 Task: Toggle the sticky scroll enabled option in the notebook.
Action: Mouse moved to (14, 640)
Screenshot: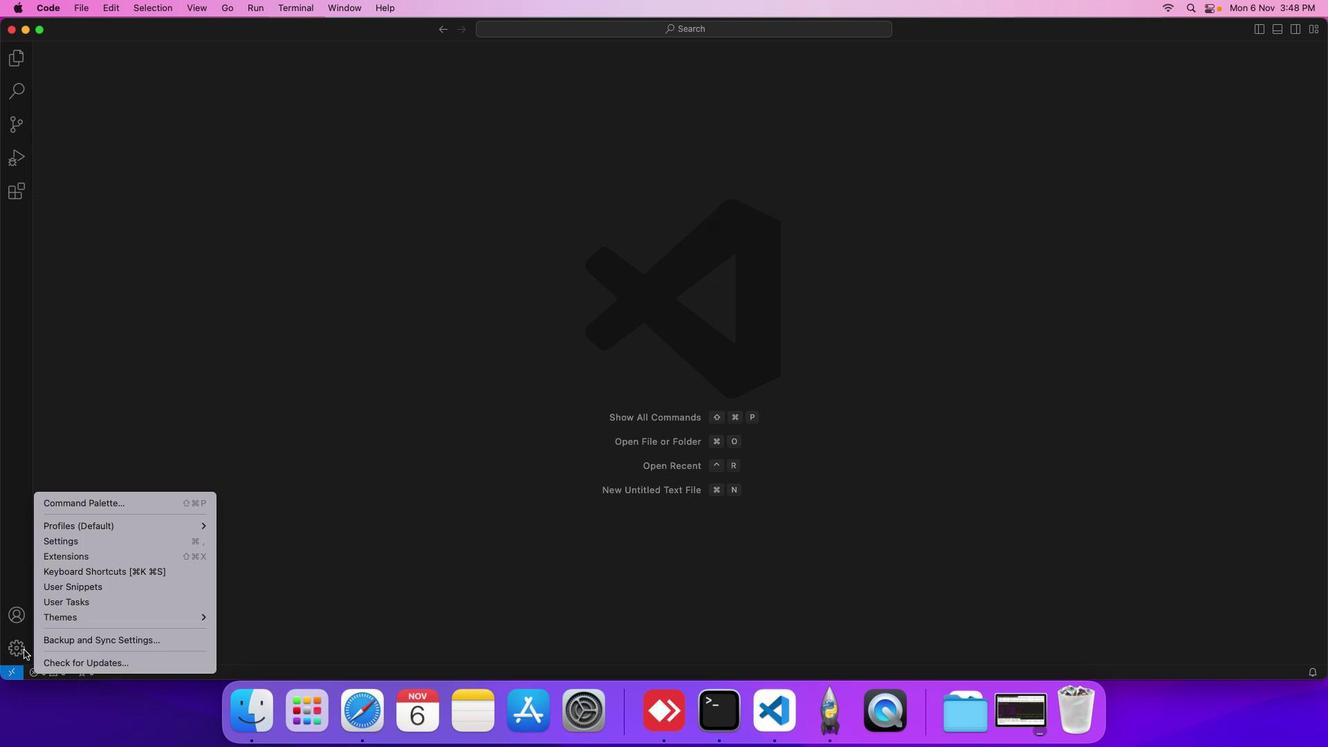 
Action: Mouse pressed left at (14, 640)
Screenshot: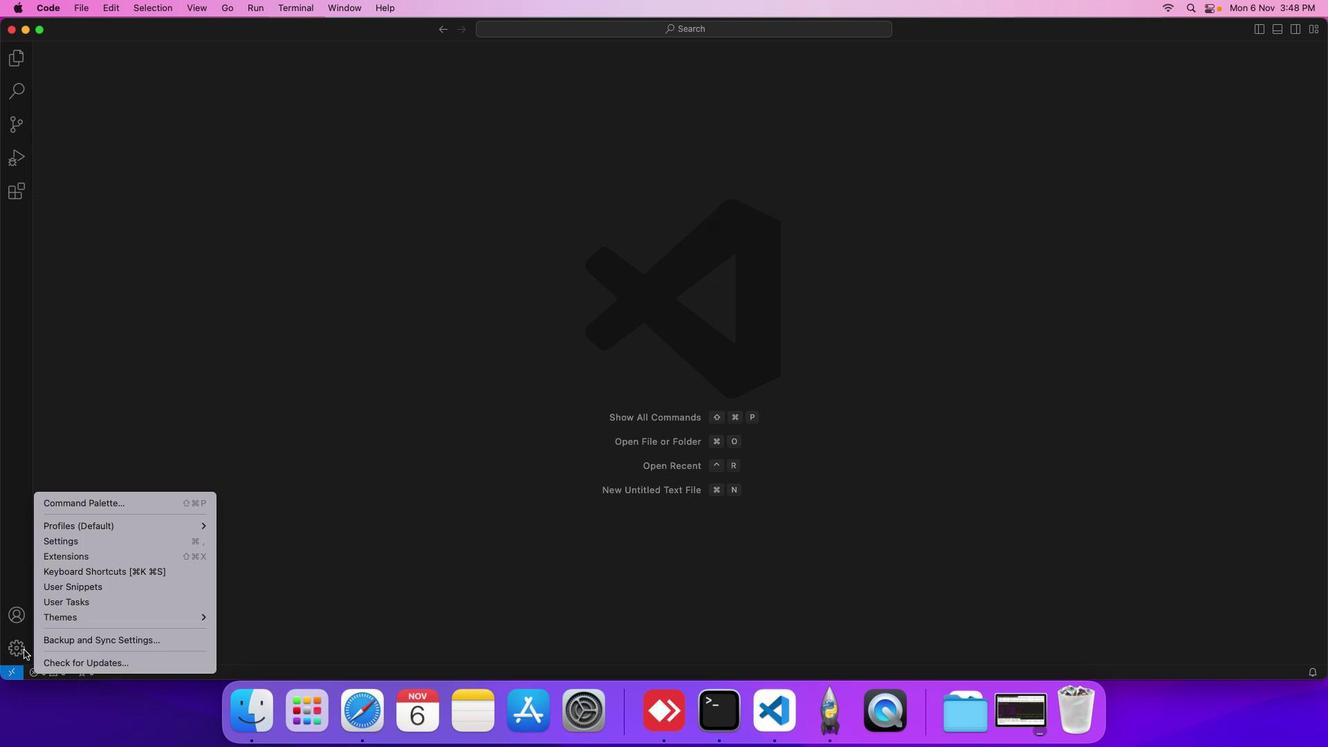 
Action: Mouse moved to (77, 535)
Screenshot: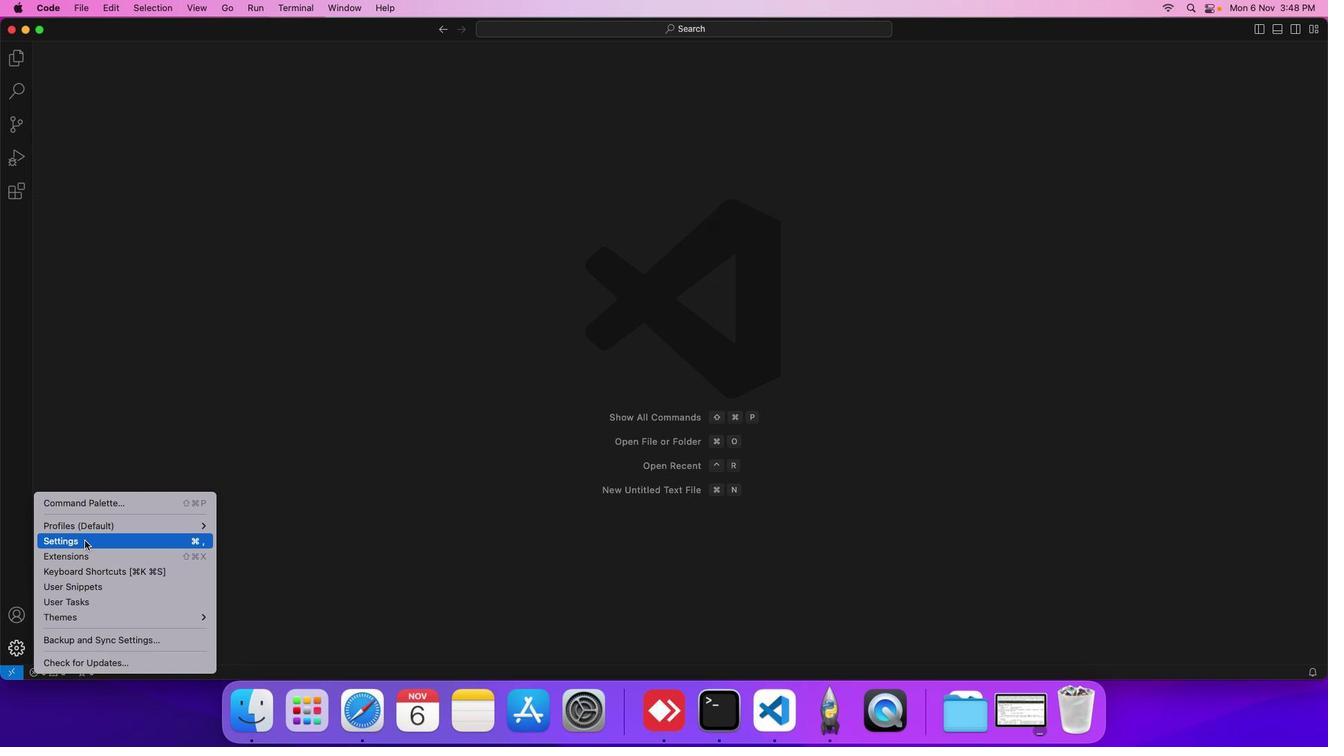 
Action: Mouse pressed left at (77, 535)
Screenshot: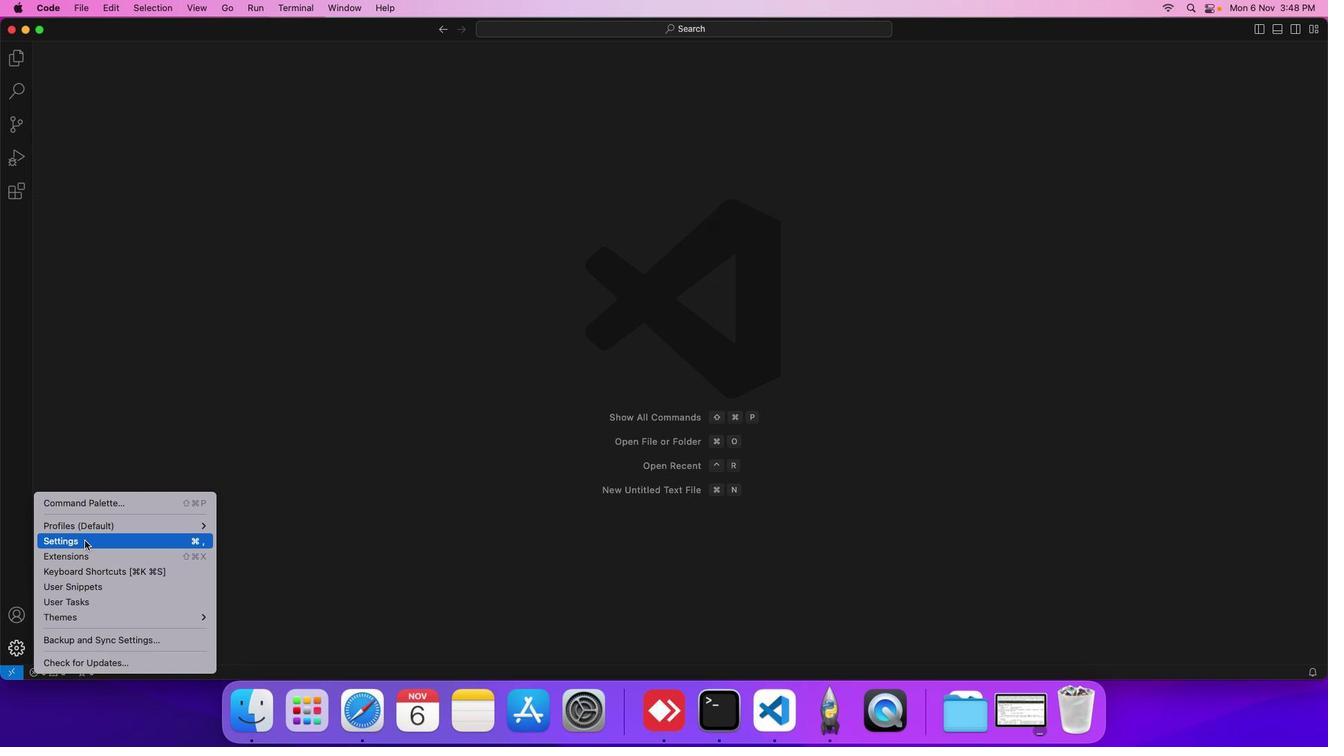 
Action: Mouse moved to (314, 216)
Screenshot: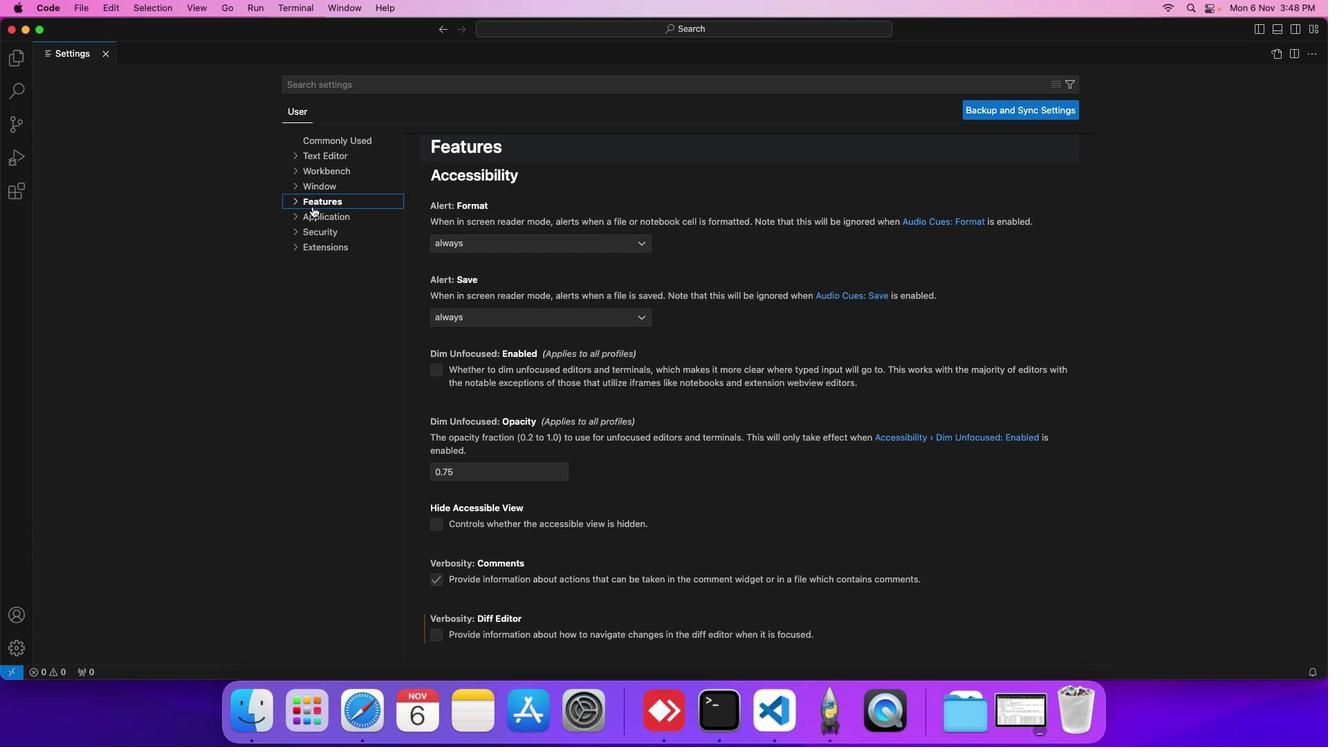 
Action: Mouse pressed left at (314, 216)
Screenshot: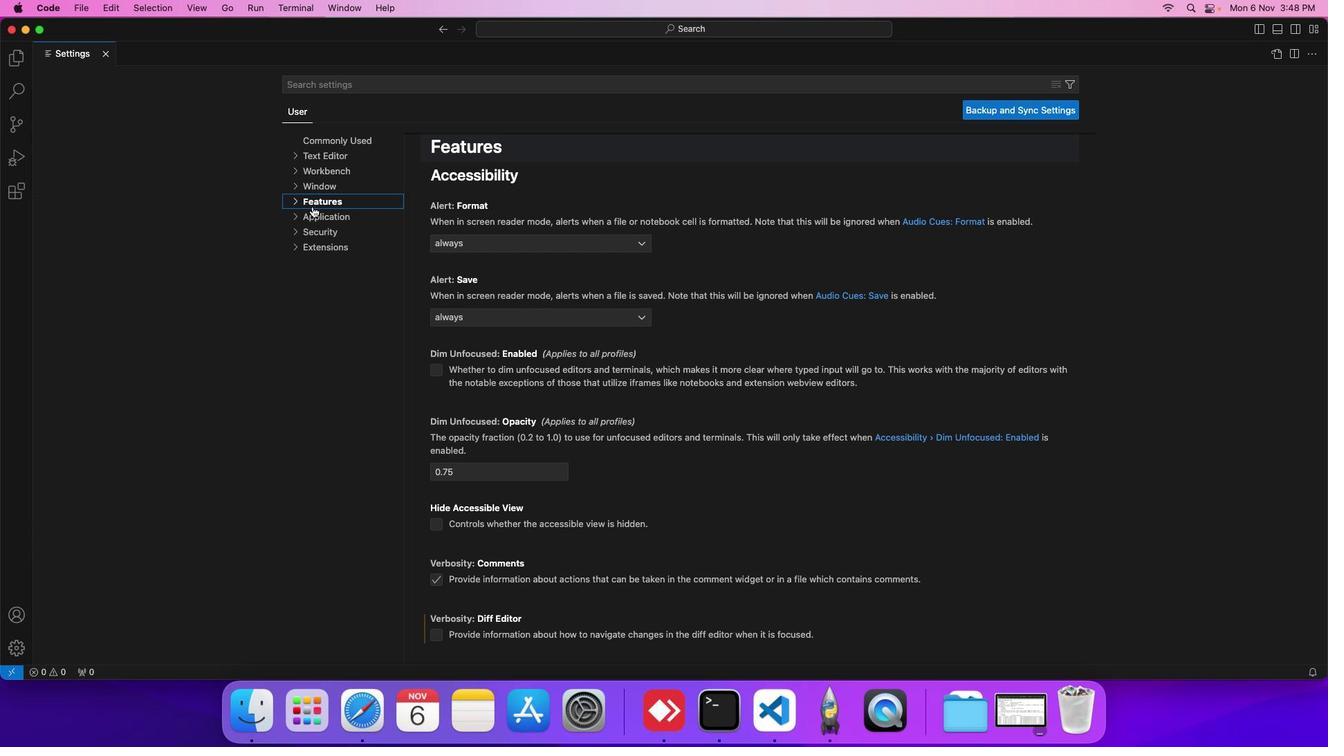 
Action: Mouse moved to (334, 432)
Screenshot: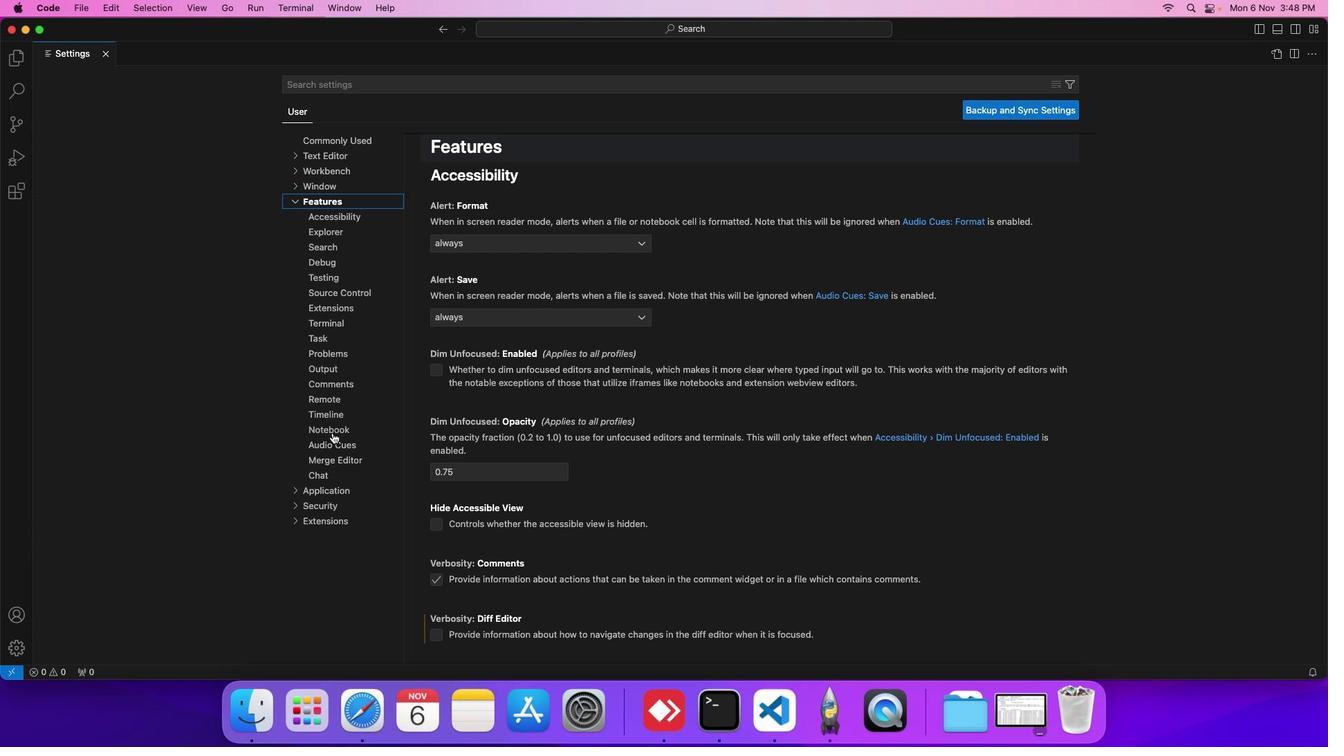 
Action: Mouse pressed left at (334, 432)
Screenshot: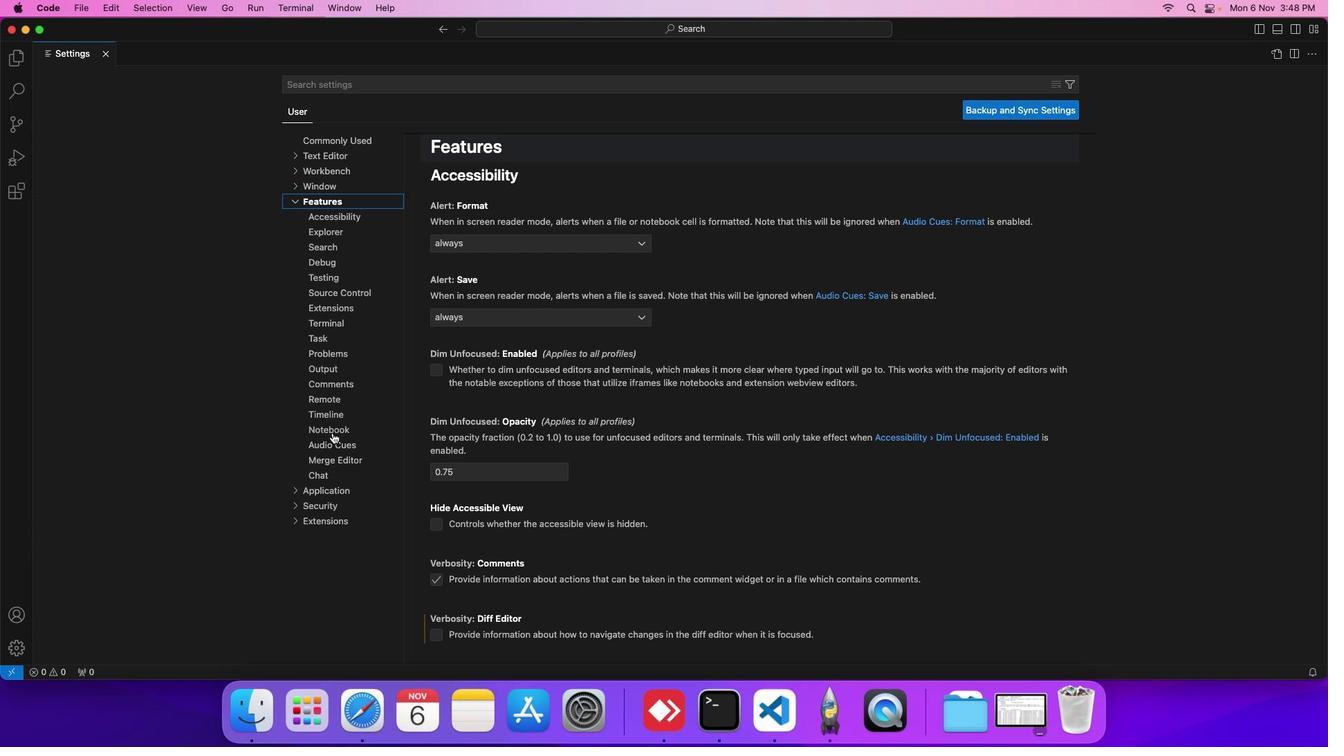 
Action: Mouse moved to (465, 447)
Screenshot: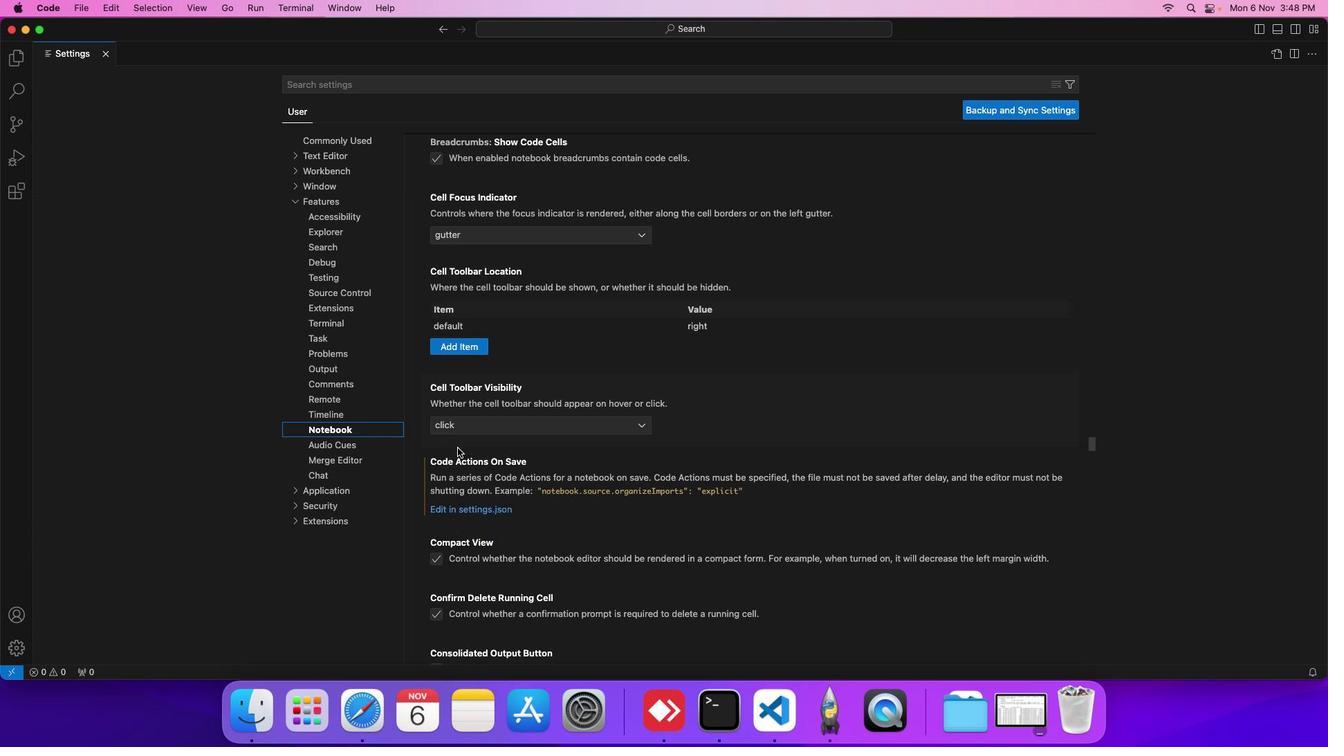 
Action: Mouse scrolled (465, 447) with delta (-9, 17)
Screenshot: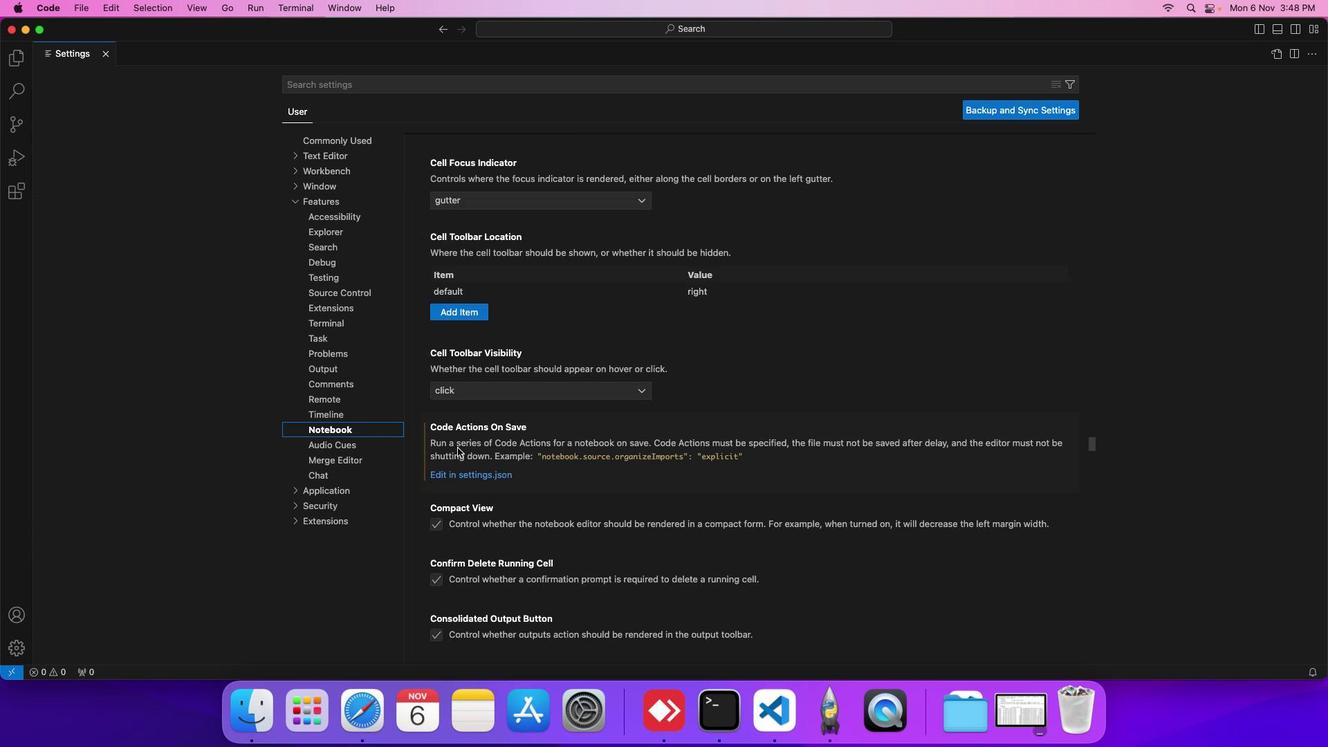 
Action: Mouse scrolled (465, 447) with delta (-9, 17)
Screenshot: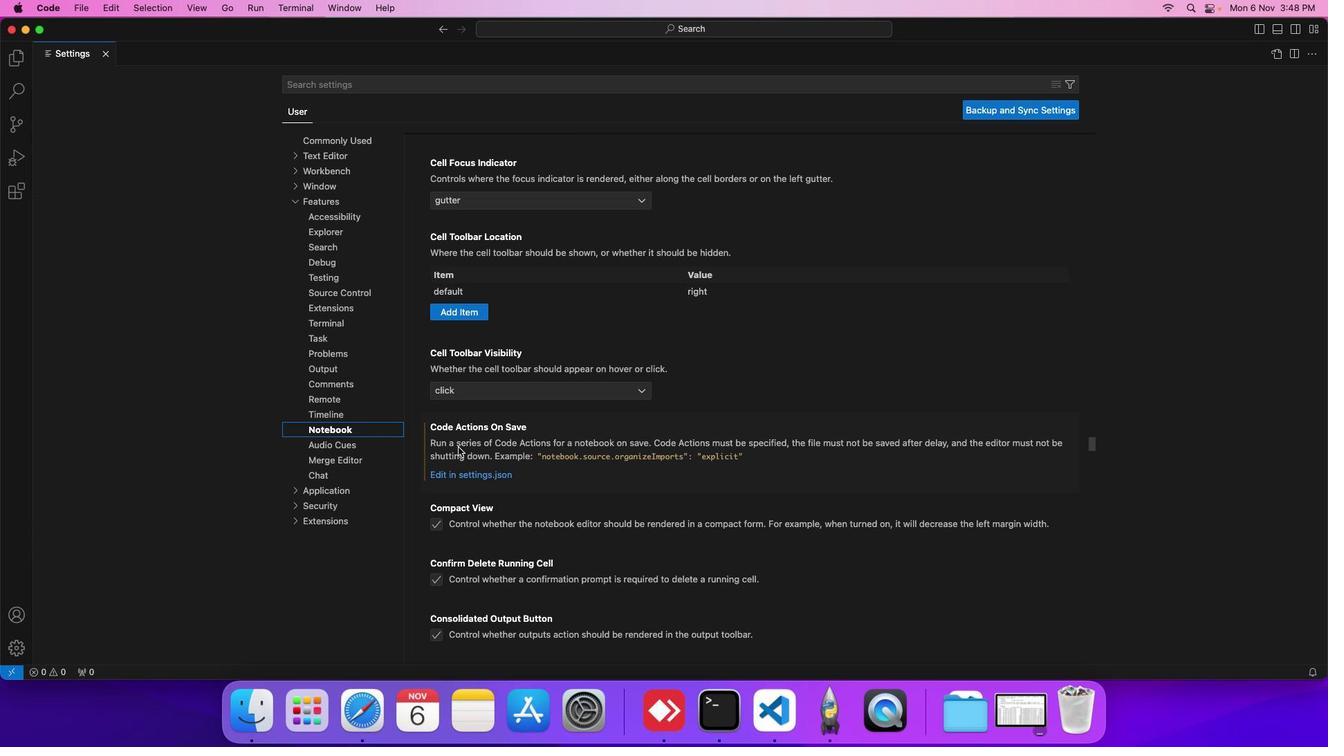 
Action: Mouse moved to (466, 447)
Screenshot: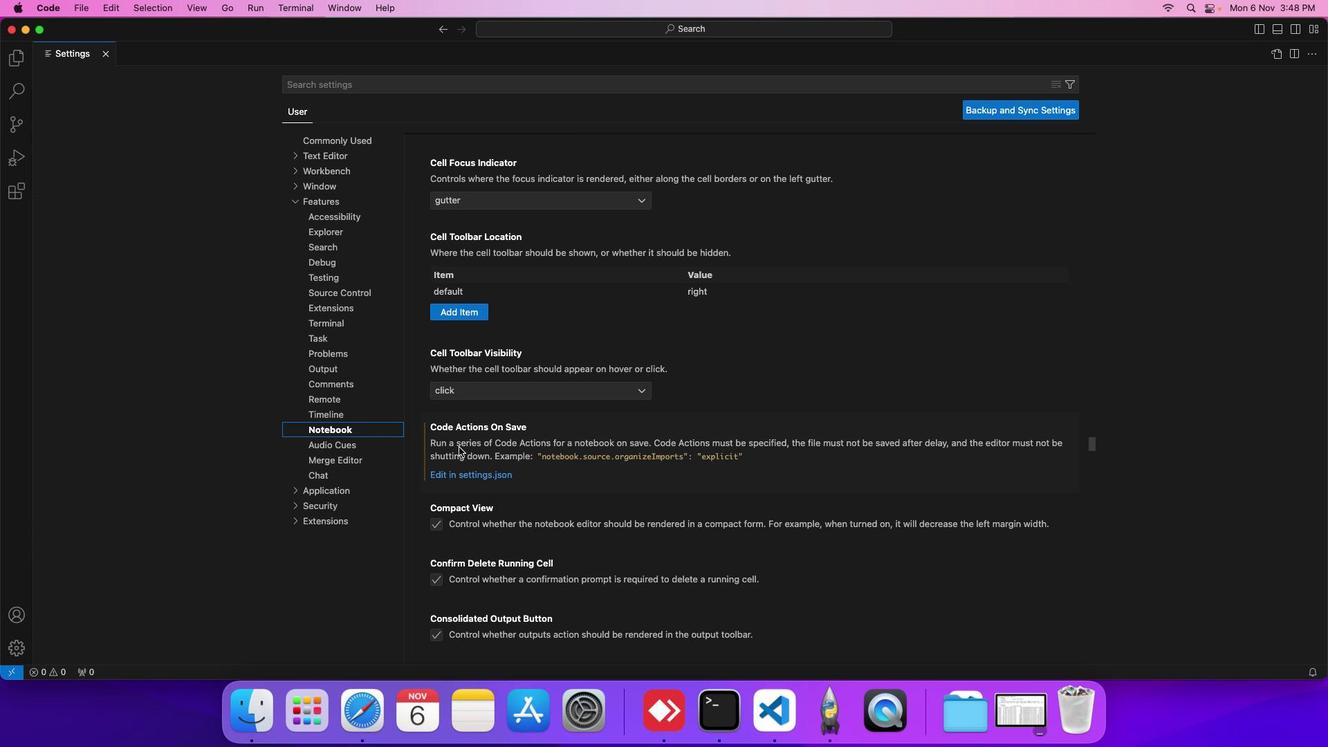 
Action: Mouse scrolled (466, 447) with delta (-9, 17)
Screenshot: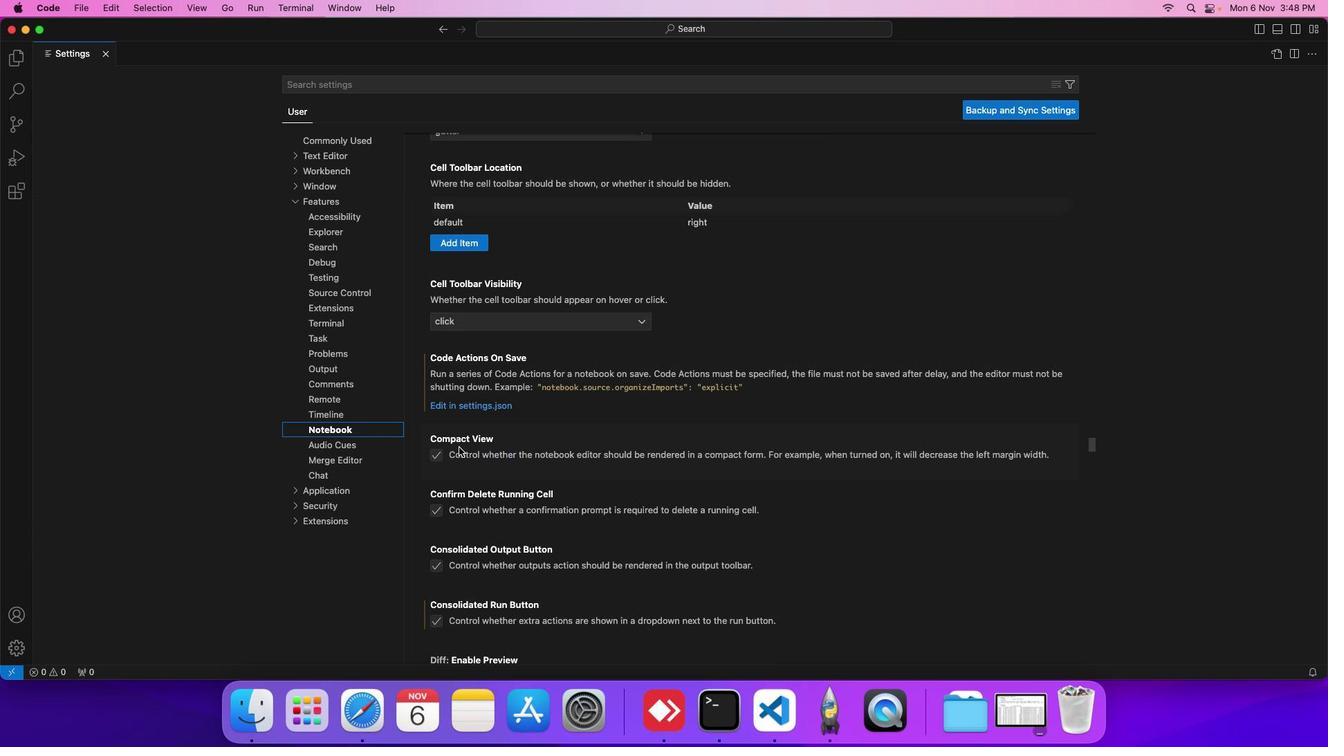 
Action: Mouse scrolled (466, 447) with delta (-9, 17)
Screenshot: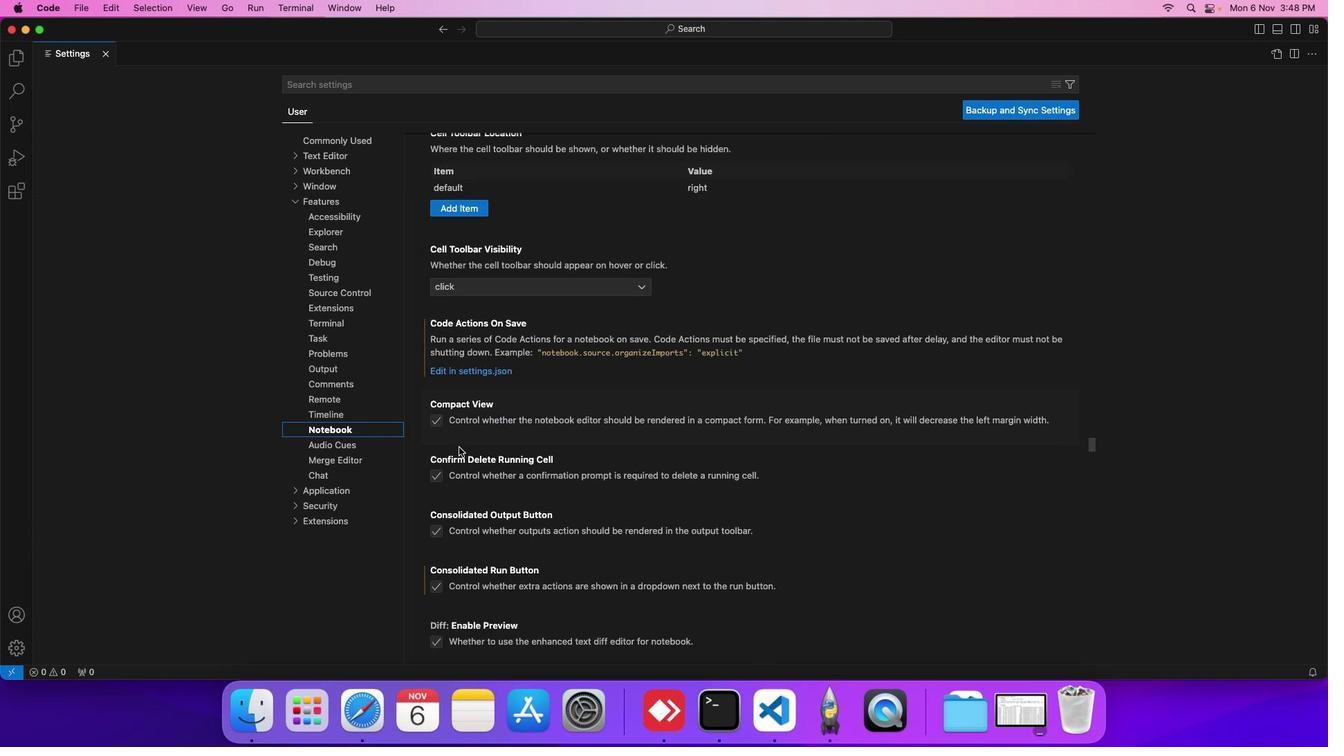 
Action: Mouse scrolled (466, 447) with delta (-9, 17)
Screenshot: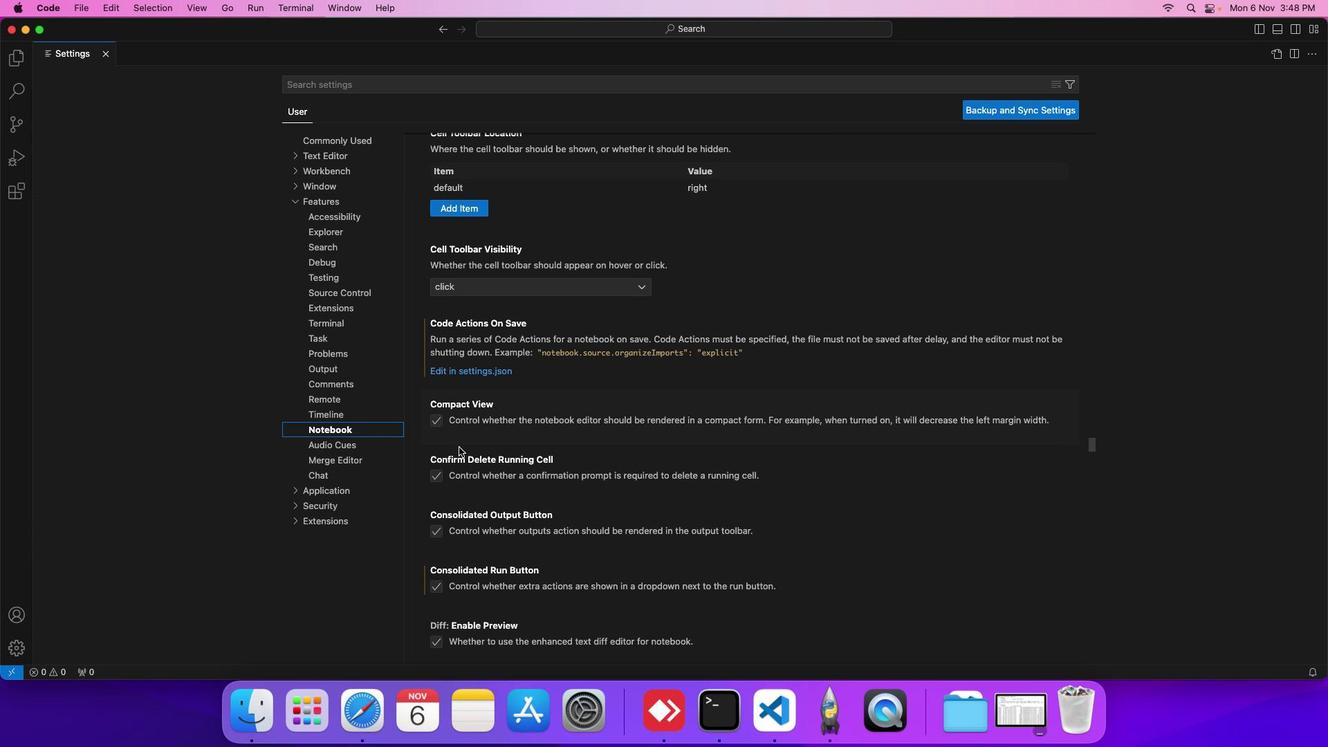 
Action: Mouse scrolled (466, 447) with delta (-9, 17)
Screenshot: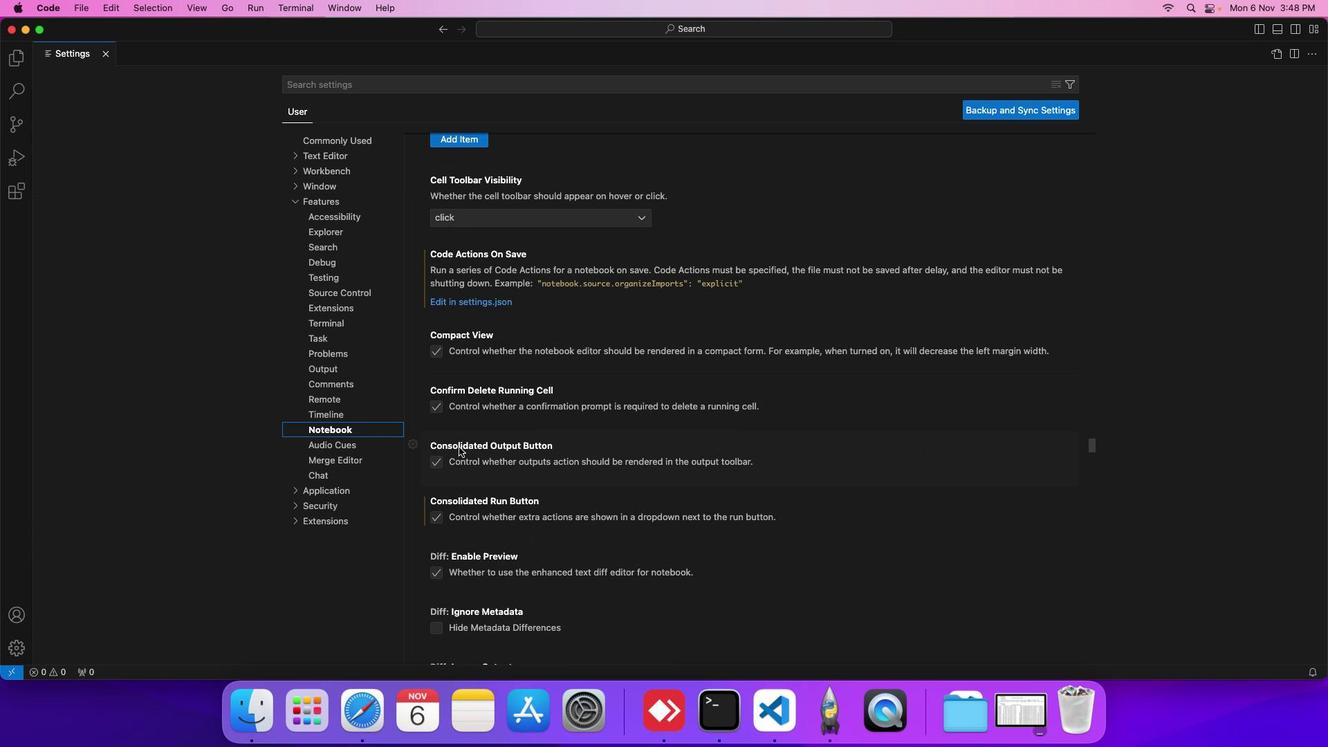 
Action: Mouse scrolled (466, 447) with delta (-9, 17)
Screenshot: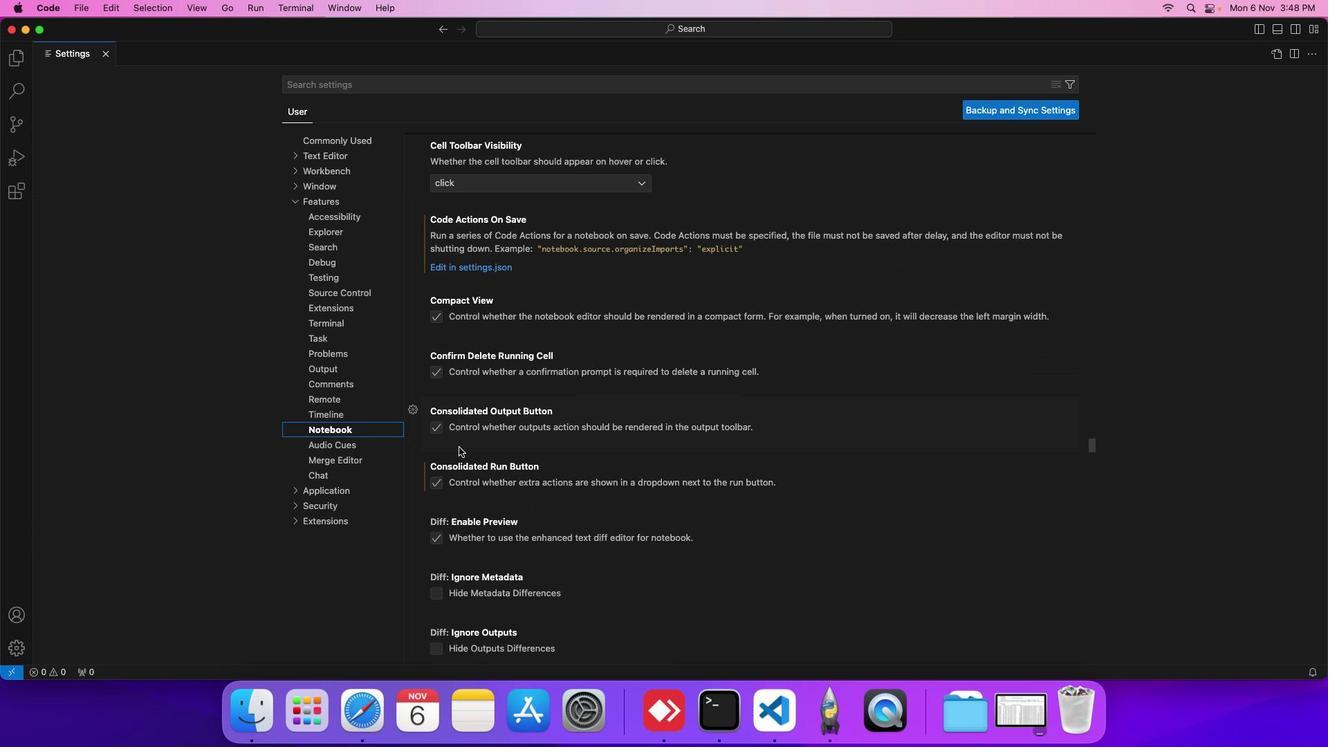 
Action: Mouse scrolled (466, 447) with delta (-9, 17)
Screenshot: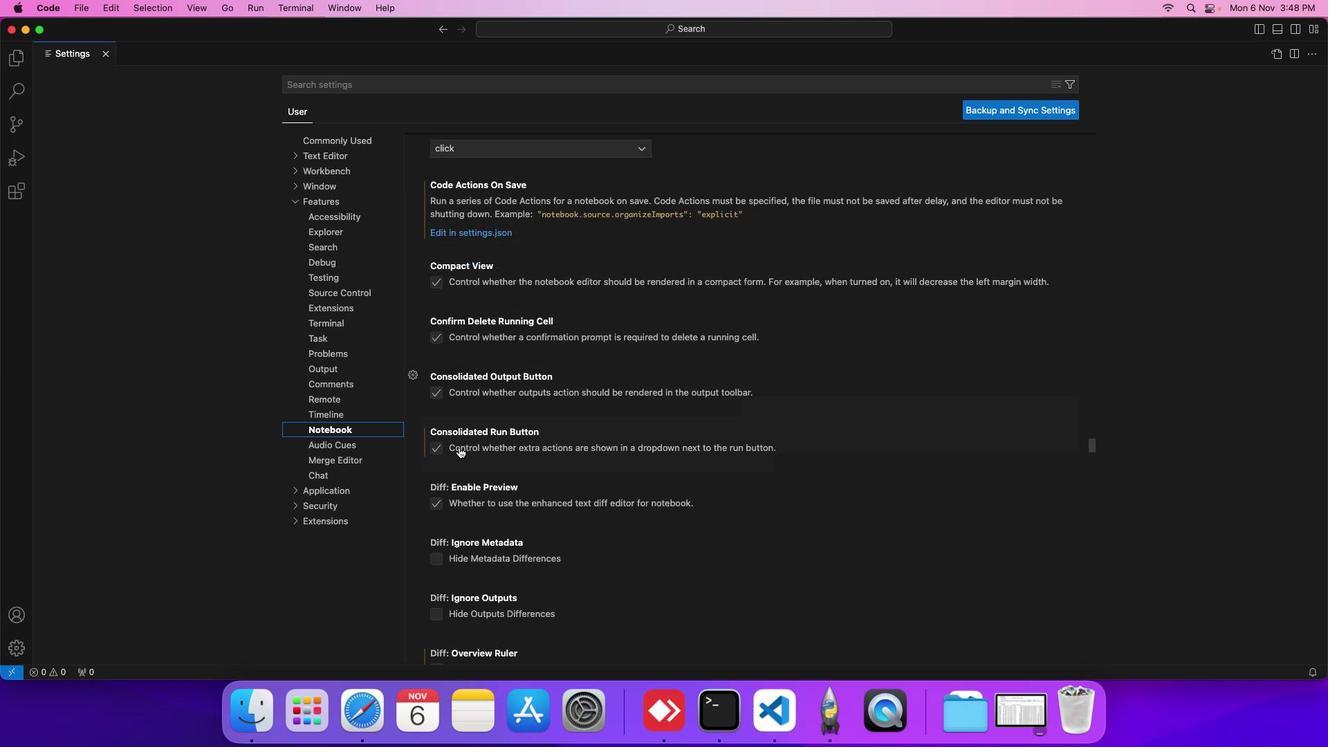 
Action: Mouse scrolled (466, 447) with delta (-9, 17)
Screenshot: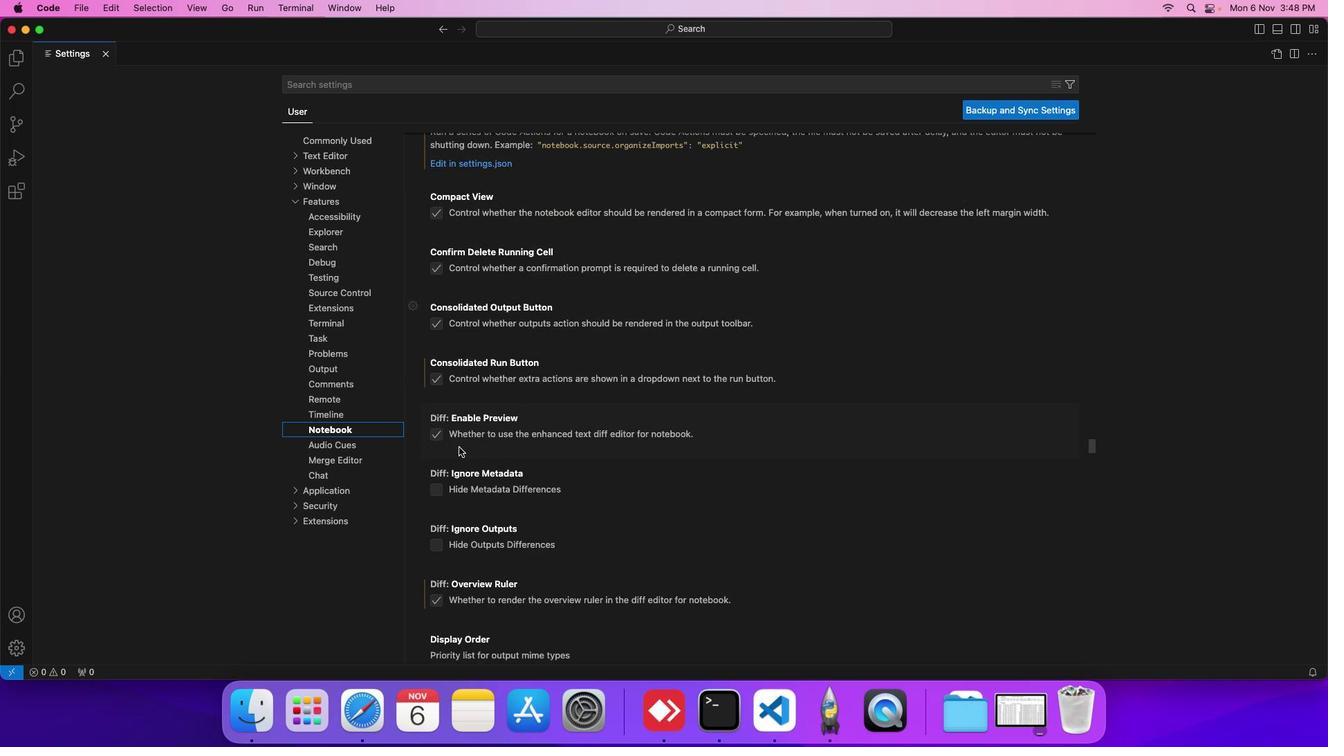 
Action: Mouse scrolled (466, 447) with delta (-9, 17)
Screenshot: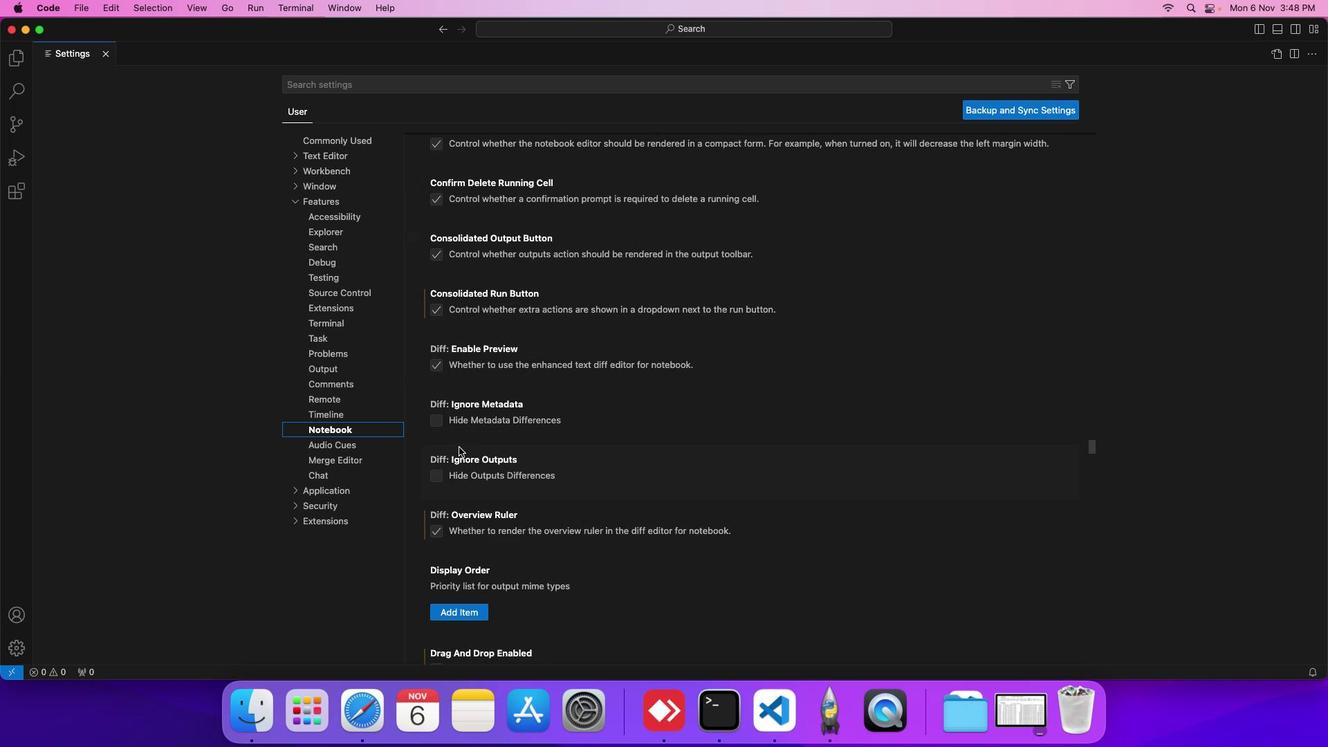 
Action: Mouse scrolled (466, 447) with delta (-9, 17)
Screenshot: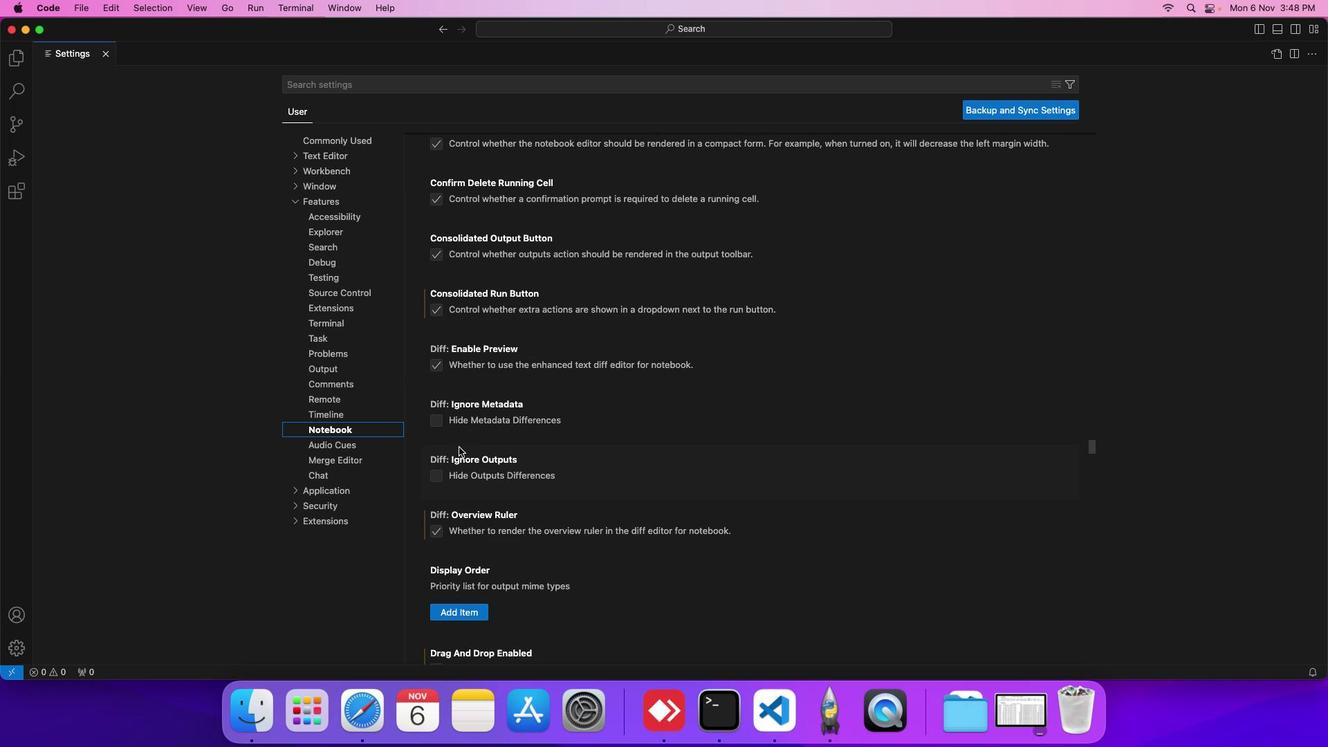 
Action: Mouse scrolled (466, 447) with delta (-9, 17)
Screenshot: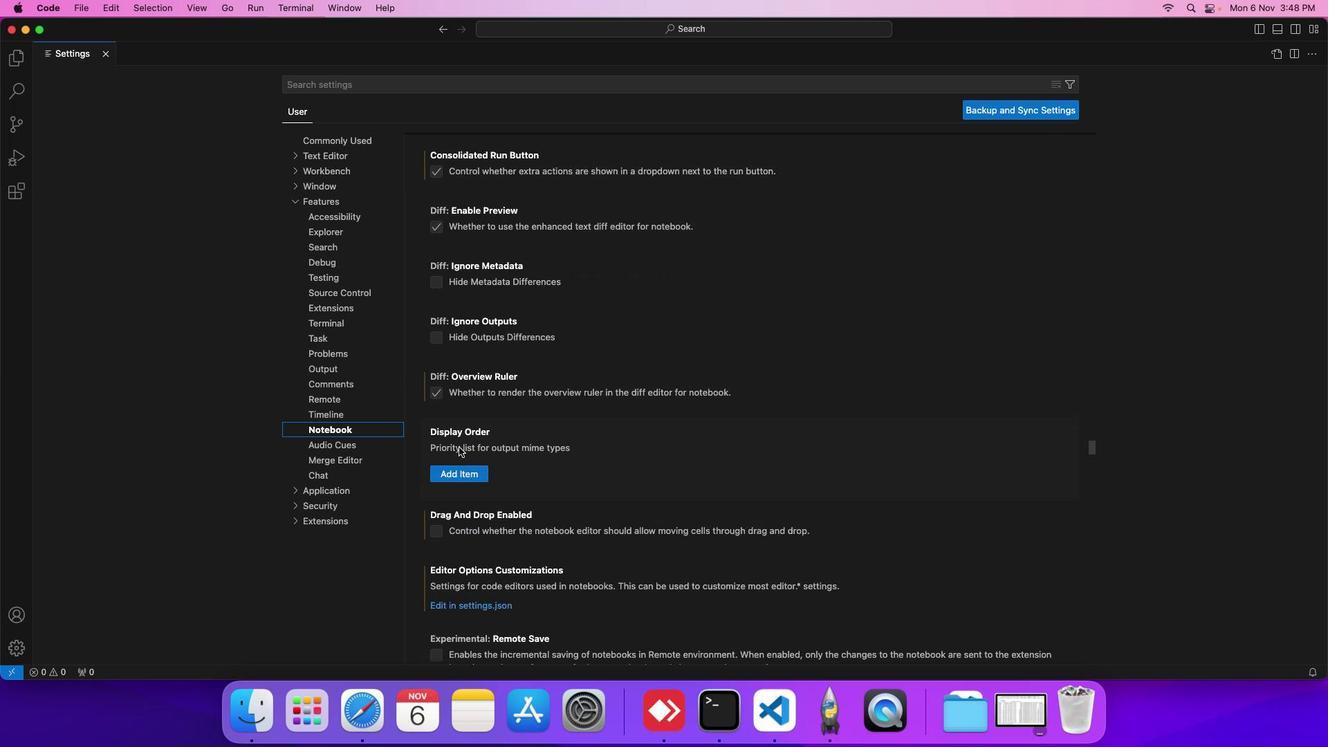 
Action: Mouse scrolled (466, 447) with delta (-9, 17)
Screenshot: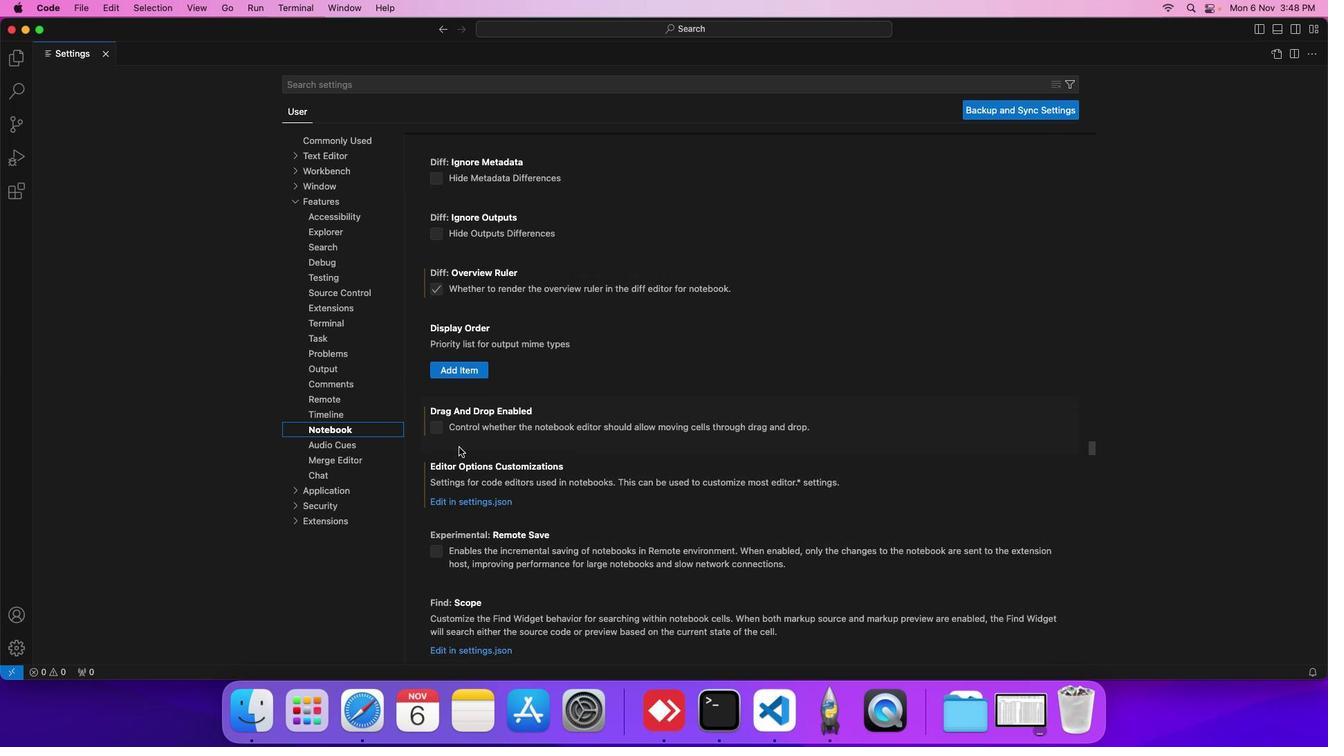 
Action: Mouse scrolled (466, 447) with delta (-9, 17)
Screenshot: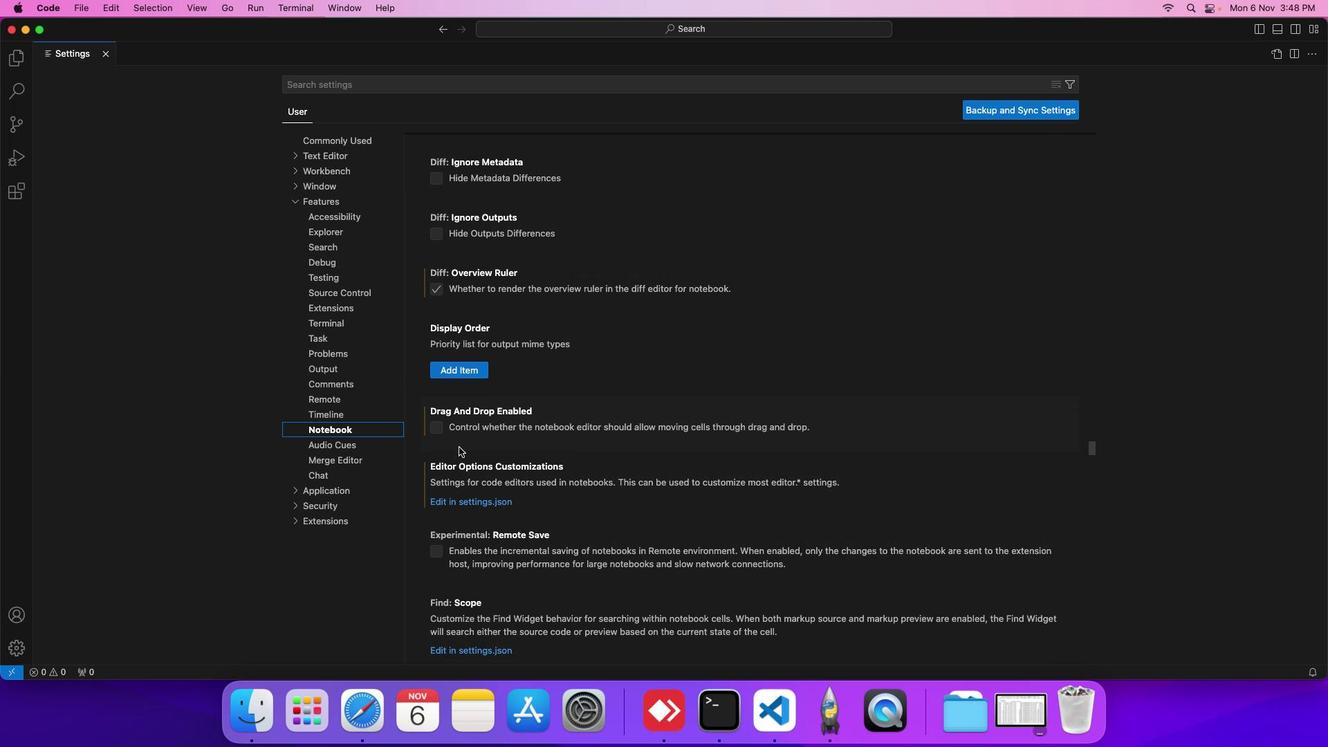 
Action: Mouse scrolled (466, 447) with delta (-9, 16)
Screenshot: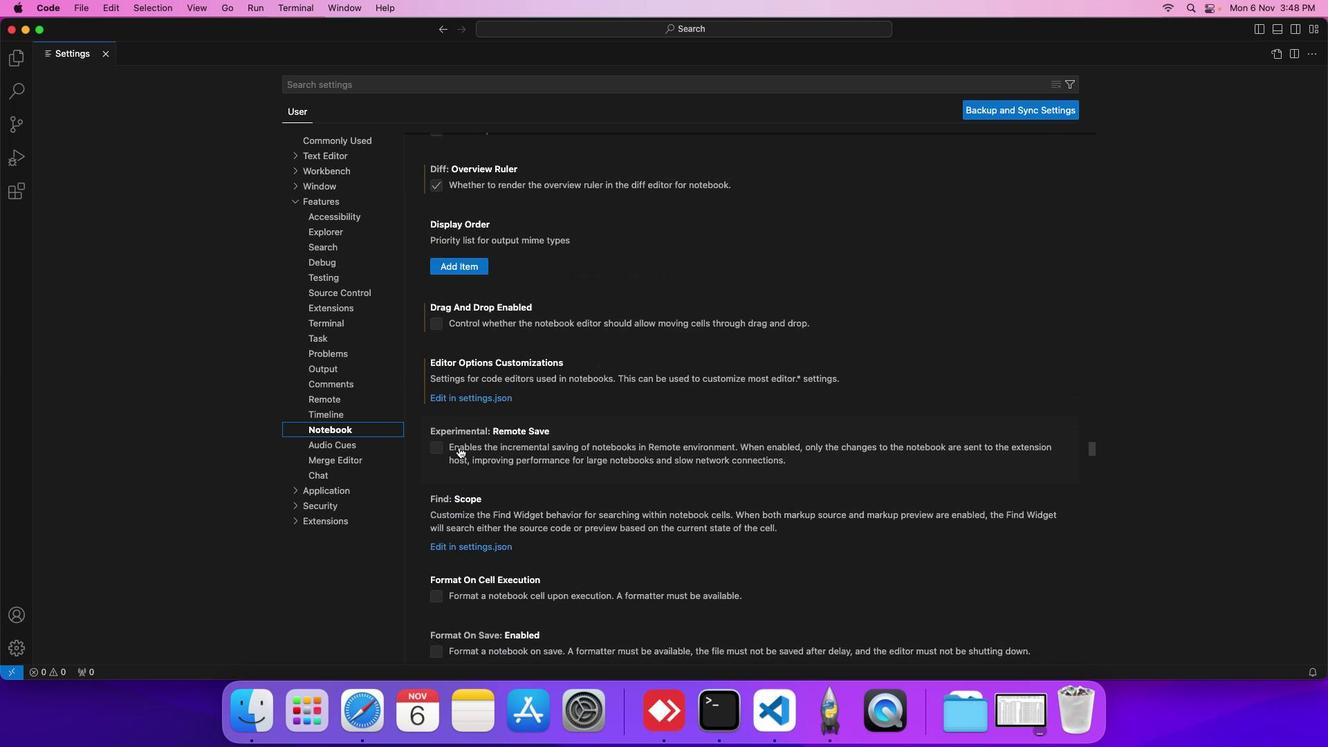 
Action: Mouse scrolled (466, 447) with delta (-9, 16)
Screenshot: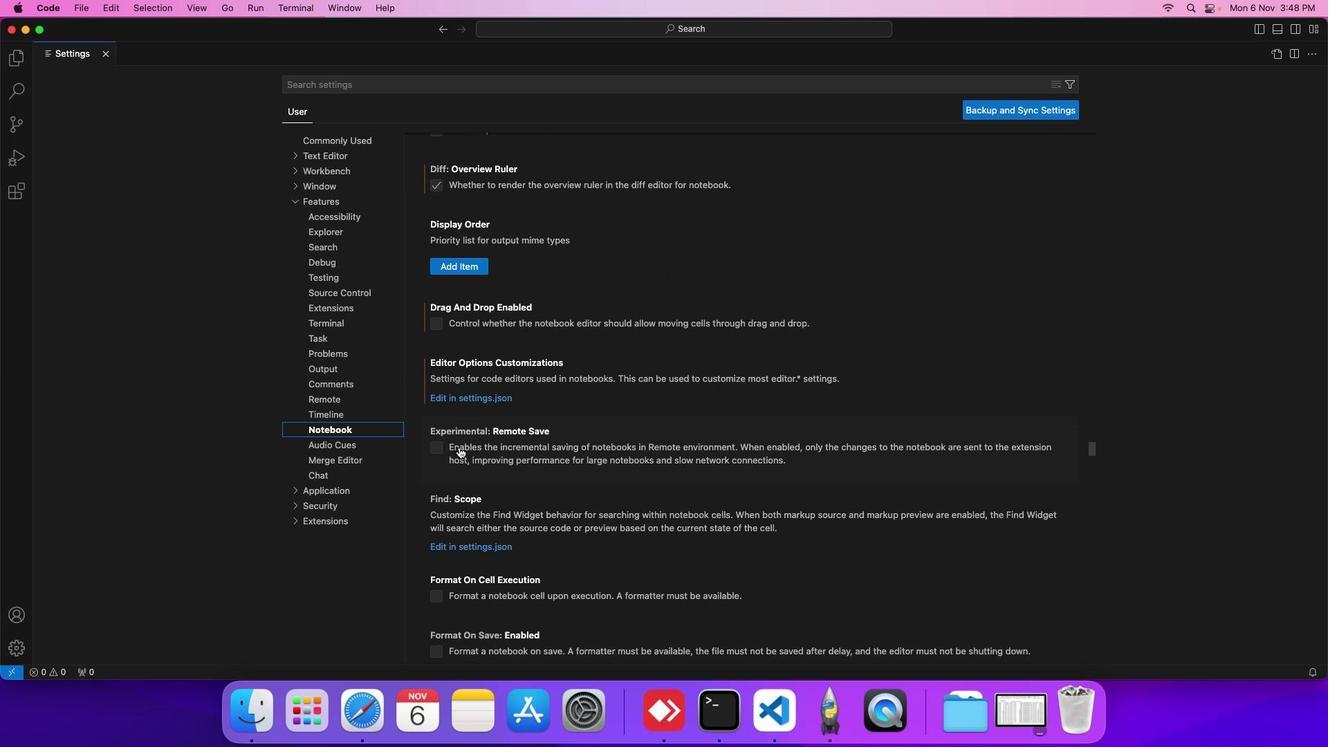 
Action: Mouse moved to (467, 446)
Screenshot: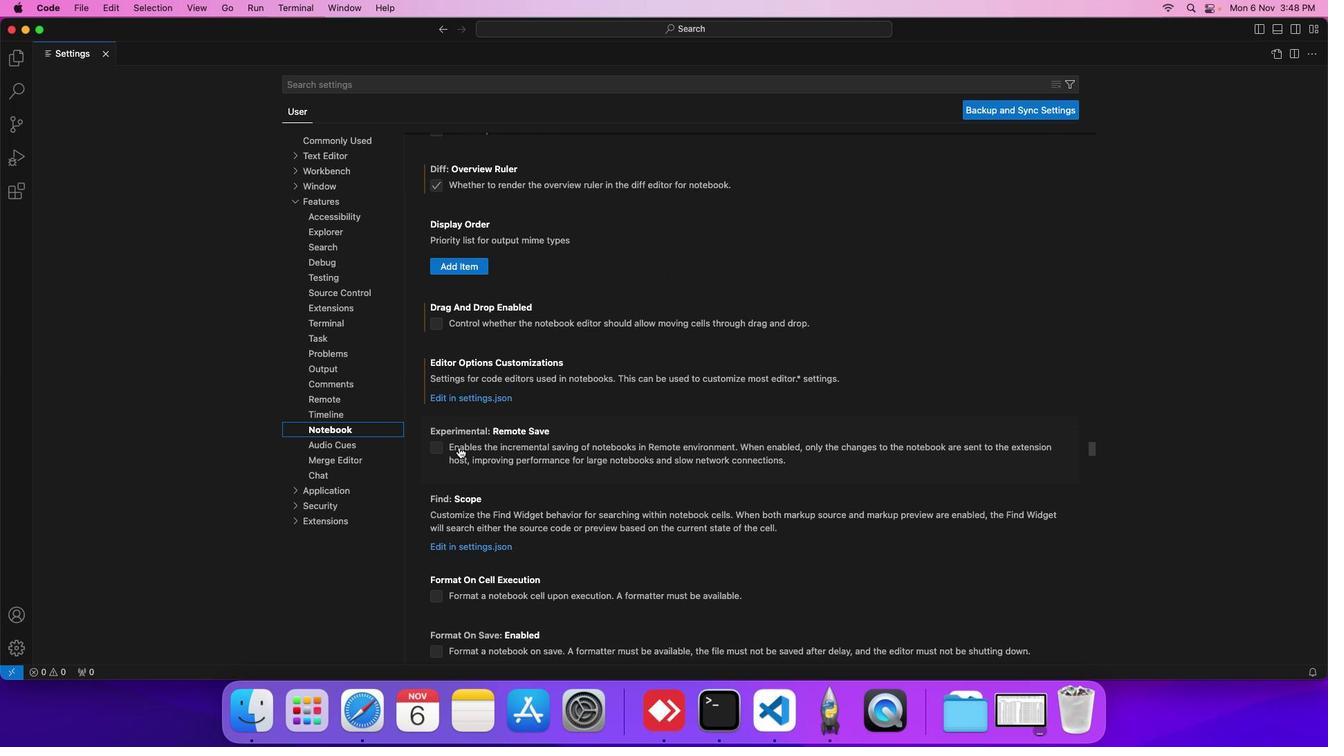 
Action: Mouse scrolled (467, 446) with delta (-9, 17)
Screenshot: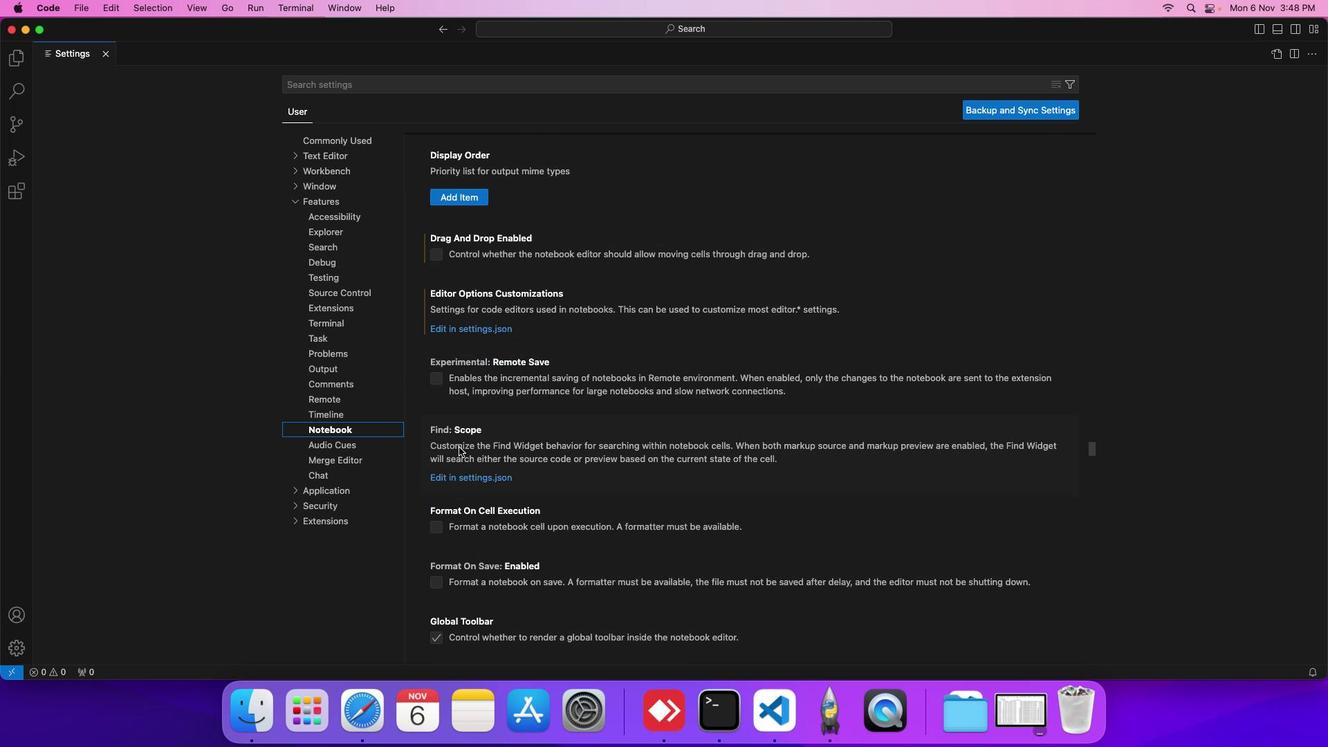 
Action: Mouse scrolled (467, 446) with delta (-9, 17)
Screenshot: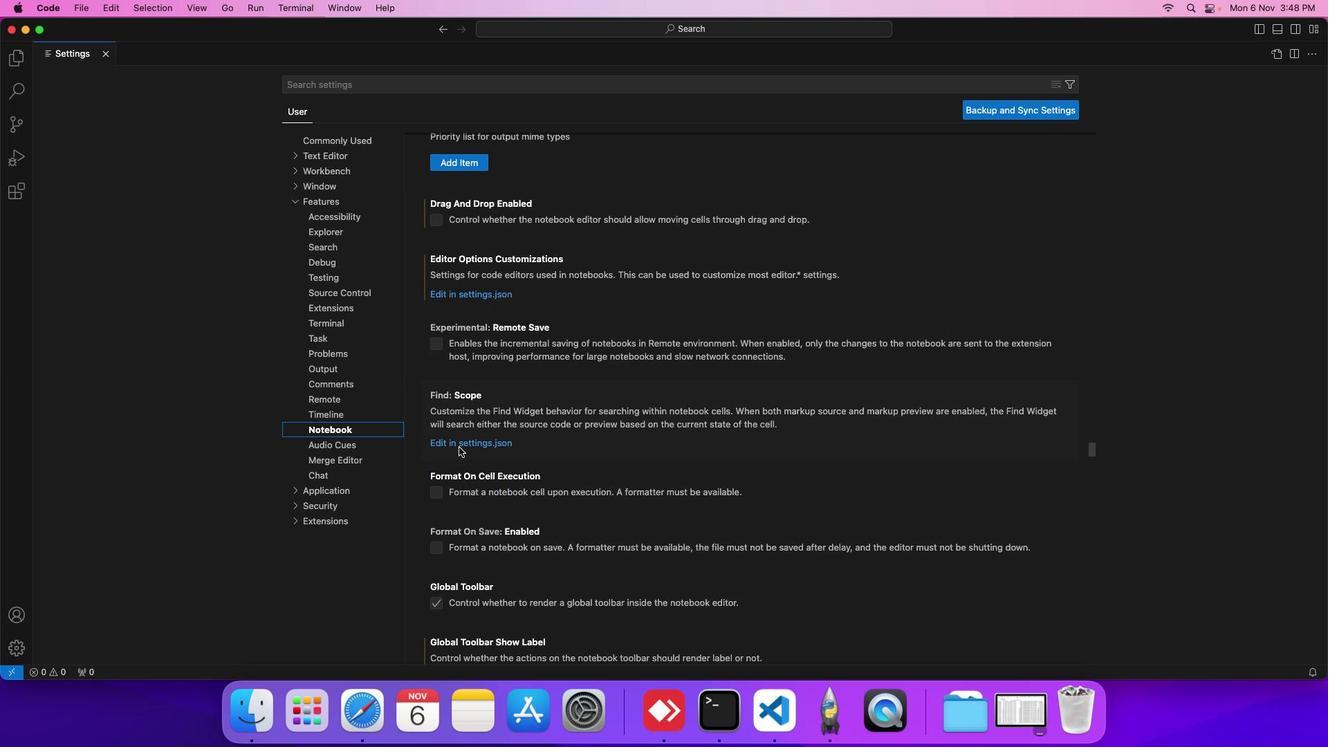 
Action: Mouse scrolled (467, 446) with delta (-9, 17)
Screenshot: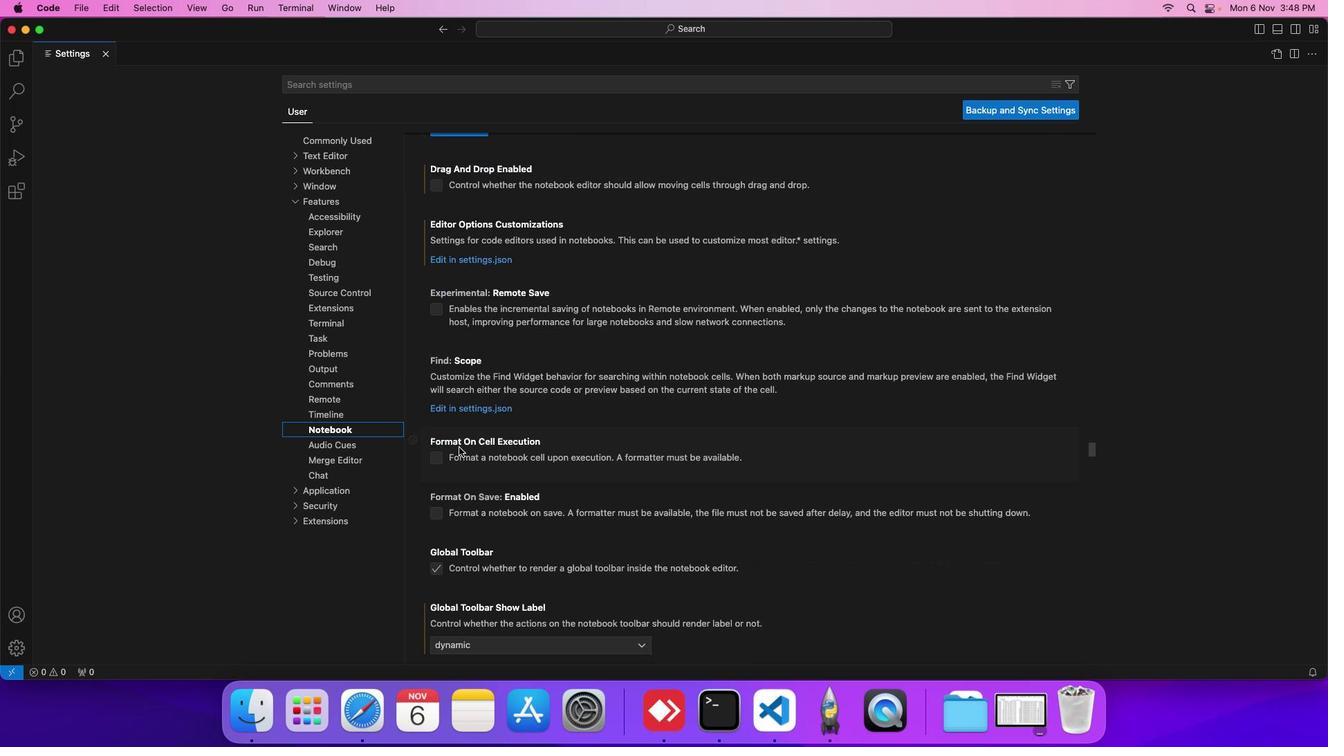 
Action: Mouse scrolled (467, 446) with delta (-9, 17)
Screenshot: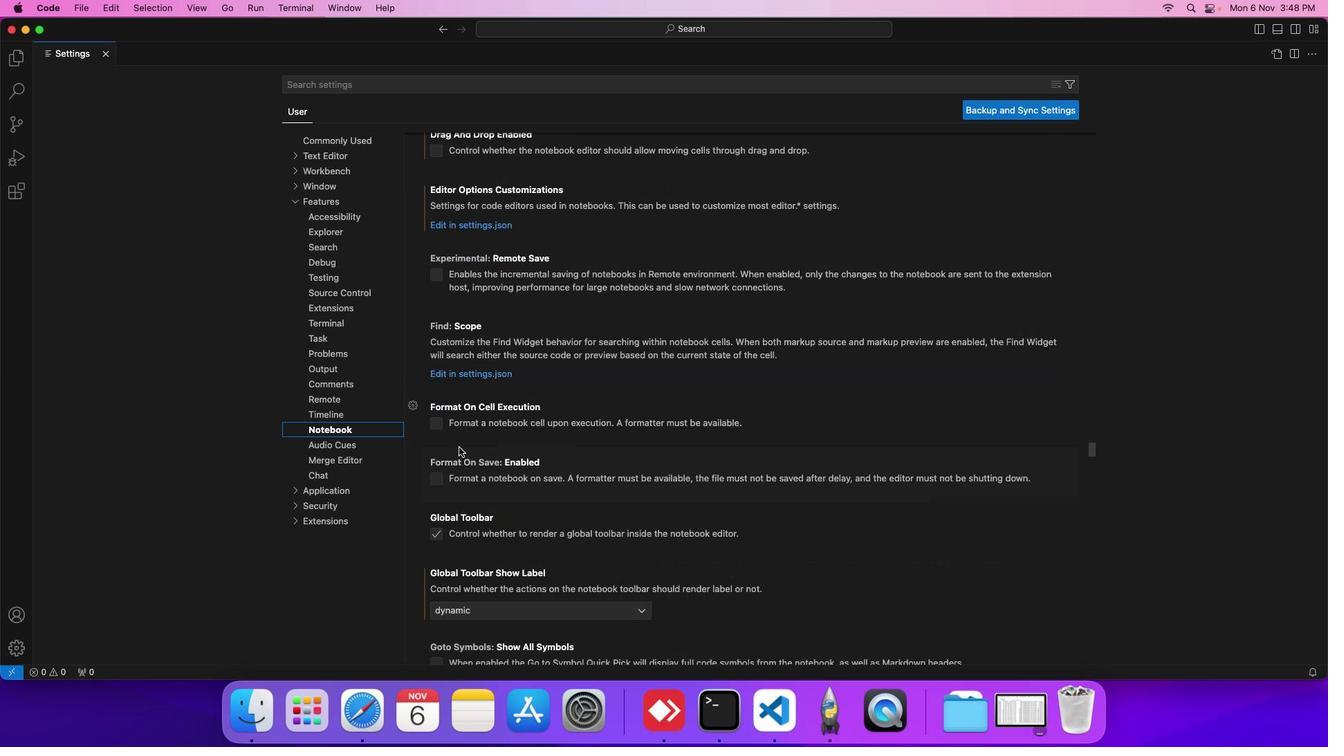 
Action: Mouse scrolled (467, 446) with delta (-9, 17)
Screenshot: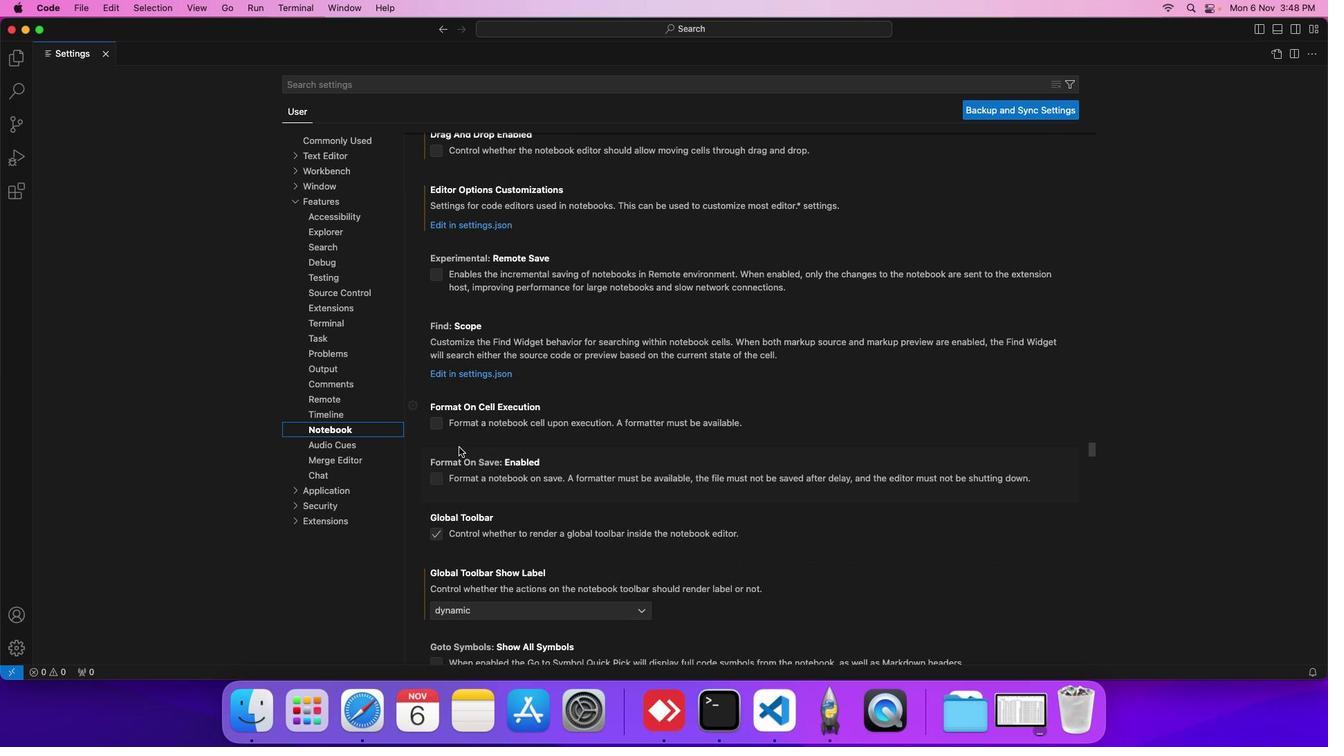 
Action: Mouse scrolled (467, 446) with delta (-9, 17)
Screenshot: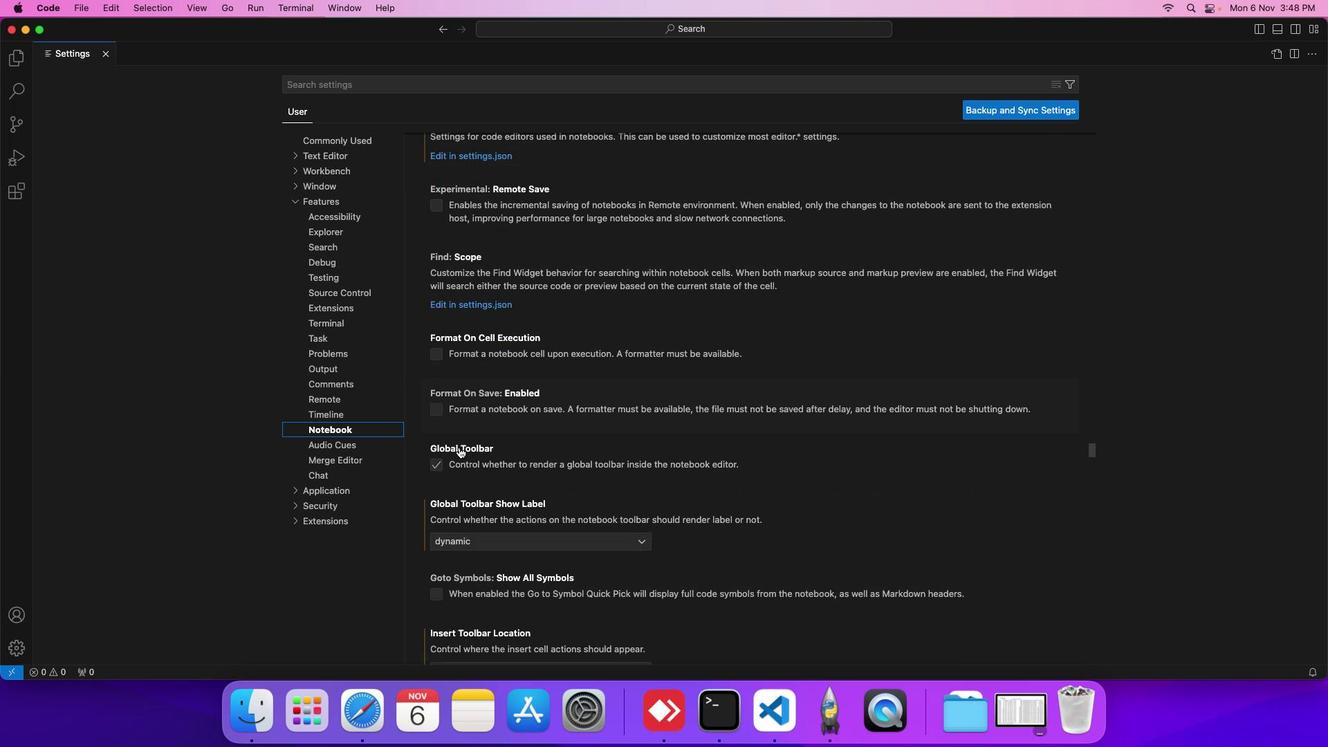 
Action: Mouse scrolled (467, 446) with delta (-9, 17)
Screenshot: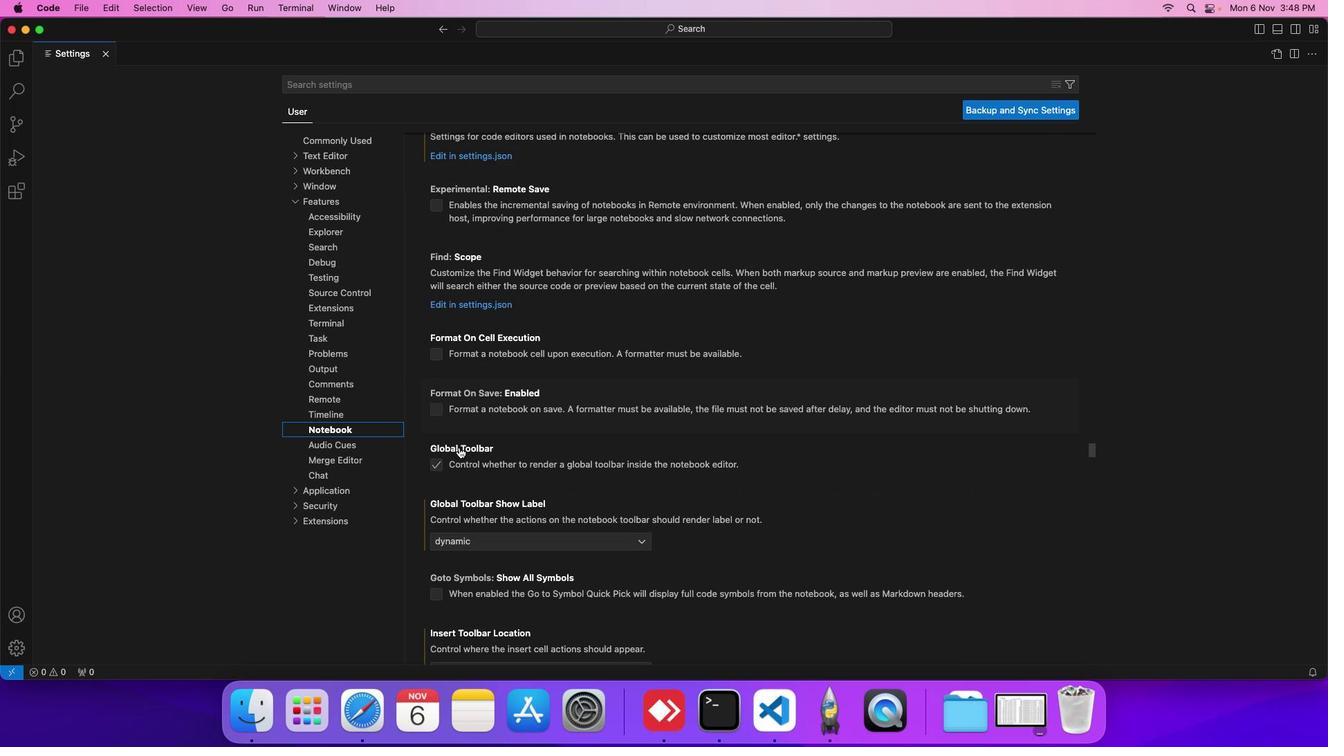 
Action: Mouse scrolled (467, 446) with delta (-9, 17)
Screenshot: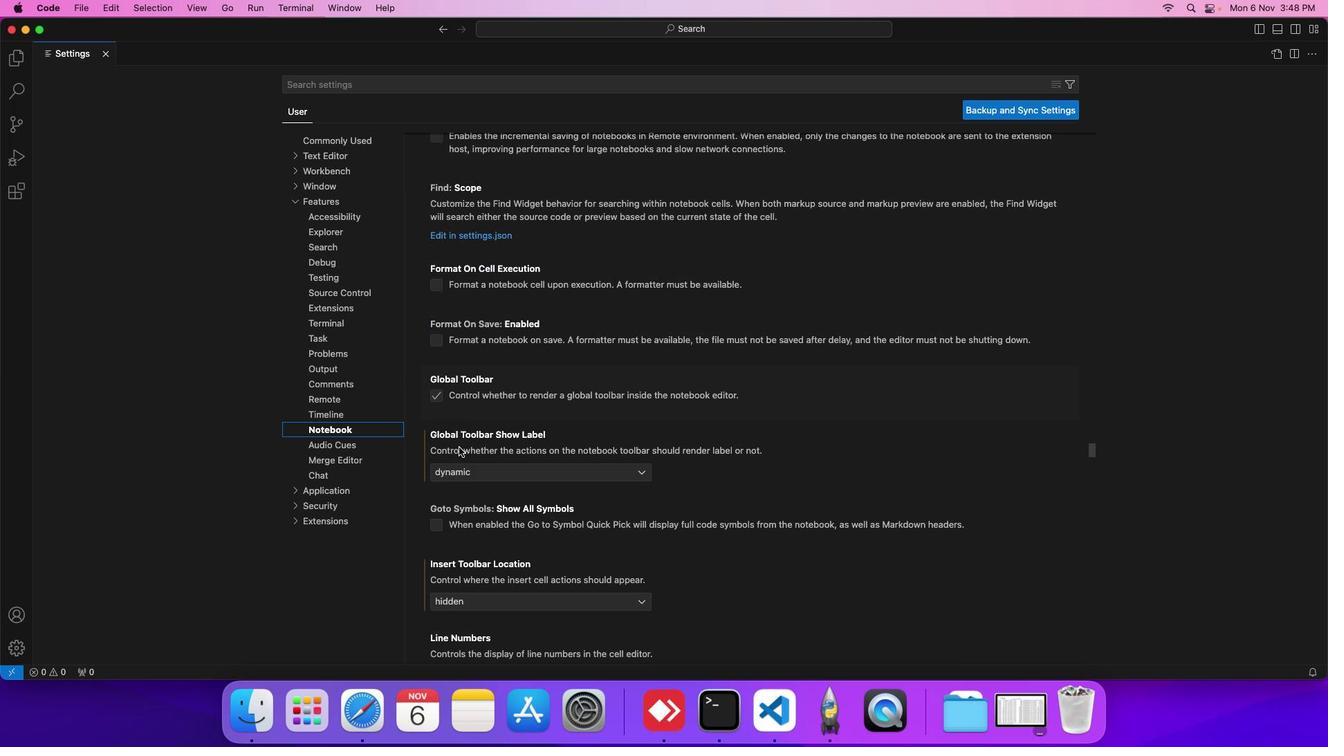 
Action: Mouse scrolled (467, 446) with delta (-9, 17)
Screenshot: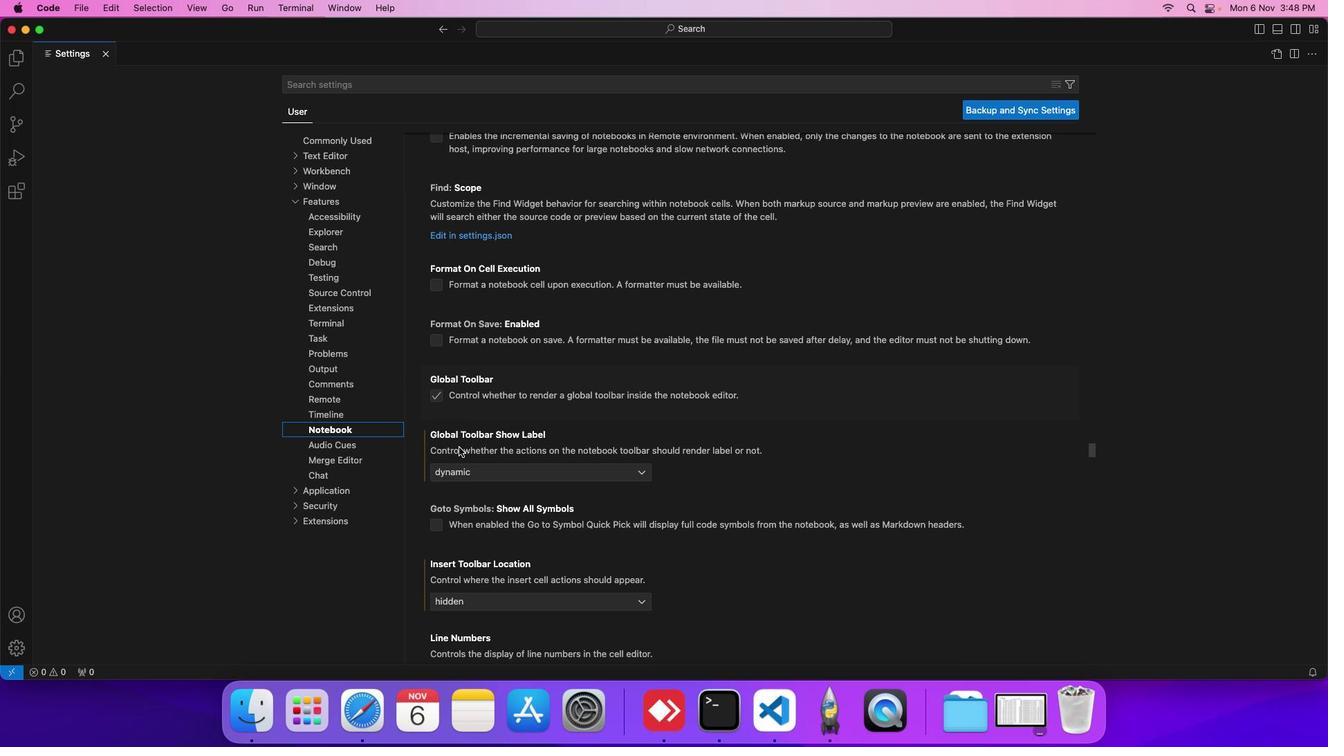 
Action: Mouse scrolled (467, 446) with delta (-9, 17)
Screenshot: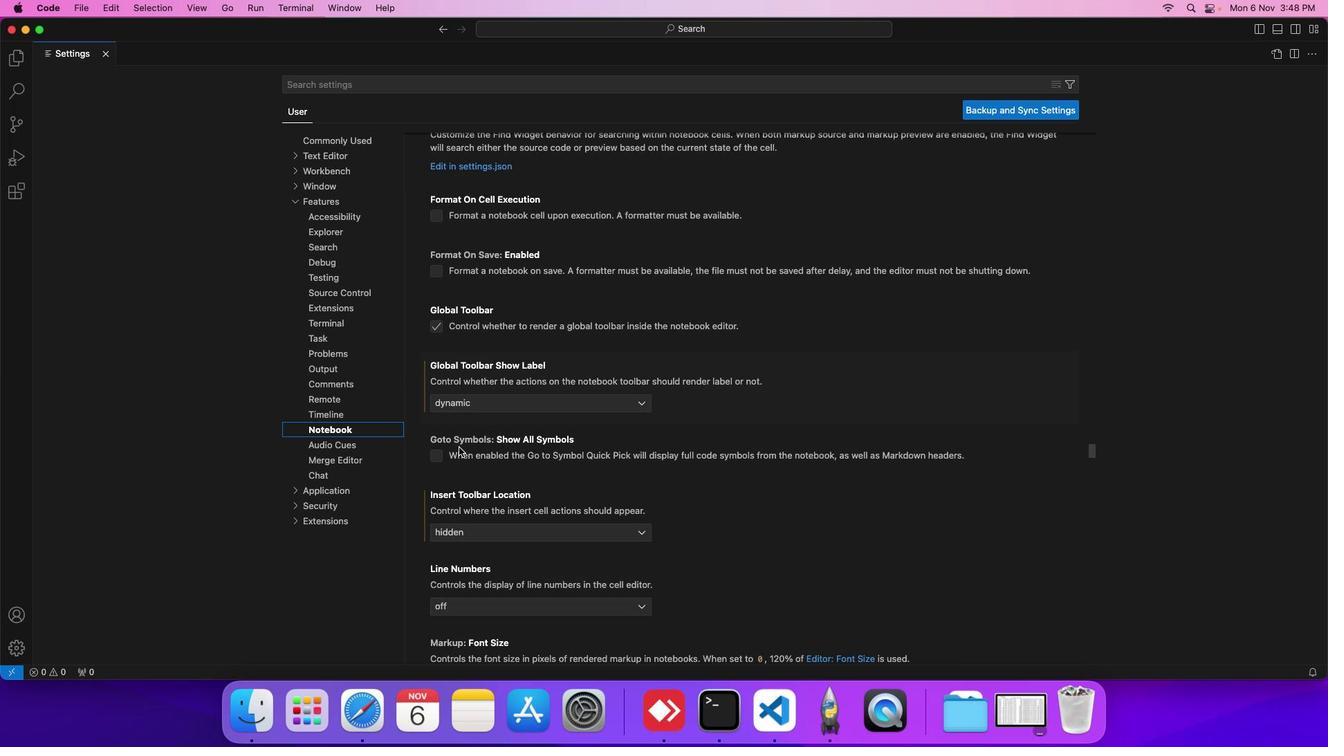 
Action: Mouse scrolled (467, 446) with delta (-9, 17)
Screenshot: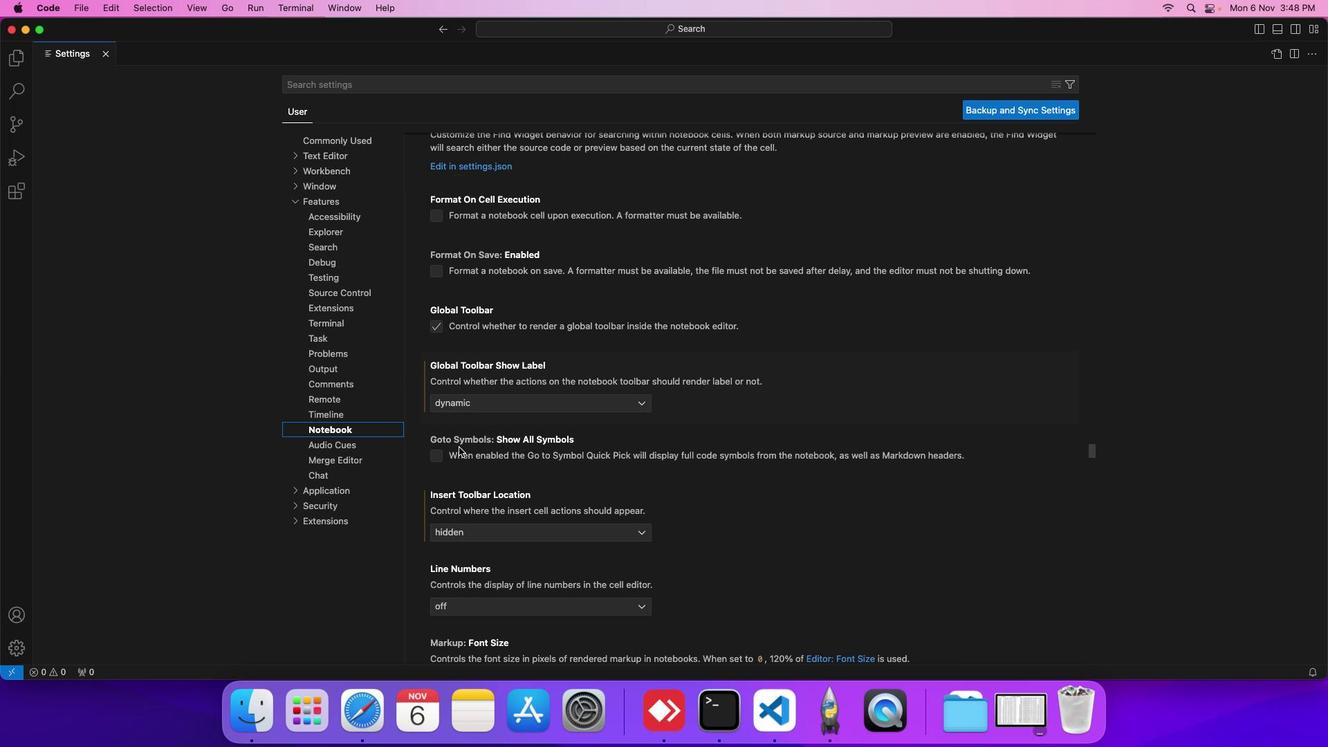 
Action: Mouse scrolled (467, 446) with delta (-9, 17)
Screenshot: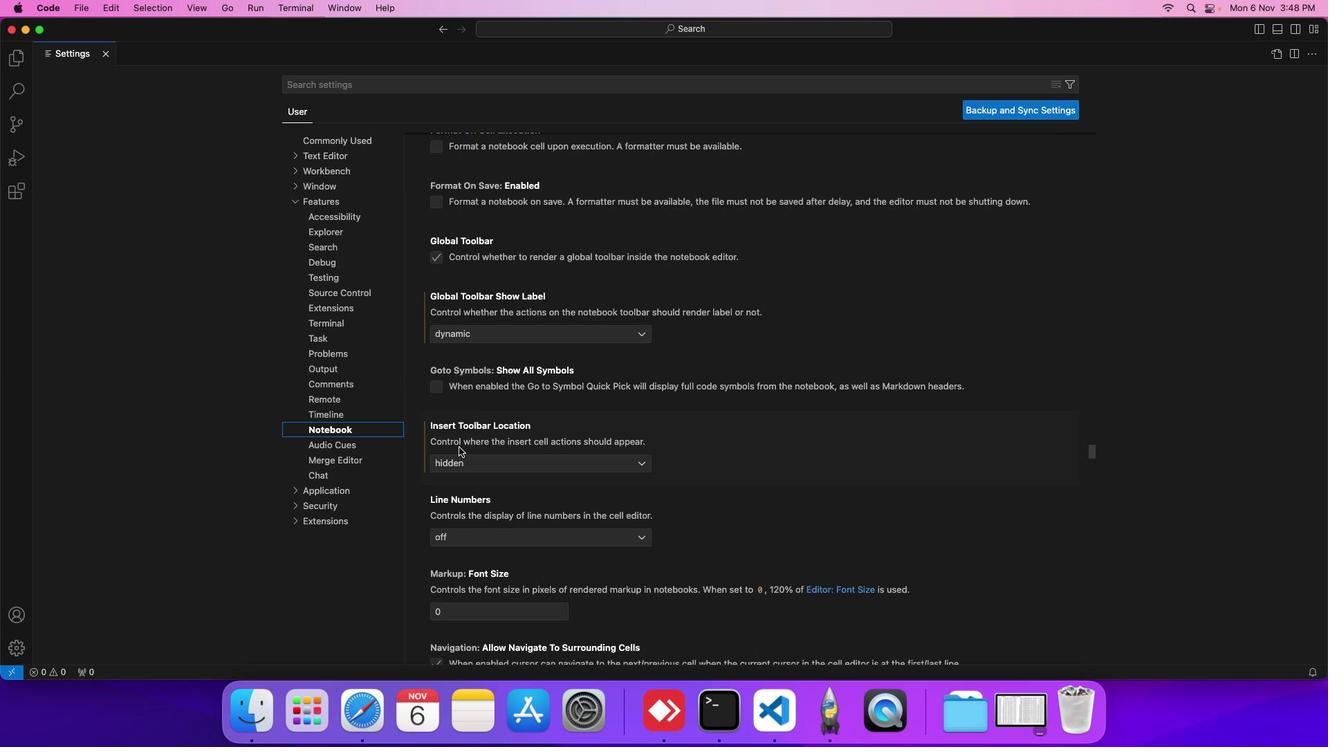 
Action: Mouse scrolled (467, 446) with delta (-9, 17)
Screenshot: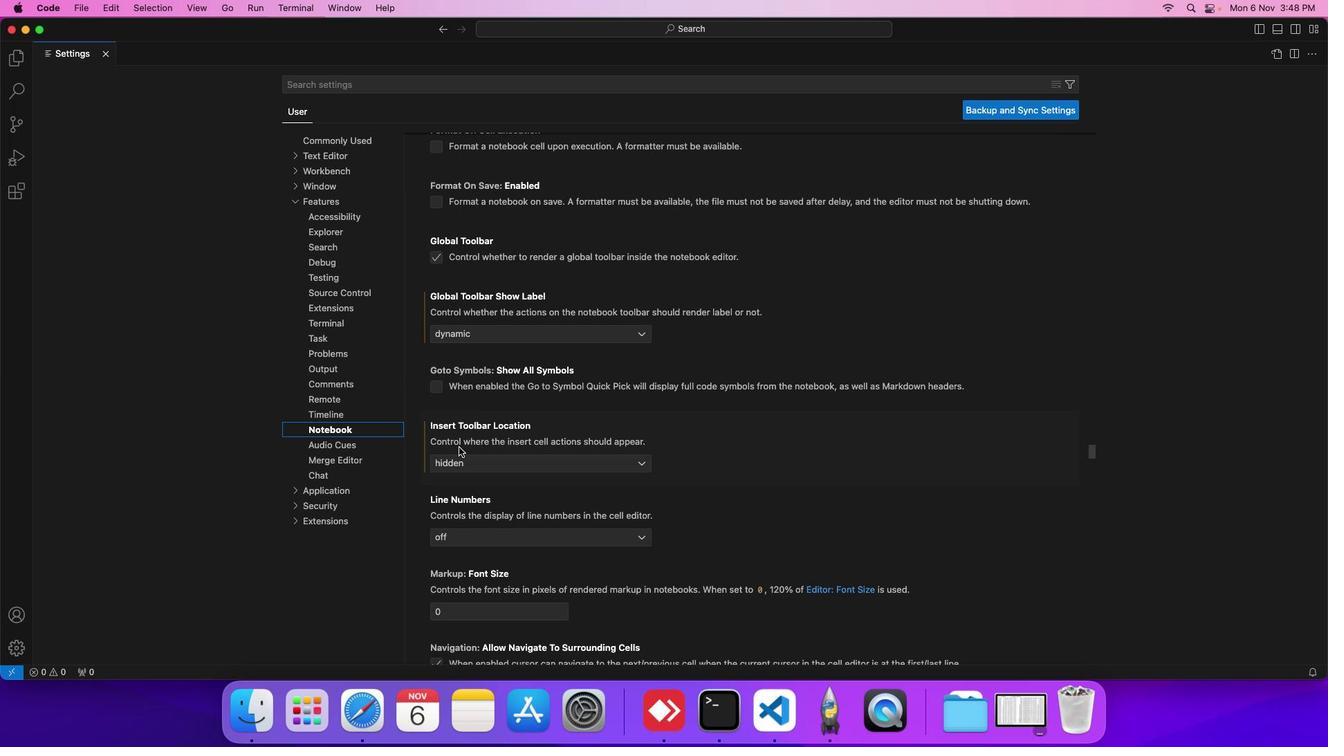 
Action: Mouse scrolled (467, 446) with delta (-9, 17)
Screenshot: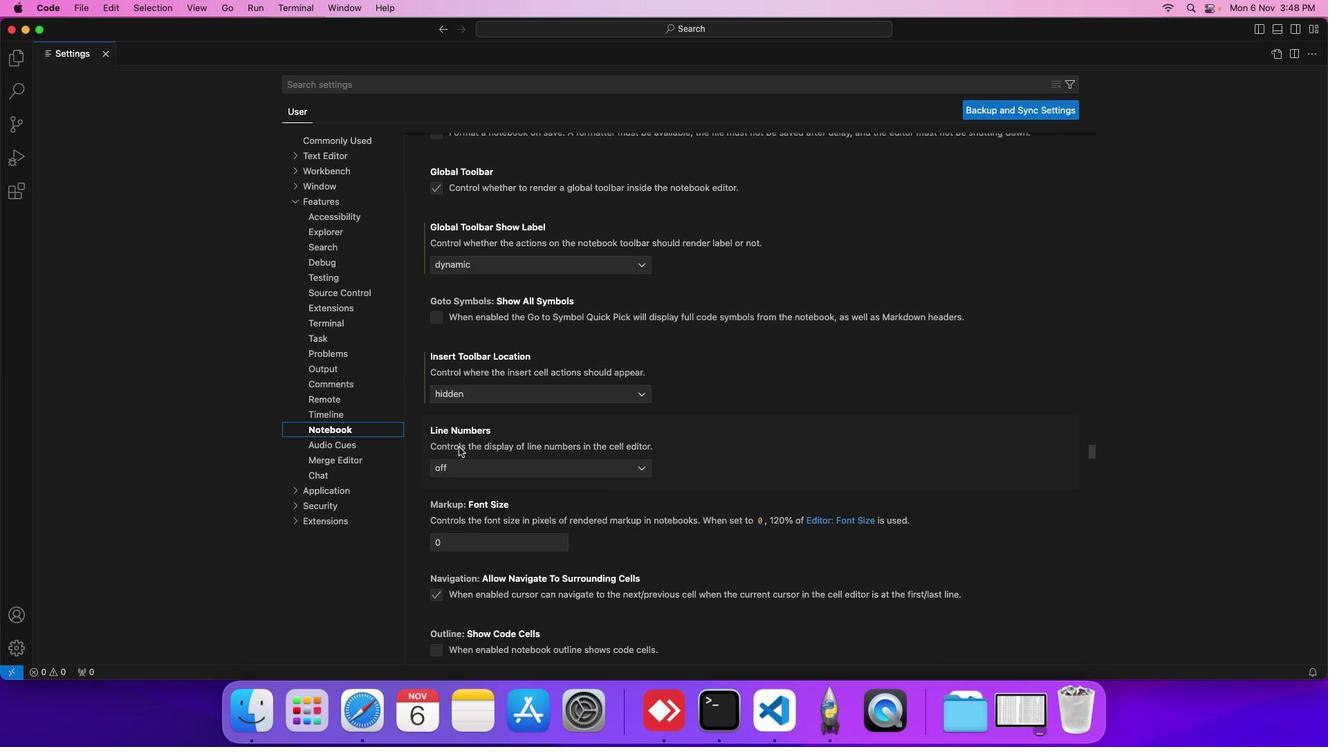 
Action: Mouse scrolled (467, 446) with delta (-9, 17)
Screenshot: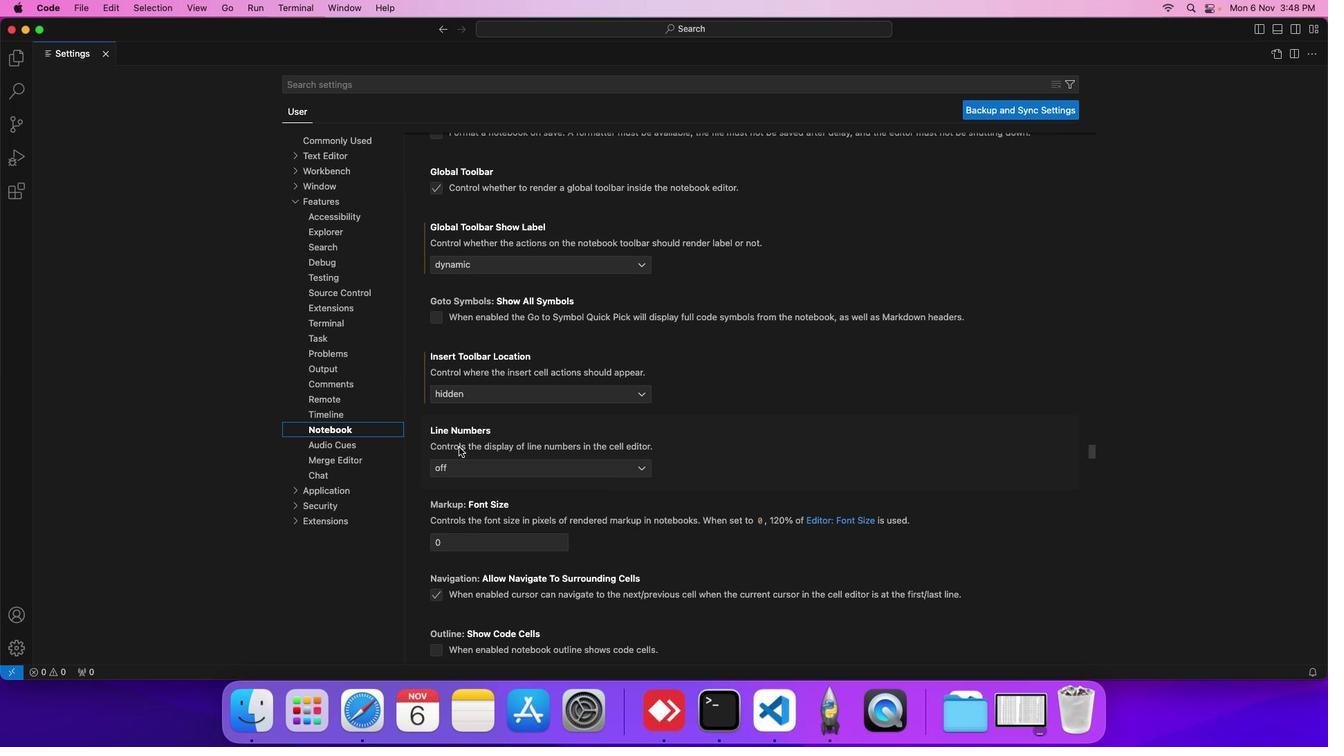 
Action: Mouse scrolled (467, 446) with delta (-9, 17)
Screenshot: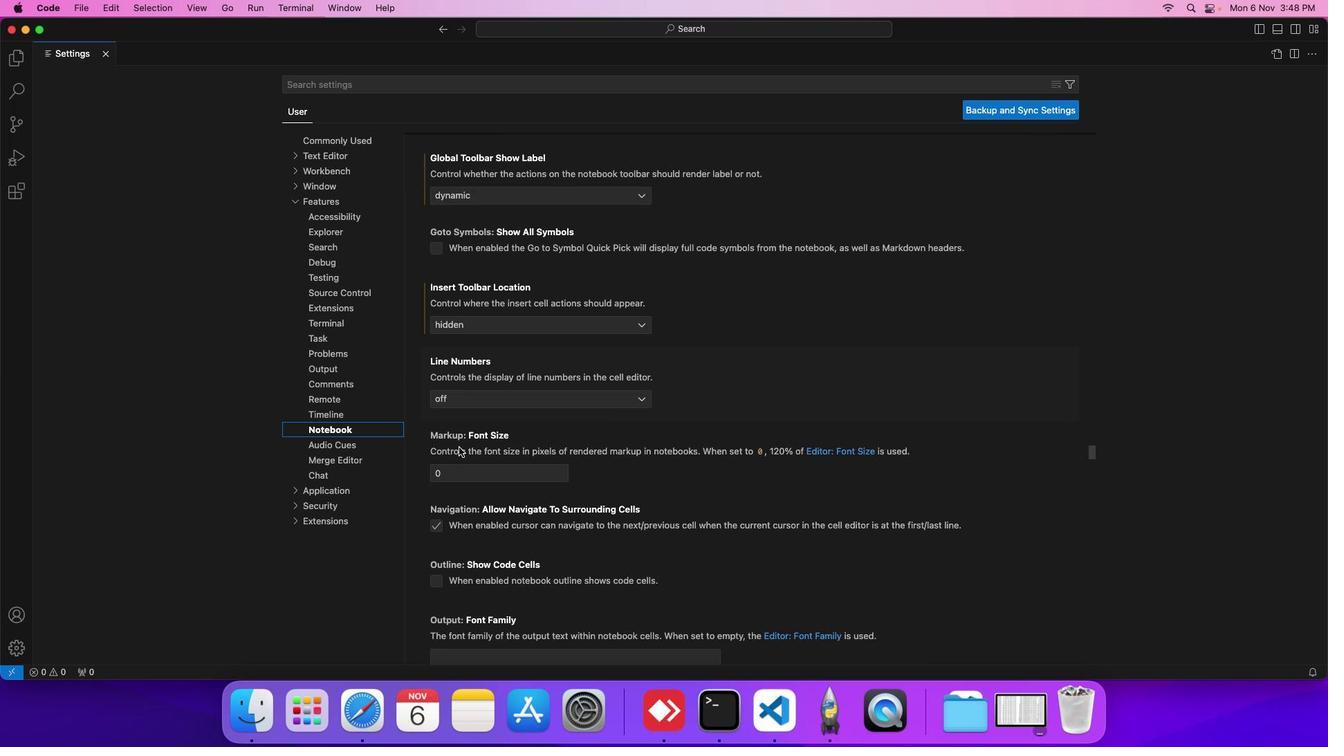 
Action: Mouse scrolled (467, 446) with delta (-9, 17)
Screenshot: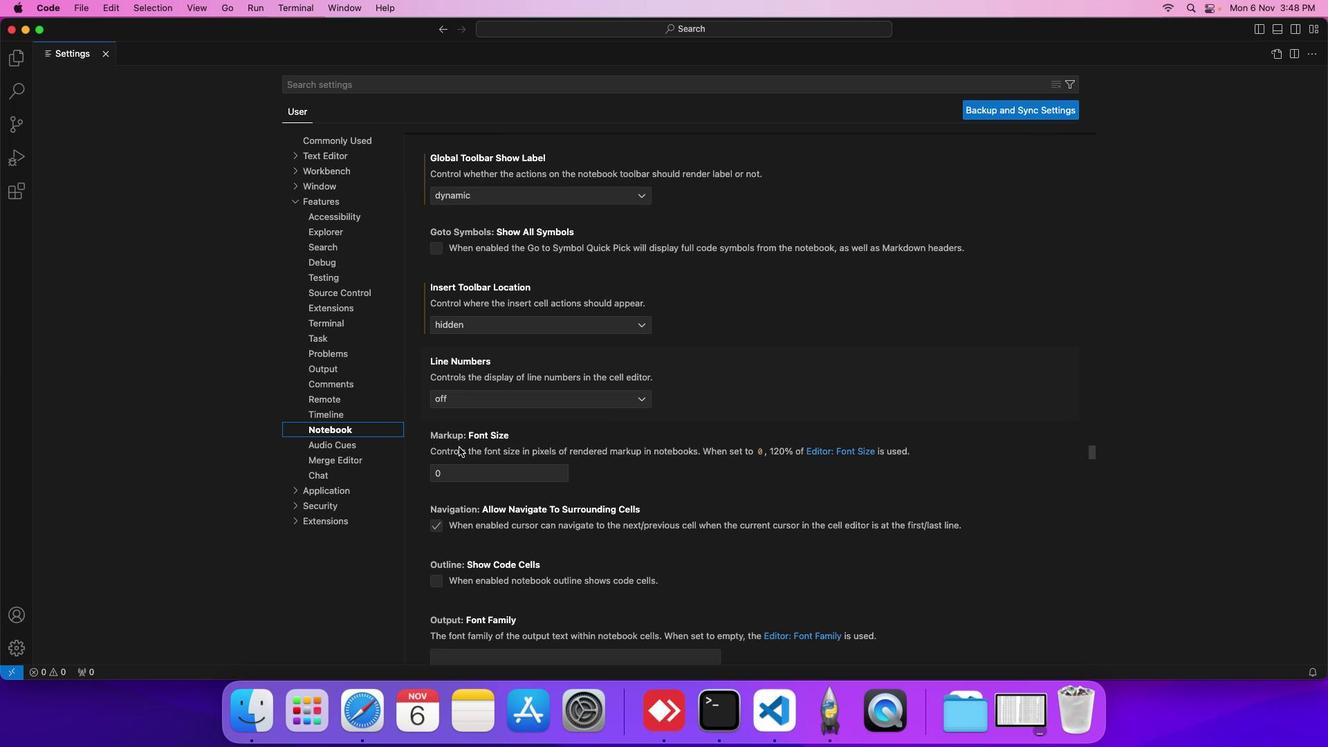 
Action: Mouse scrolled (467, 446) with delta (-9, 17)
Screenshot: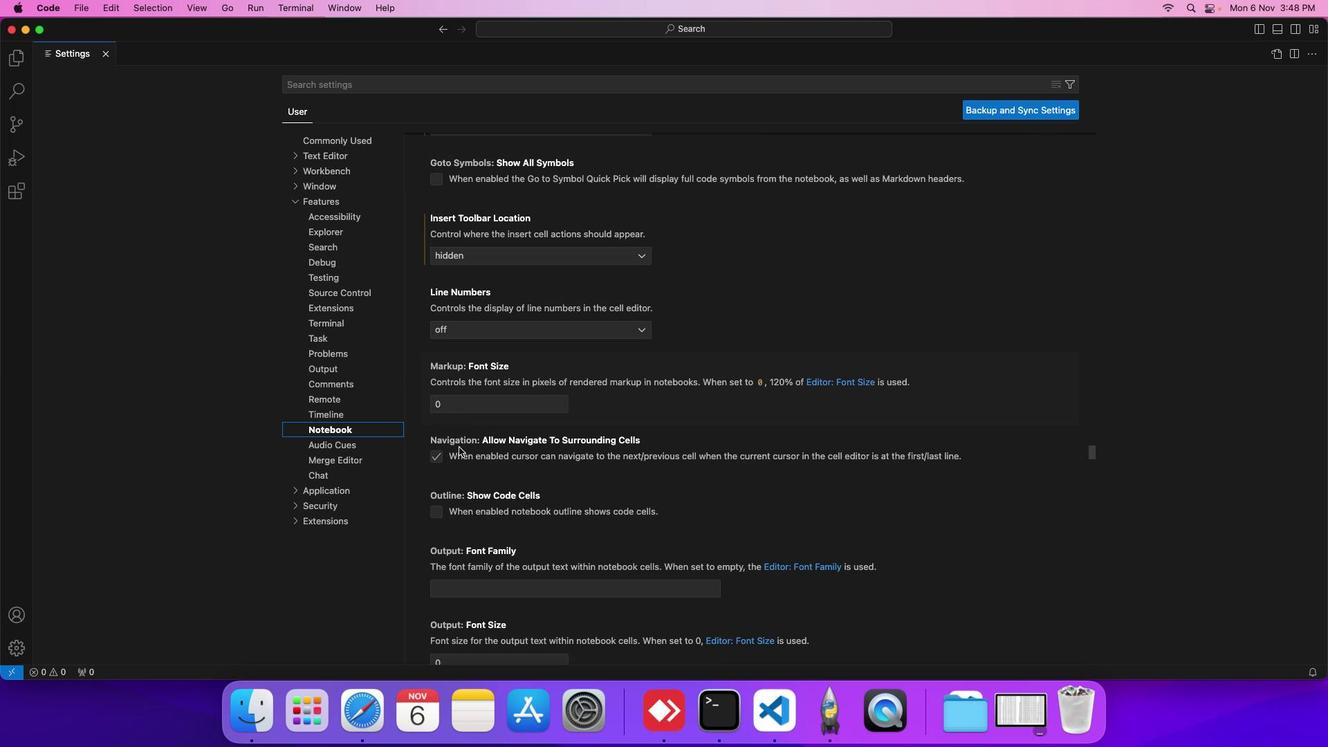 
Action: Mouse scrolled (467, 446) with delta (-9, 17)
Screenshot: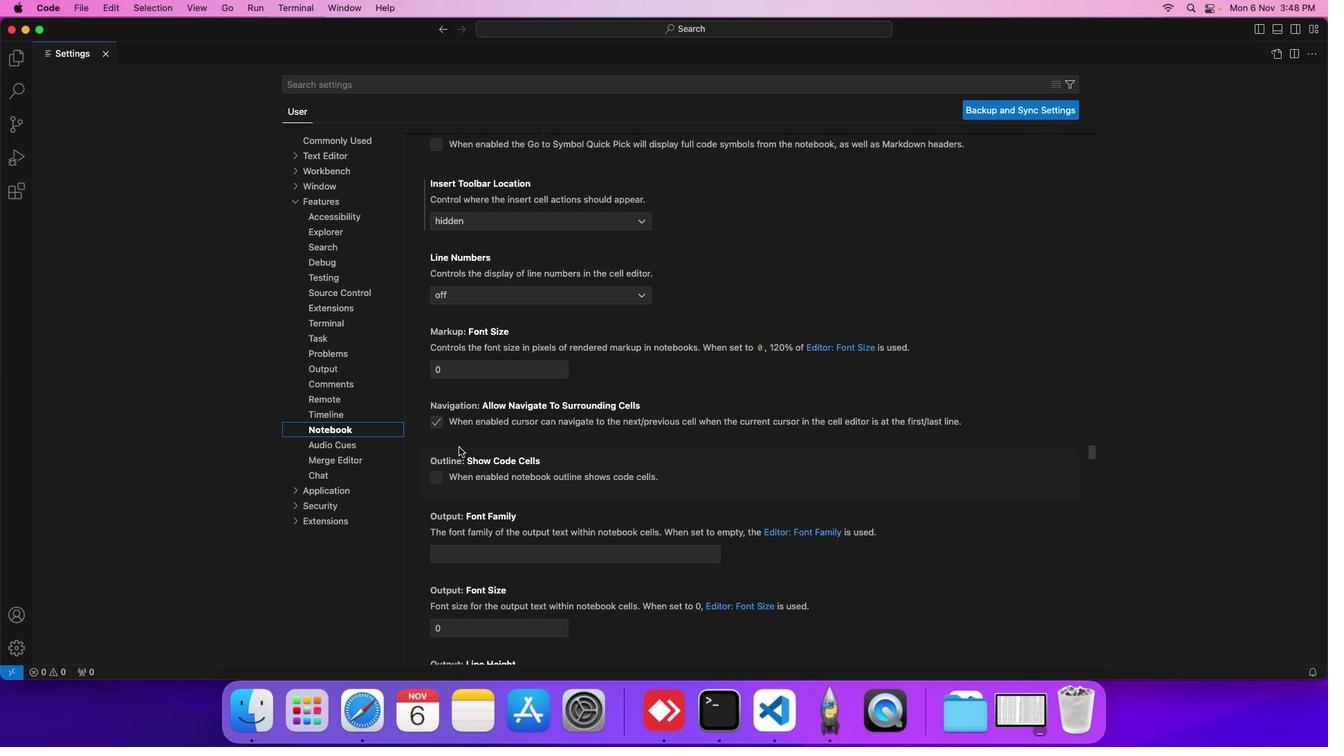 
Action: Mouse scrolled (467, 446) with delta (-9, 17)
Screenshot: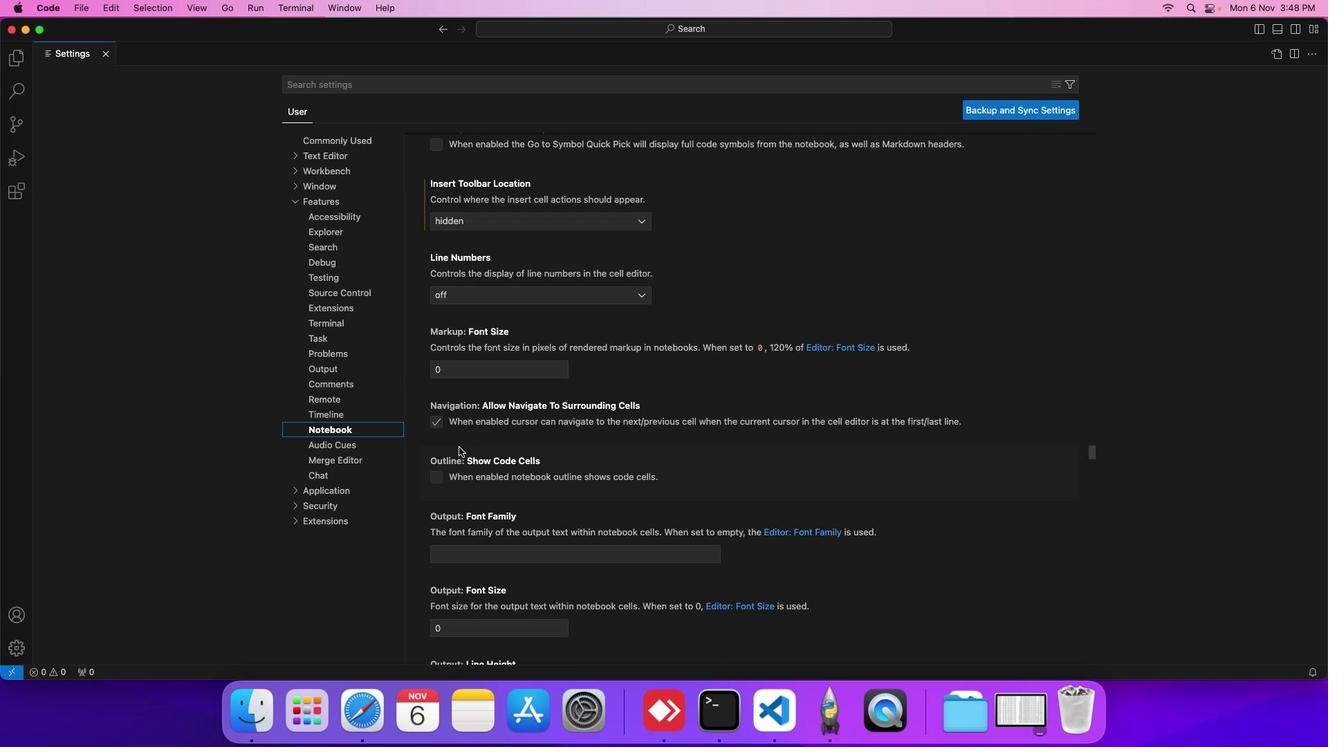 
Action: Mouse scrolled (467, 446) with delta (-9, 17)
Screenshot: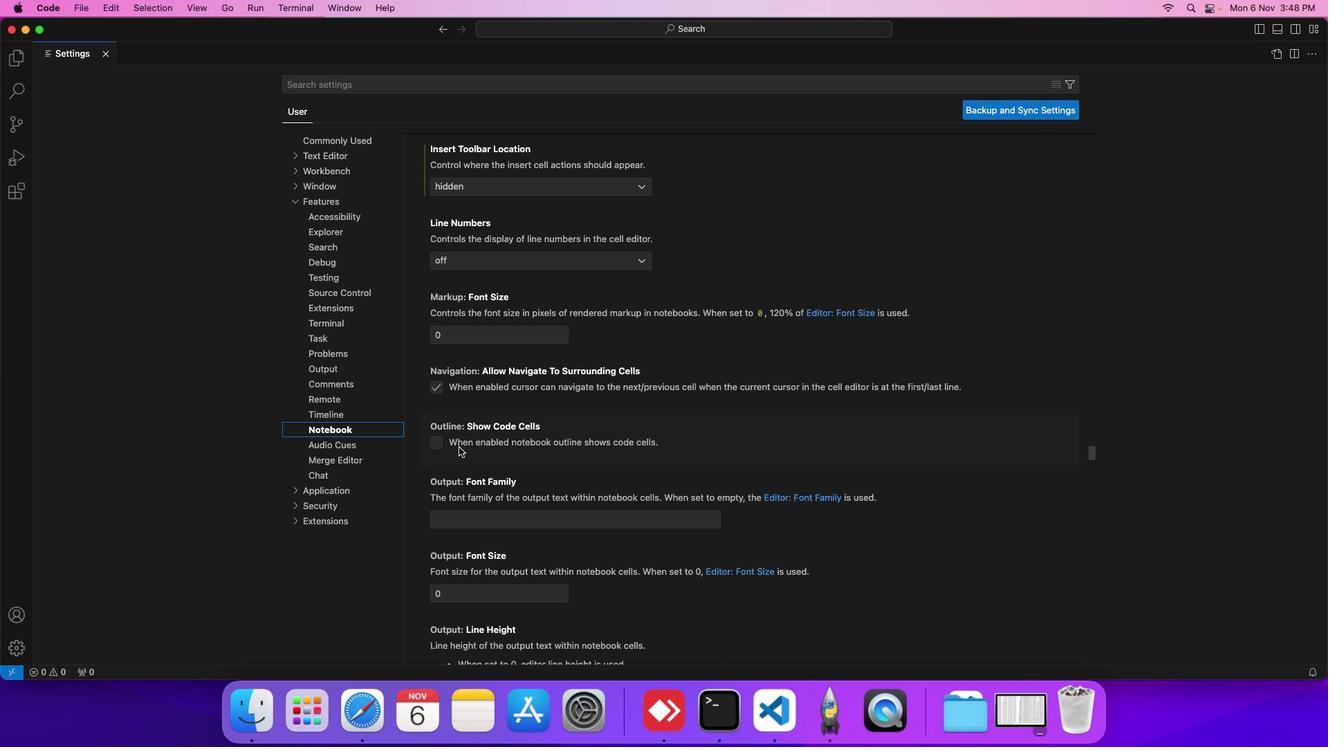 
Action: Mouse scrolled (467, 446) with delta (-9, 17)
Screenshot: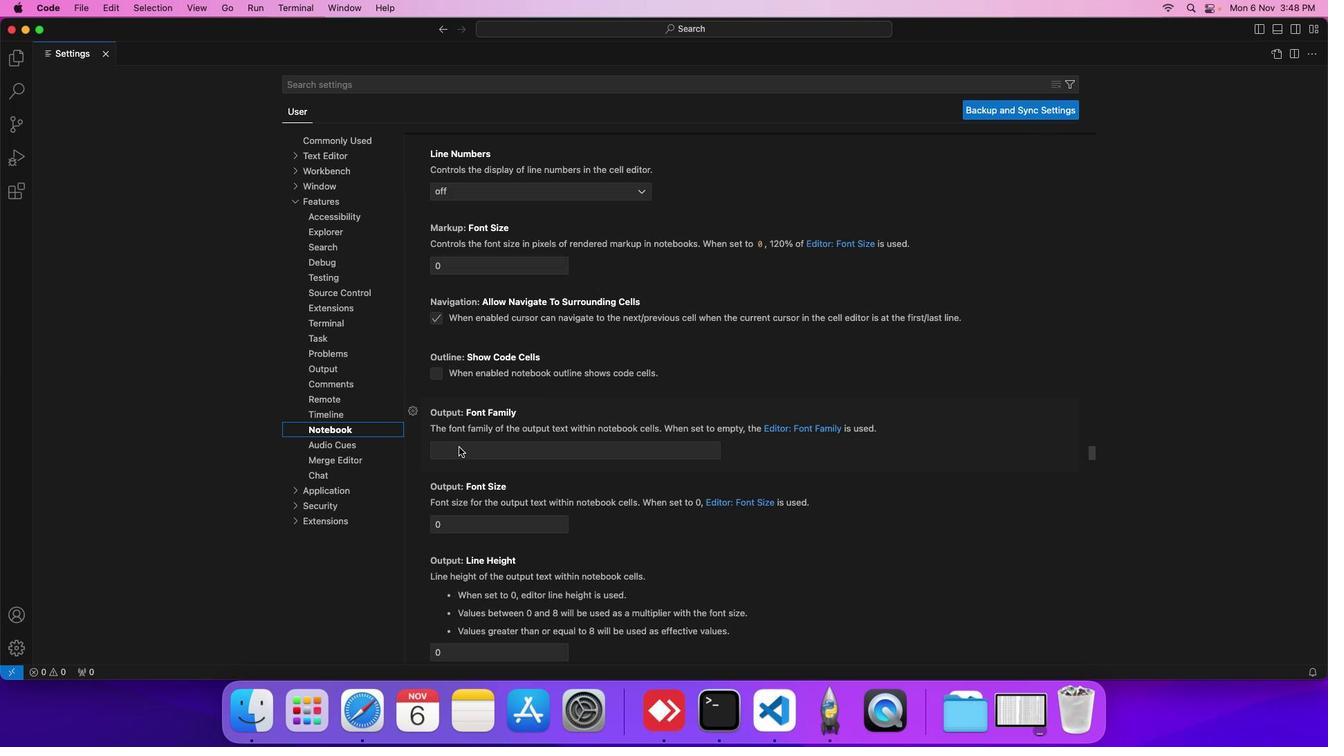 
Action: Mouse scrolled (467, 446) with delta (-9, 17)
Screenshot: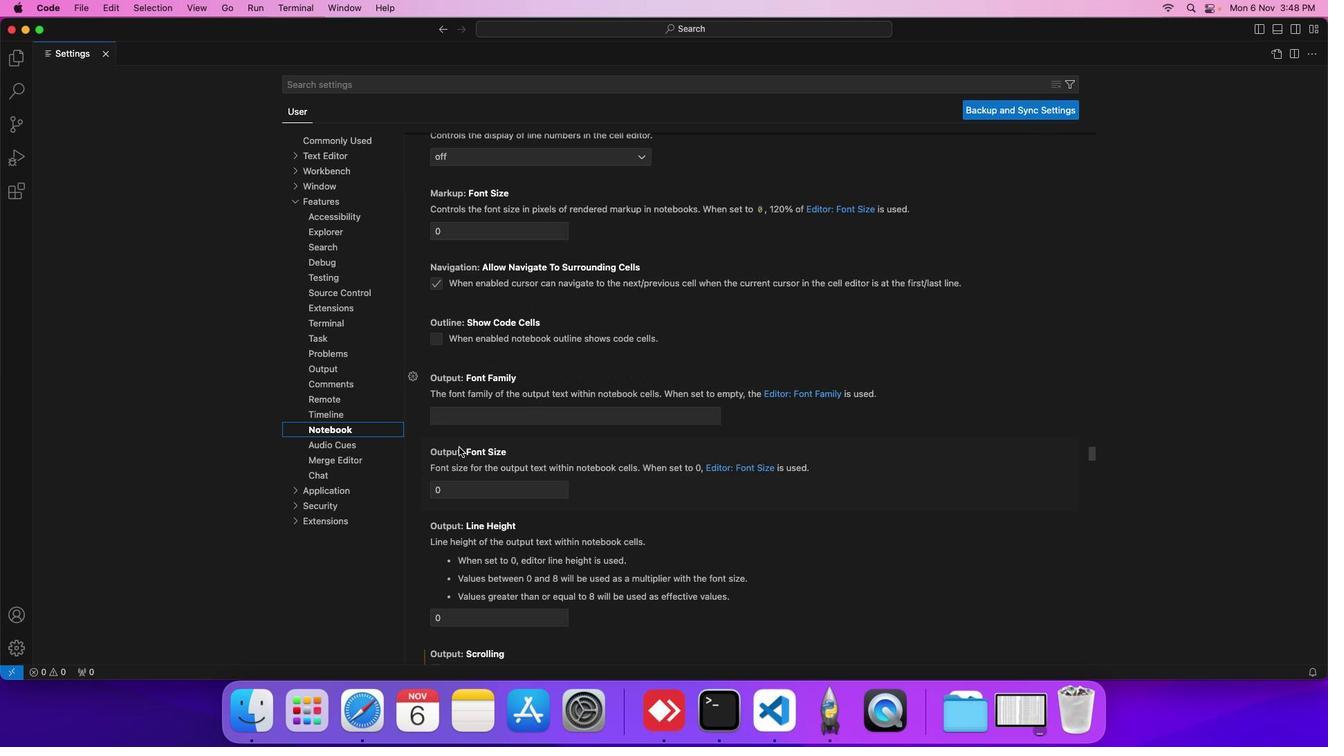 
Action: Mouse scrolled (467, 446) with delta (-9, 17)
Screenshot: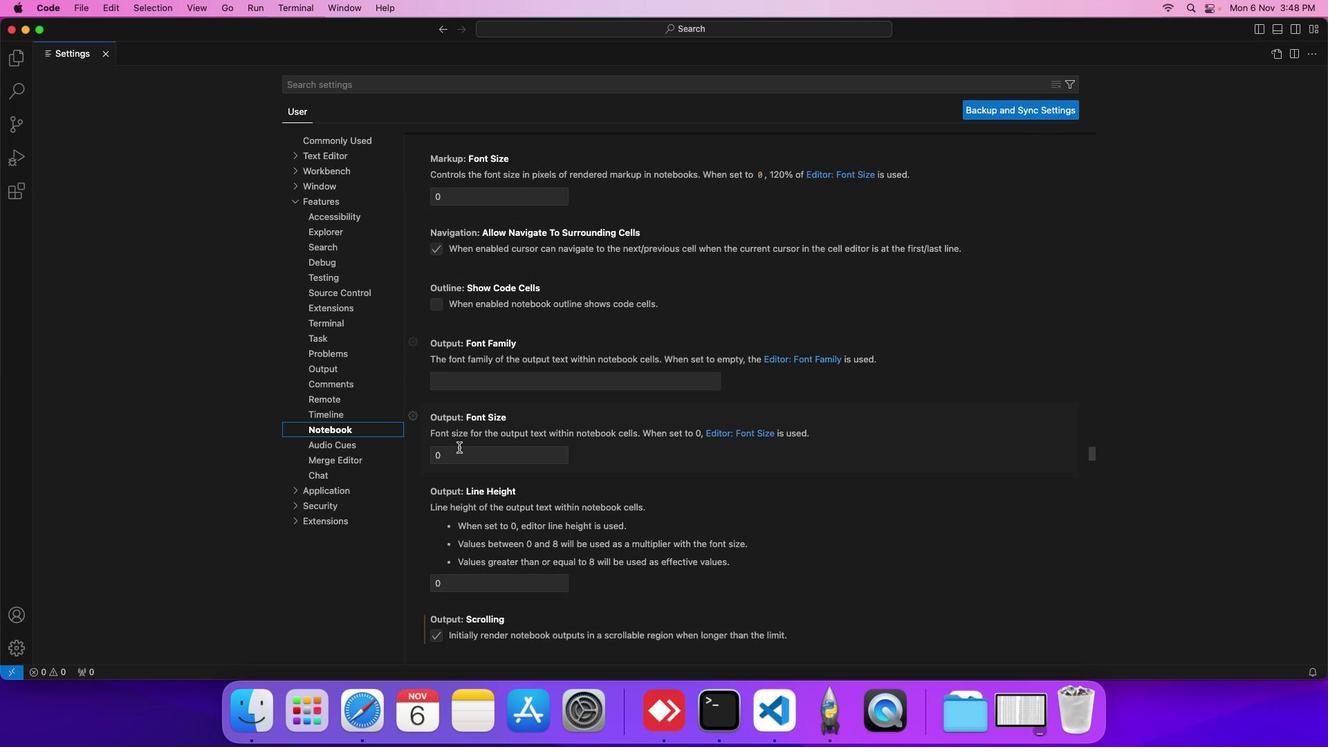 
Action: Mouse scrolled (467, 446) with delta (-9, 17)
Screenshot: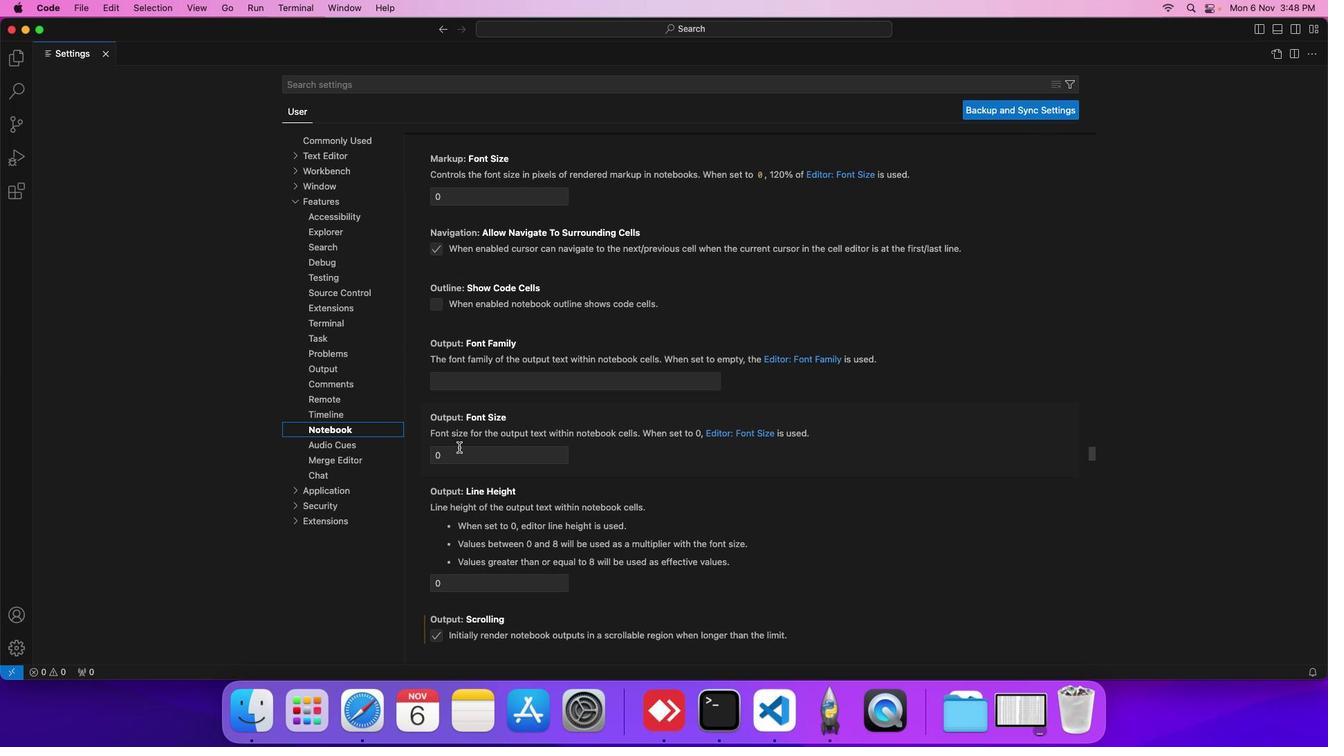 
Action: Mouse scrolled (467, 446) with delta (-9, 17)
Screenshot: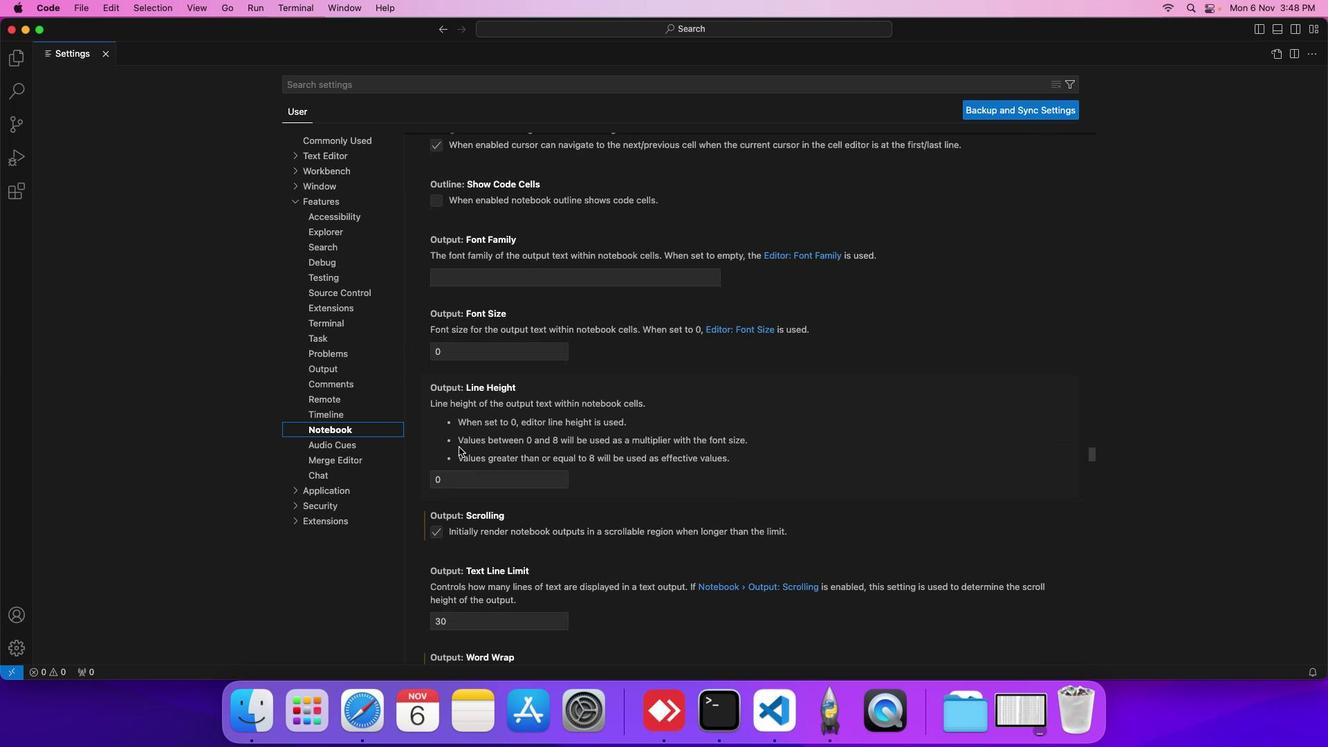 
Action: Mouse scrolled (467, 446) with delta (-9, 17)
Screenshot: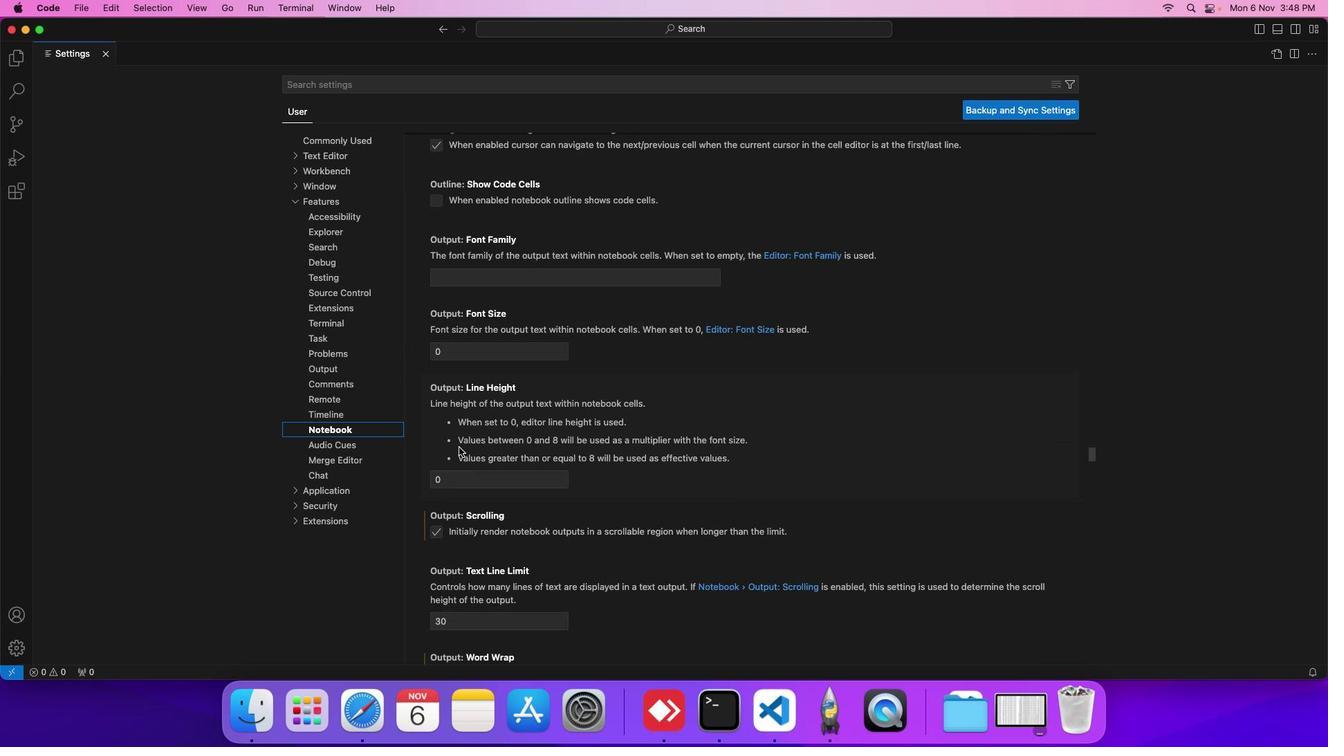 
Action: Mouse scrolled (467, 446) with delta (-9, 17)
Screenshot: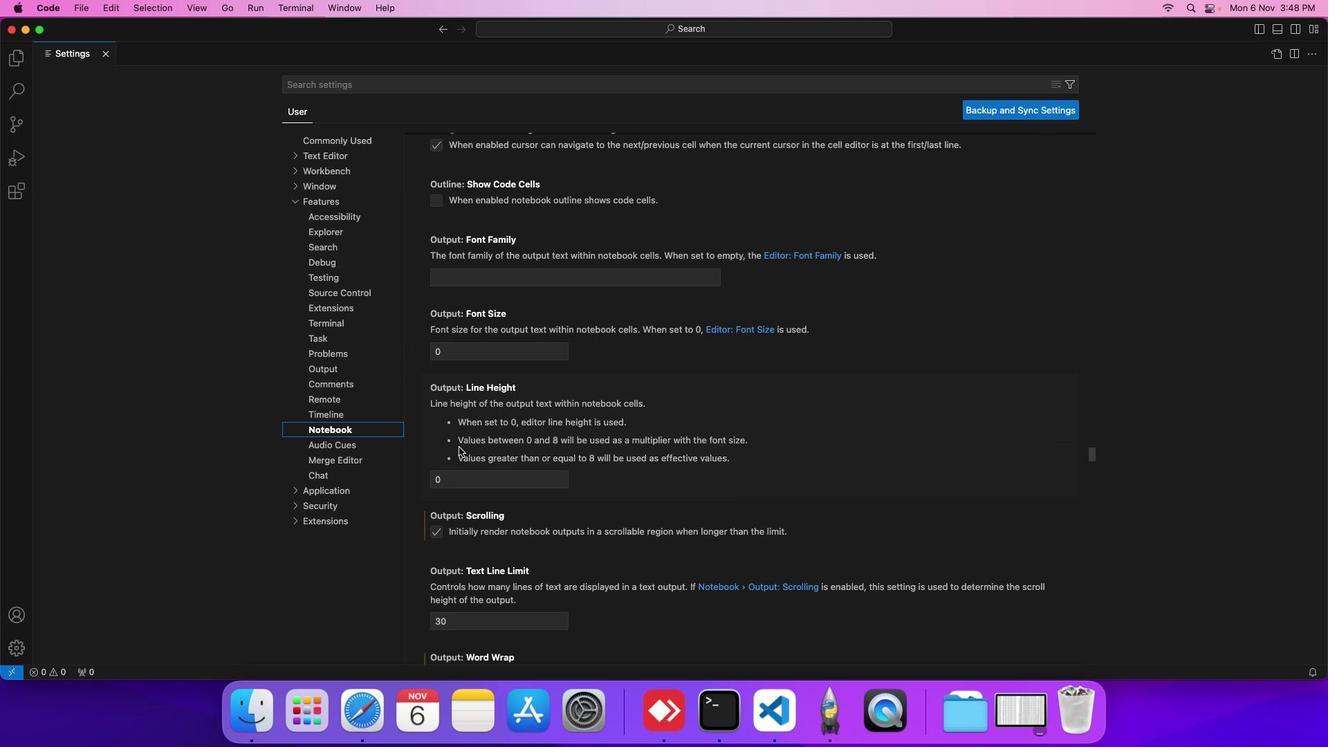 
Action: Mouse scrolled (467, 446) with delta (-9, 17)
Screenshot: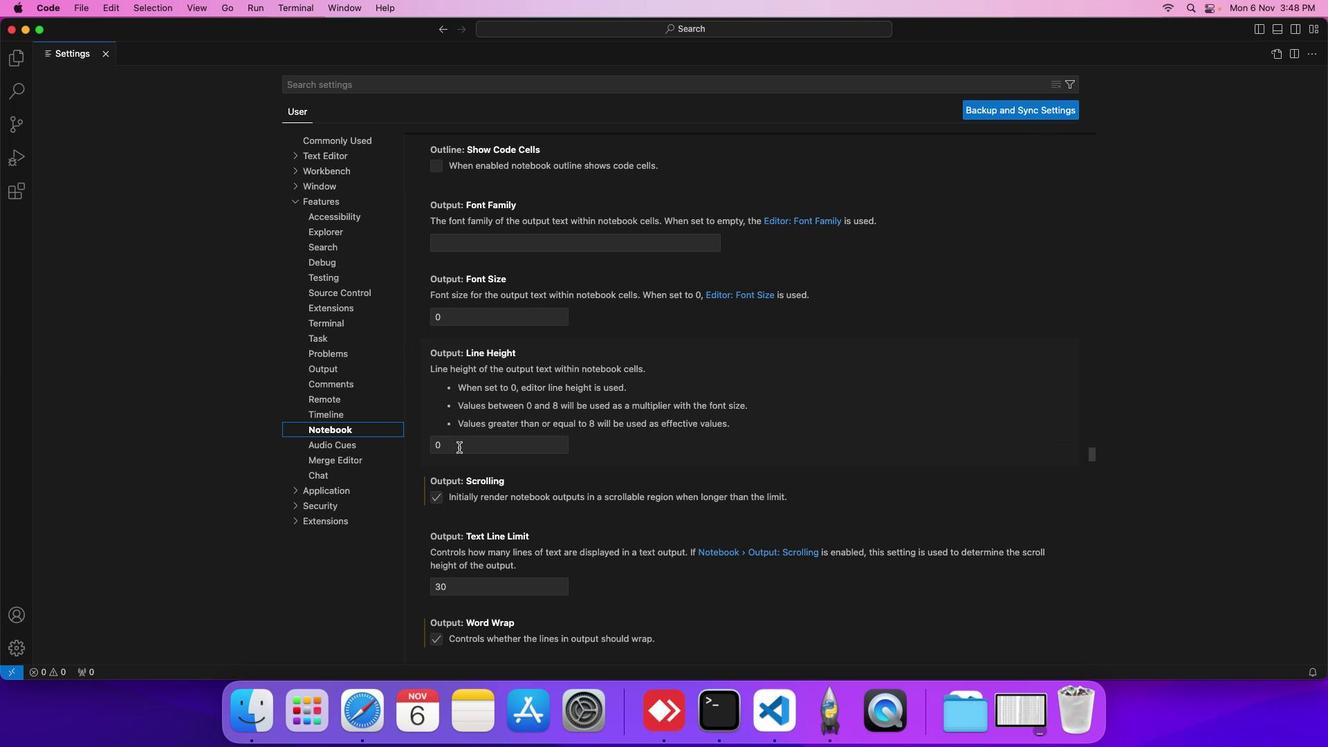 
Action: Mouse scrolled (467, 446) with delta (-9, 17)
Screenshot: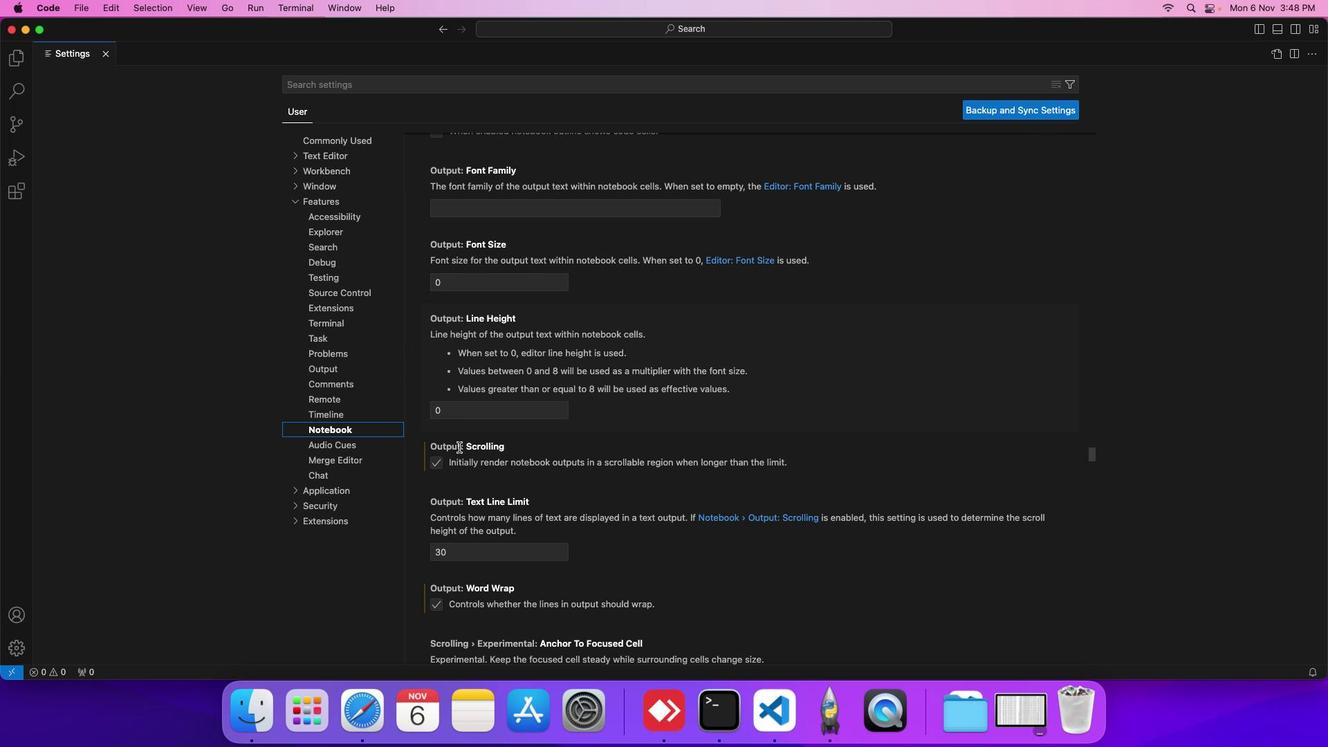 
Action: Mouse moved to (448, 461)
Screenshot: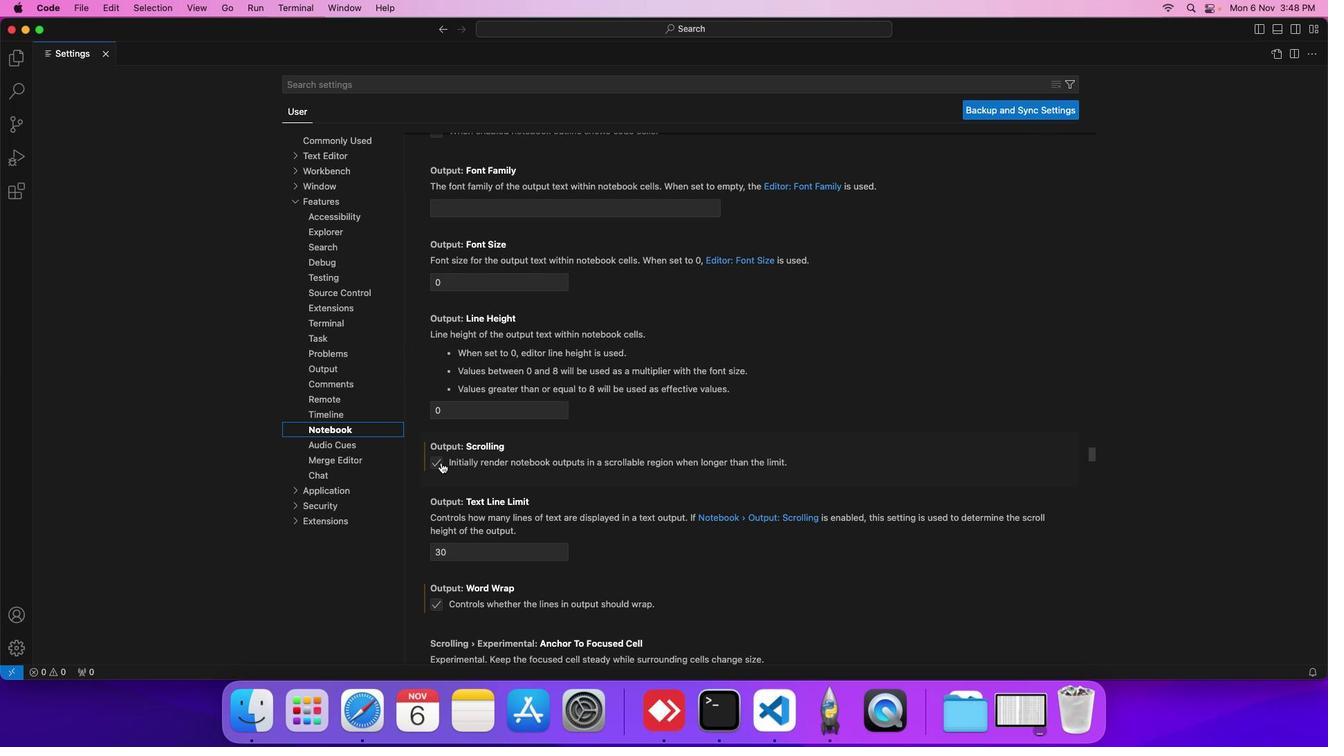 
Action: Mouse scrolled (448, 461) with delta (-9, 17)
Screenshot: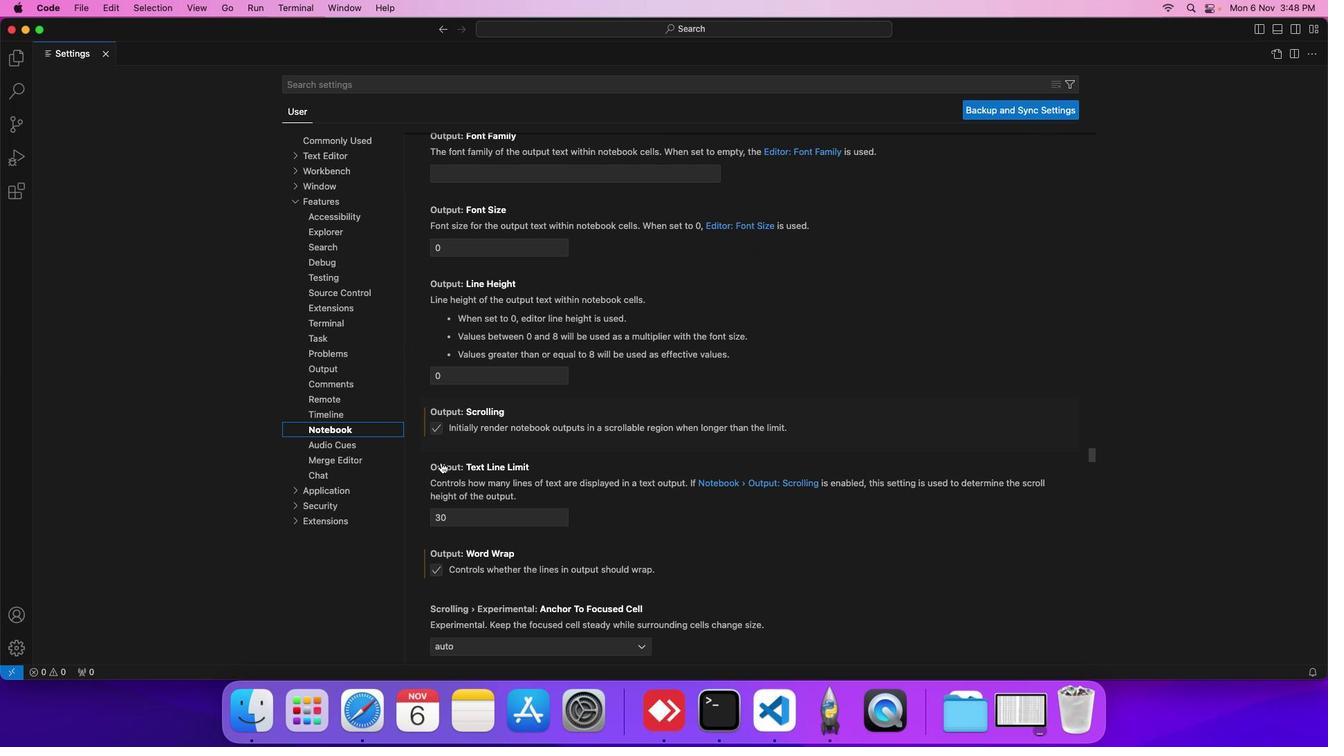 
Action: Mouse scrolled (448, 461) with delta (-9, 17)
Screenshot: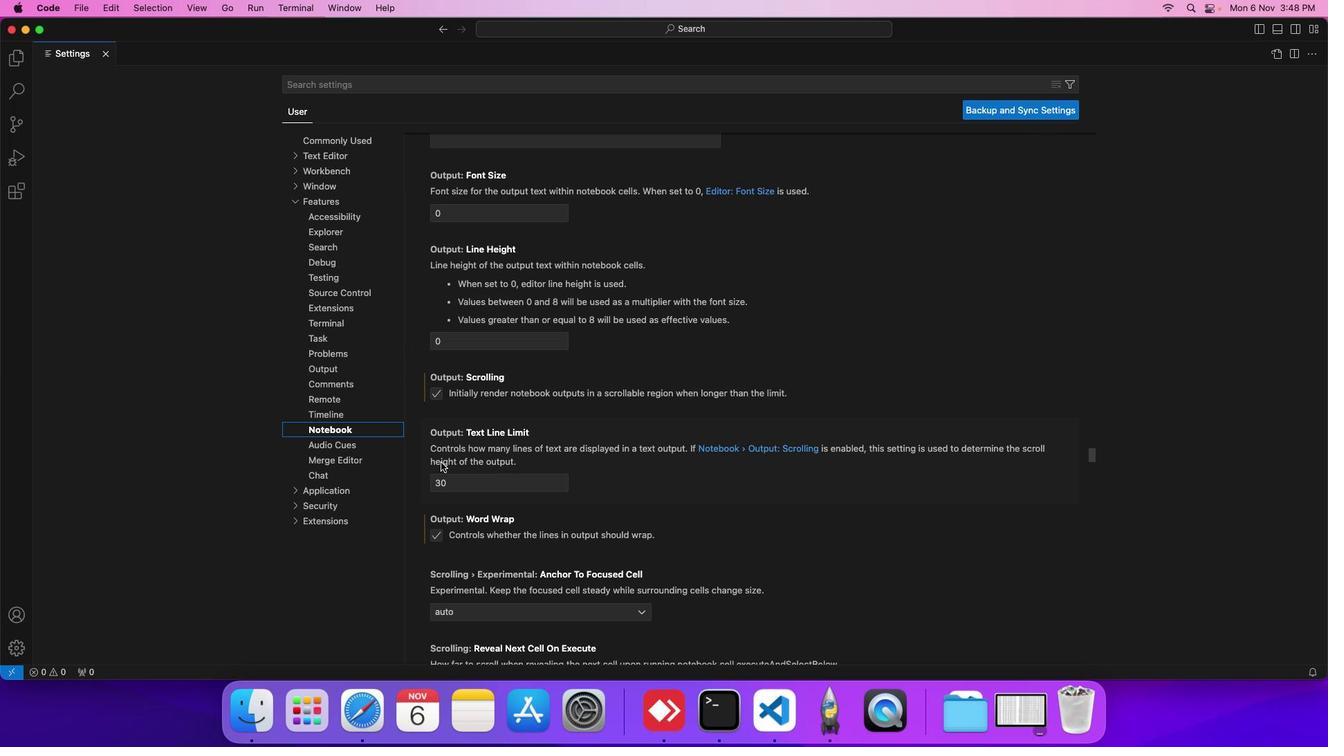 
Action: Mouse scrolled (448, 461) with delta (-9, 17)
Screenshot: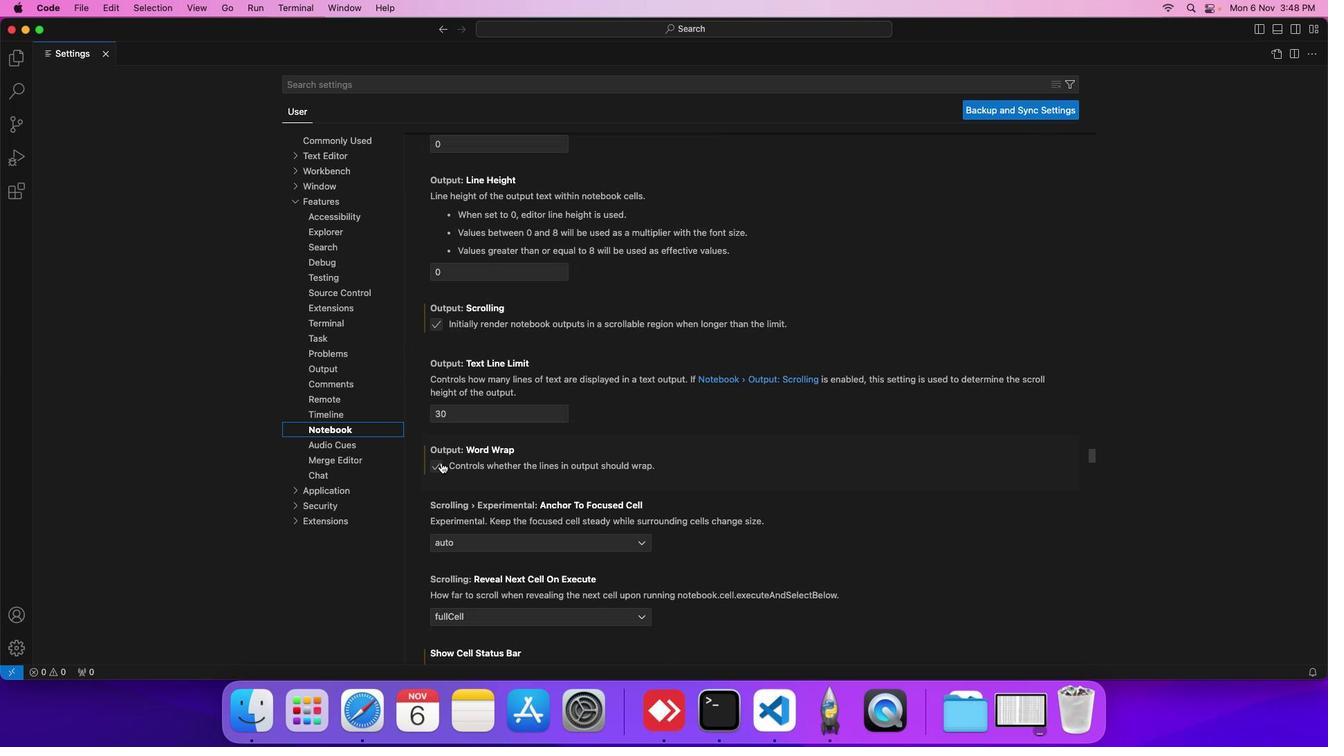 
Action: Mouse scrolled (448, 461) with delta (-9, 17)
Screenshot: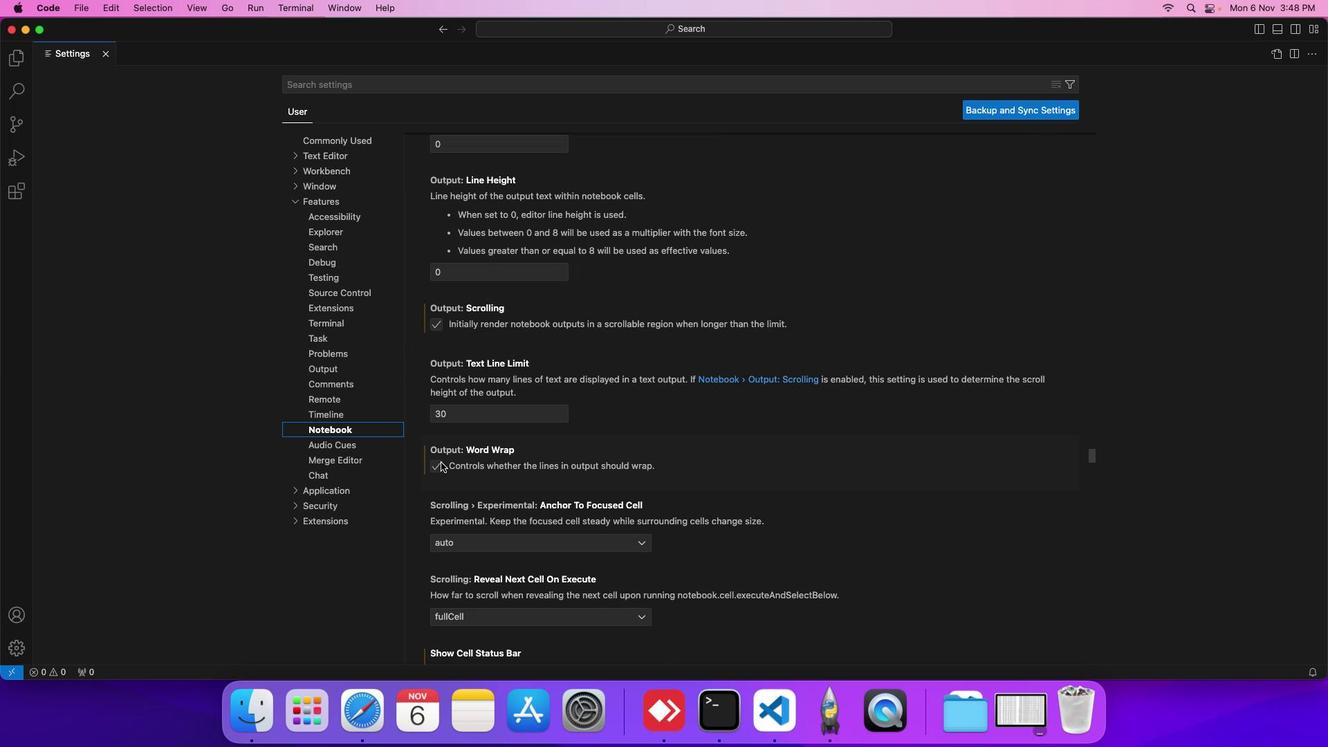 
Action: Mouse scrolled (448, 461) with delta (-9, 17)
Screenshot: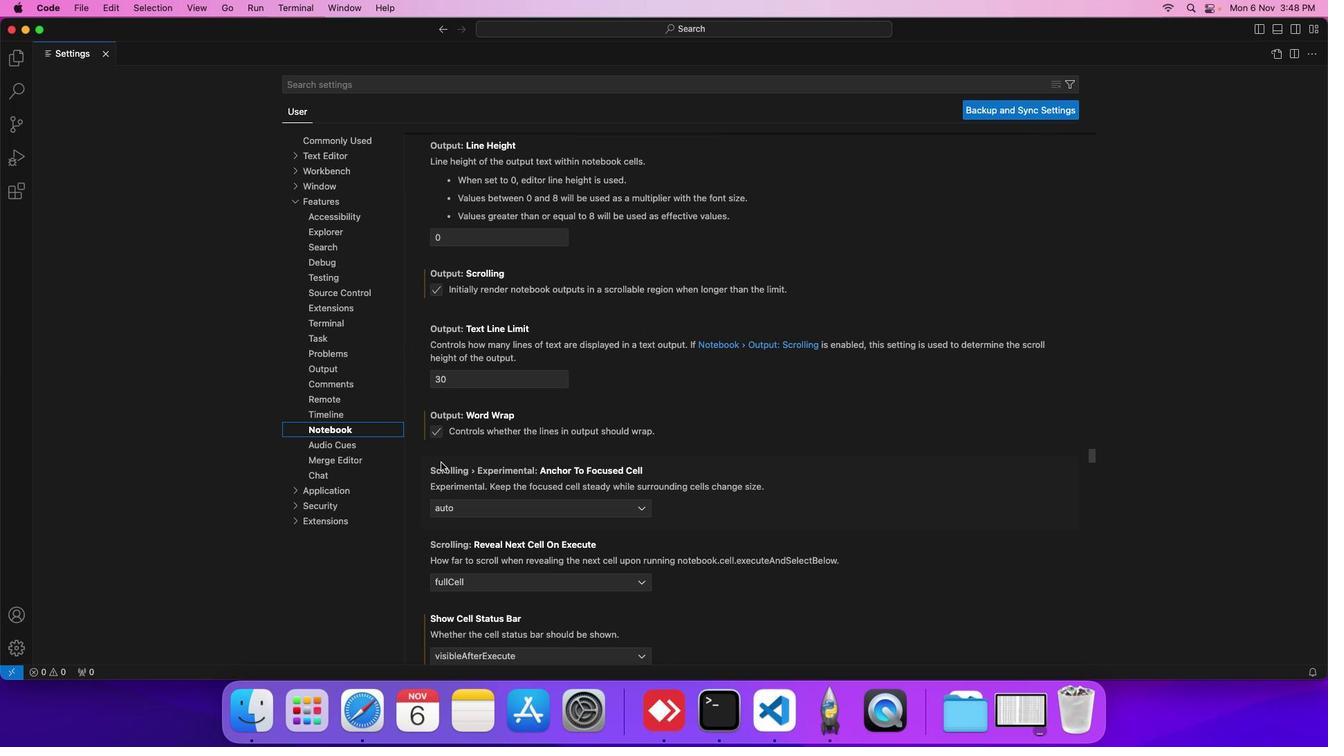 
Action: Mouse scrolled (448, 461) with delta (-9, 17)
Screenshot: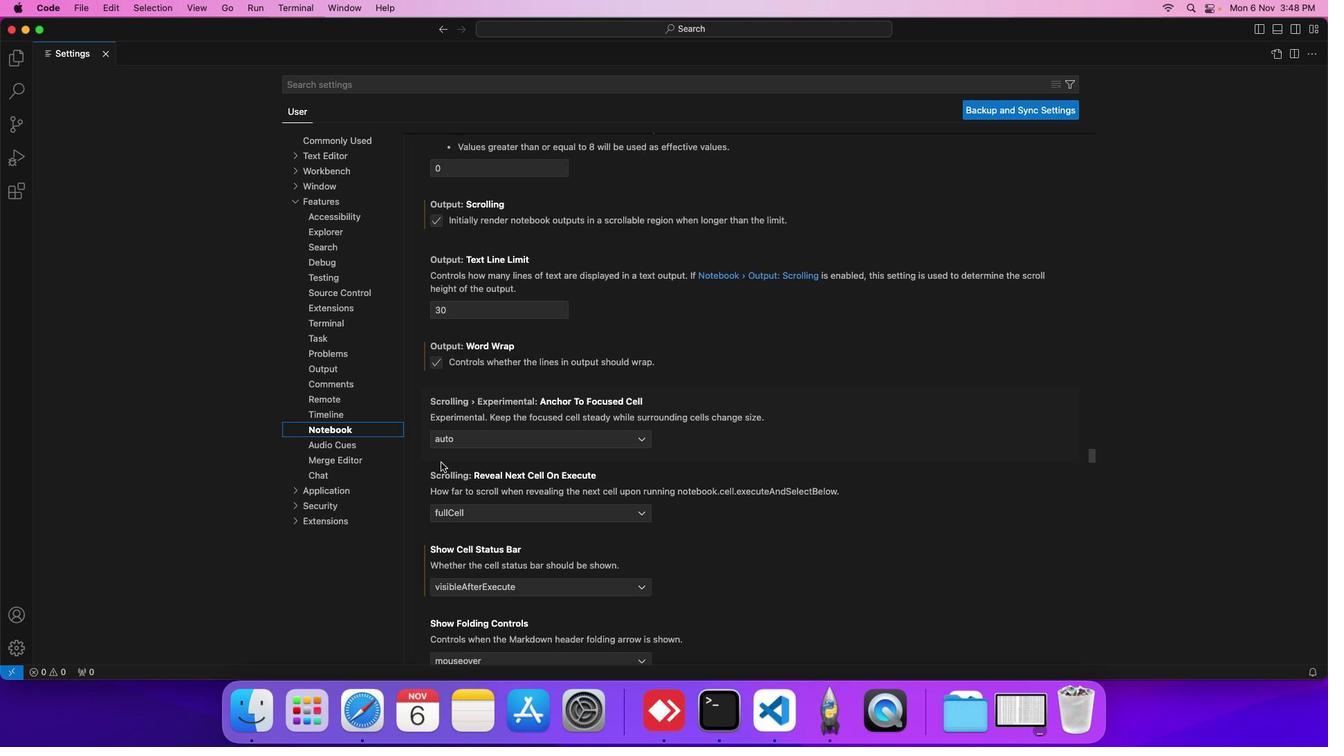 
Action: Mouse scrolled (448, 461) with delta (-9, 17)
Screenshot: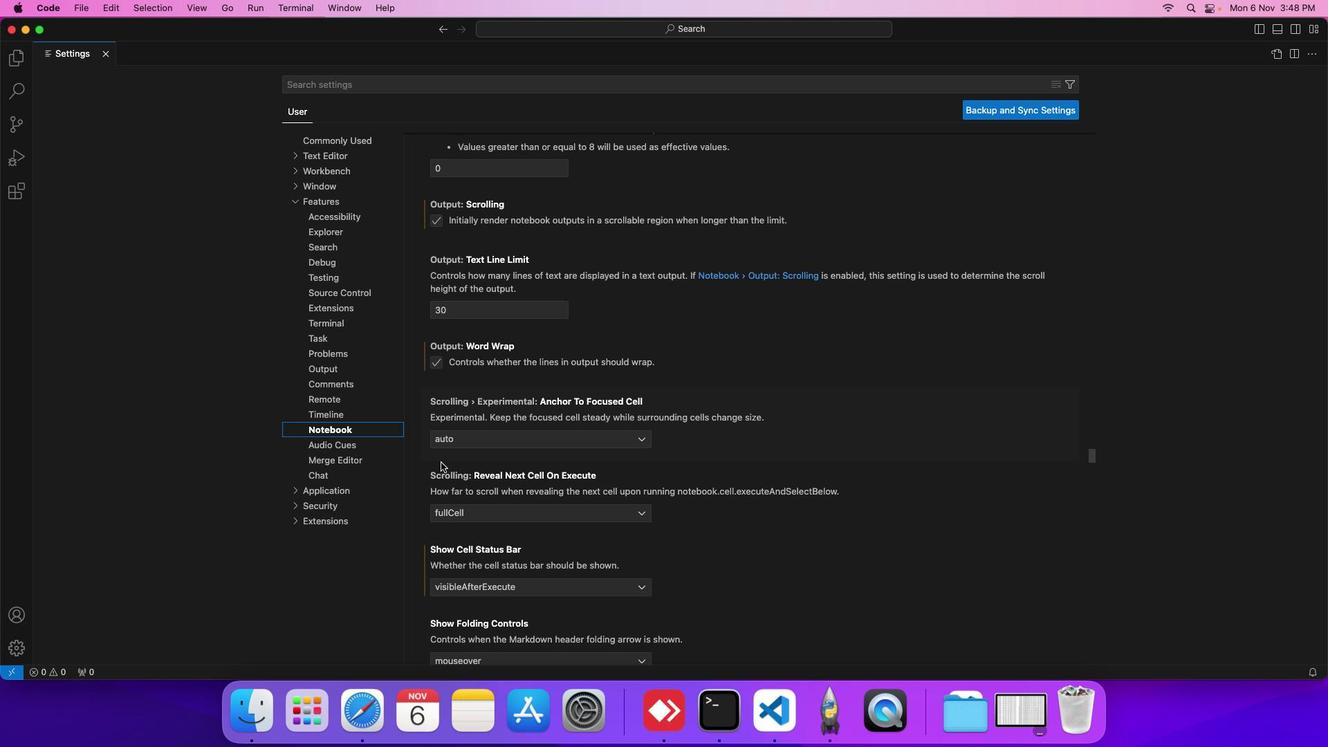 
Action: Mouse scrolled (448, 461) with delta (-9, 17)
Screenshot: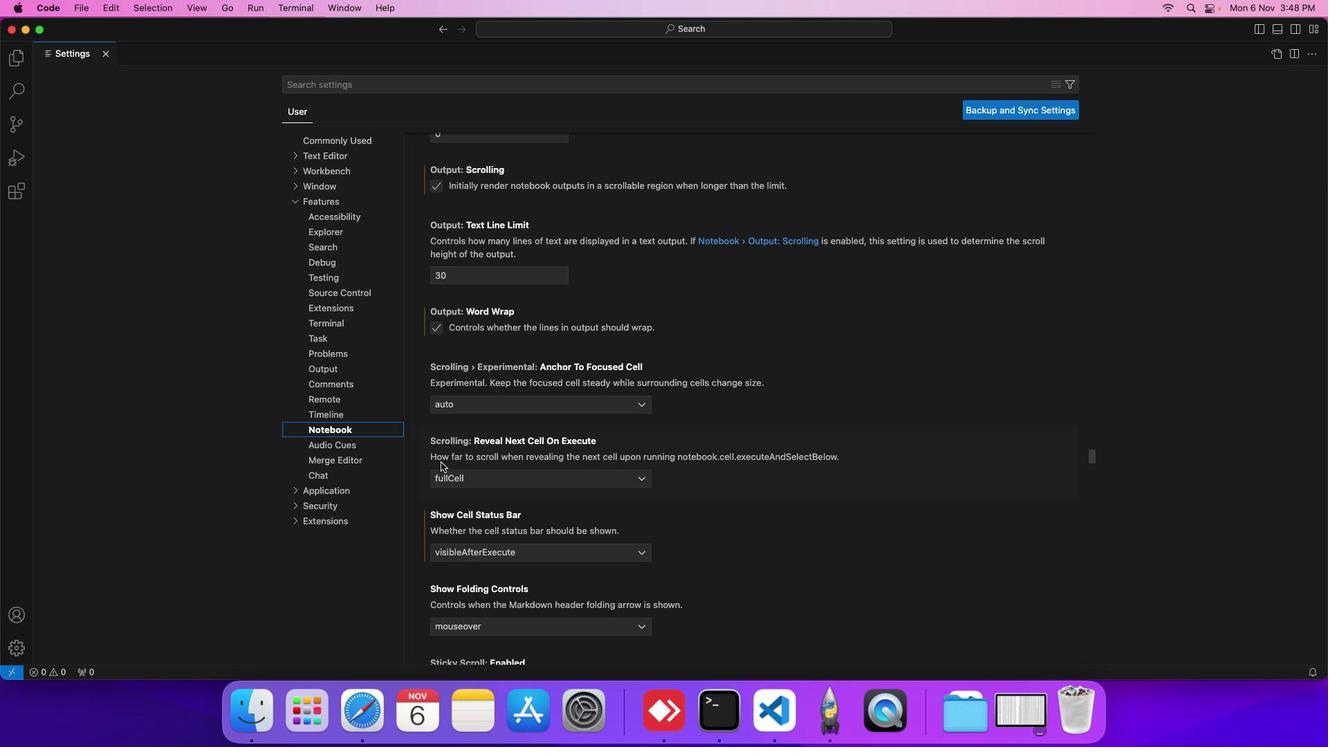
Action: Mouse scrolled (448, 461) with delta (-9, 17)
Screenshot: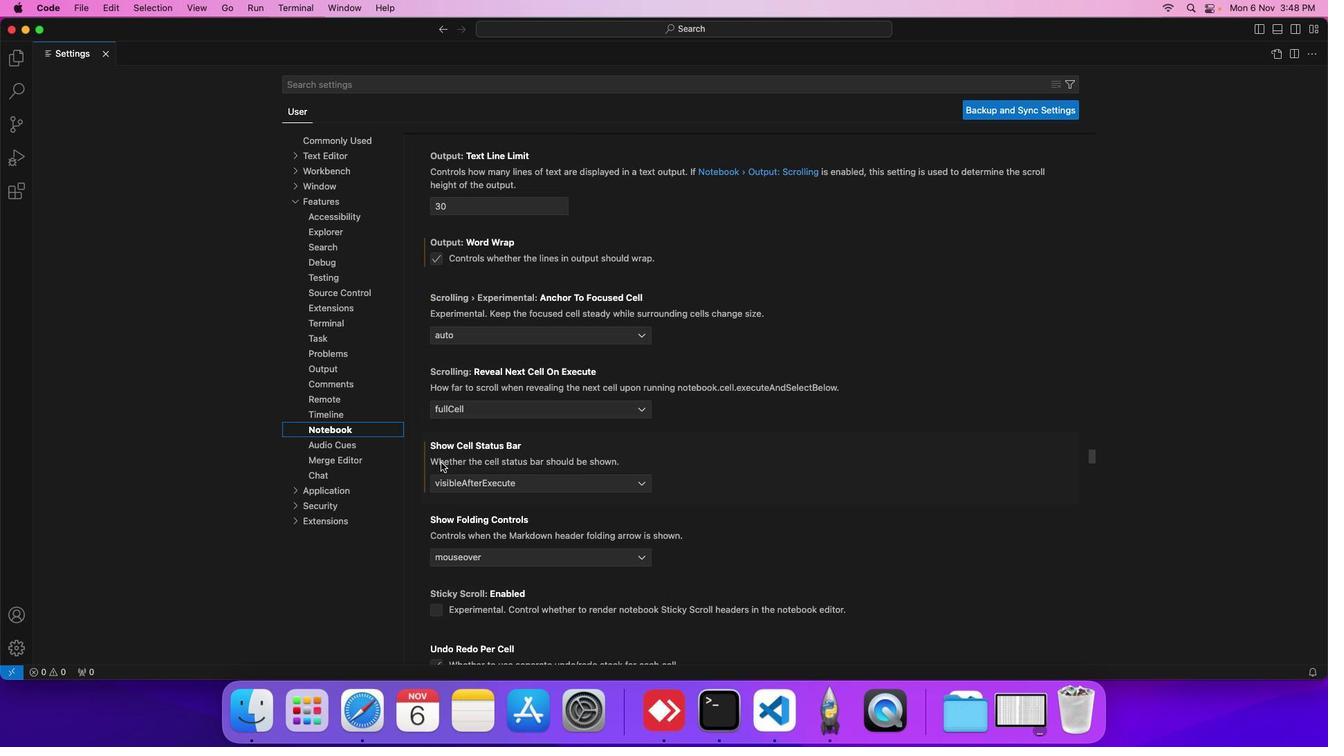 
Action: Mouse scrolled (448, 461) with delta (-9, 17)
Screenshot: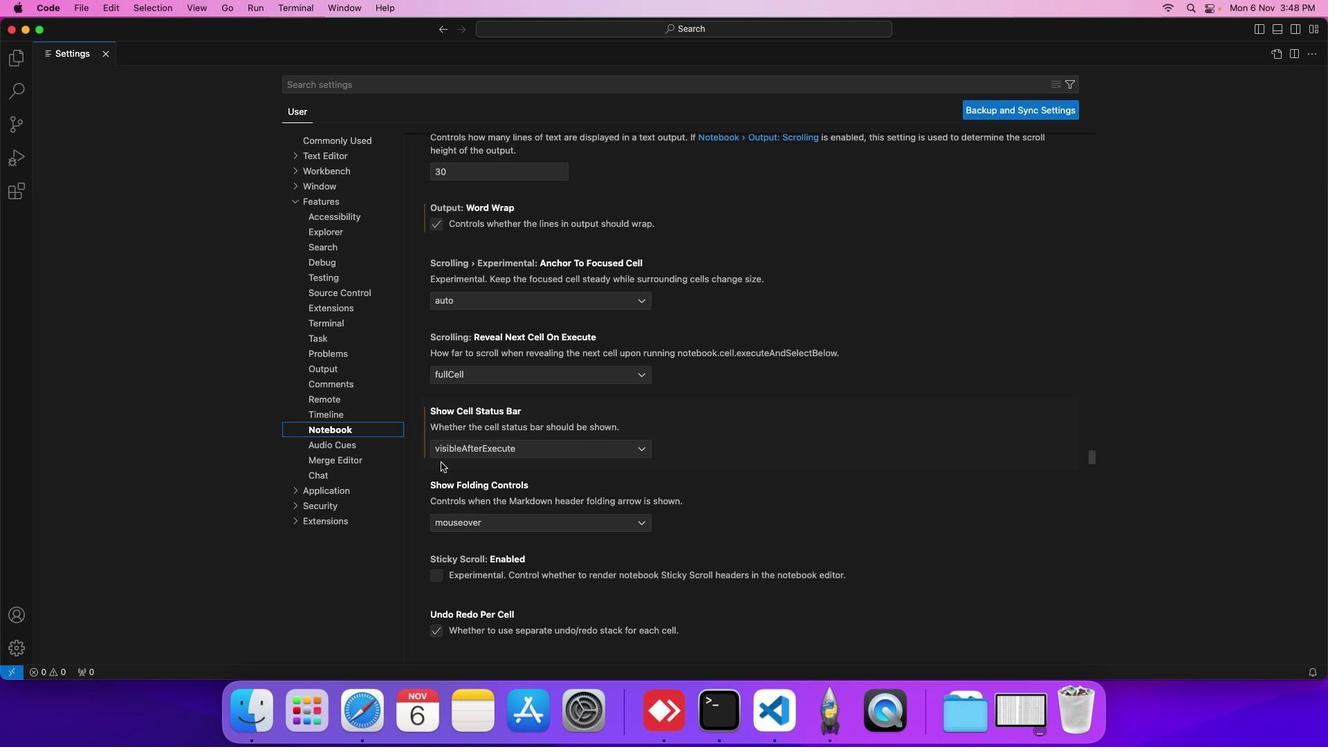 
Action: Mouse scrolled (448, 461) with delta (-9, 17)
Screenshot: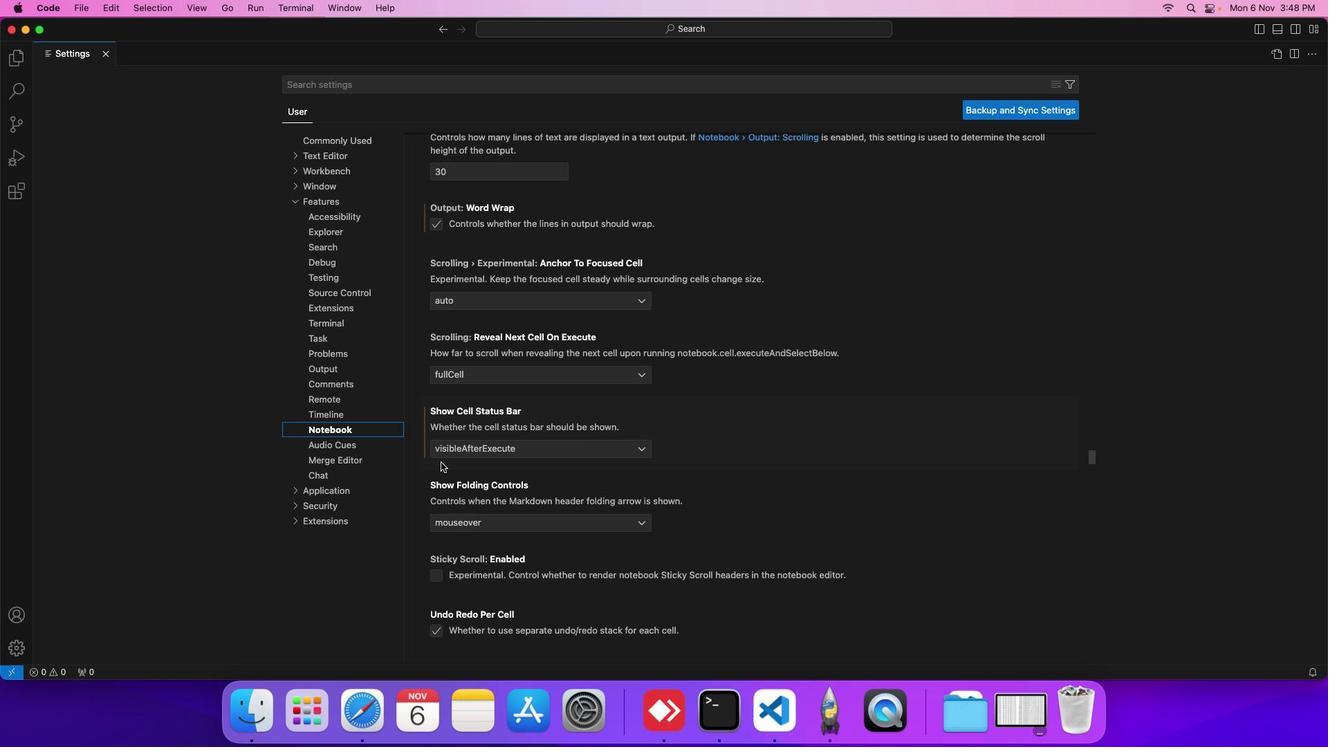 
Action: Mouse scrolled (448, 461) with delta (-9, 17)
Screenshot: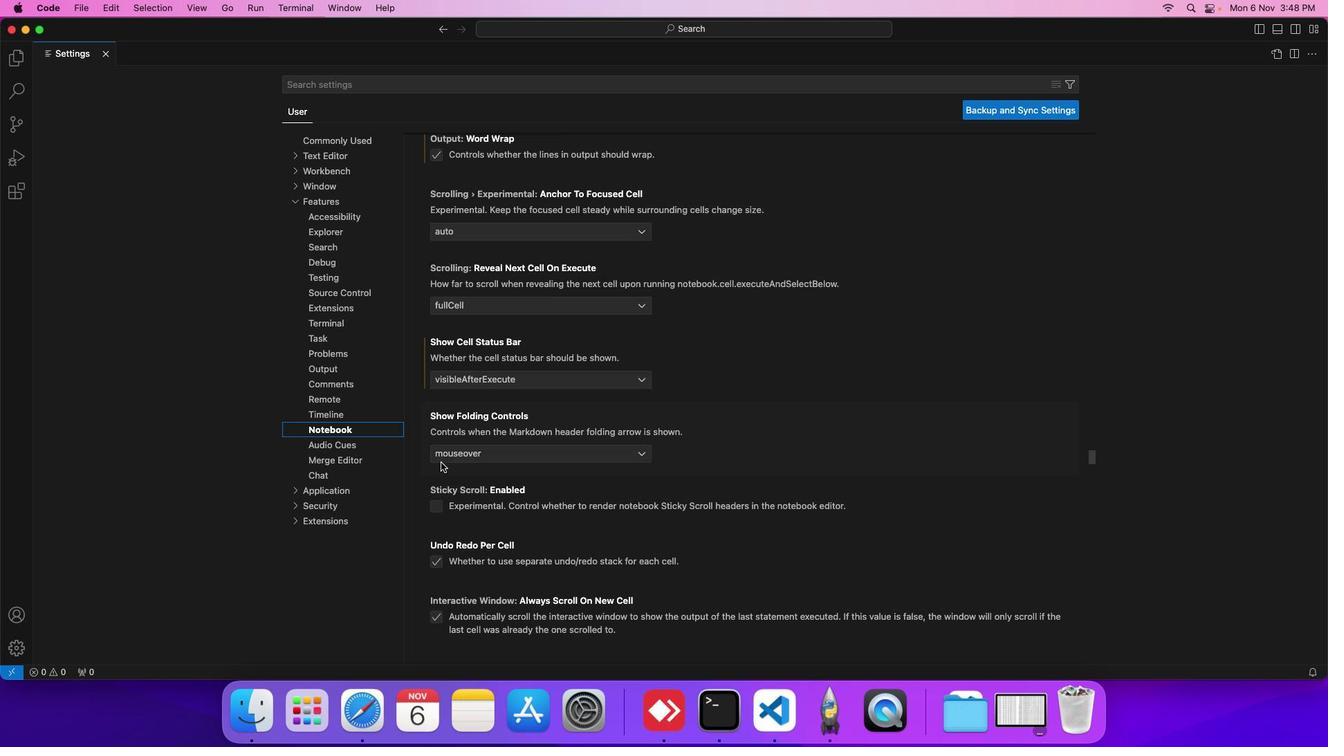
Action: Mouse scrolled (448, 461) with delta (-9, 17)
Screenshot: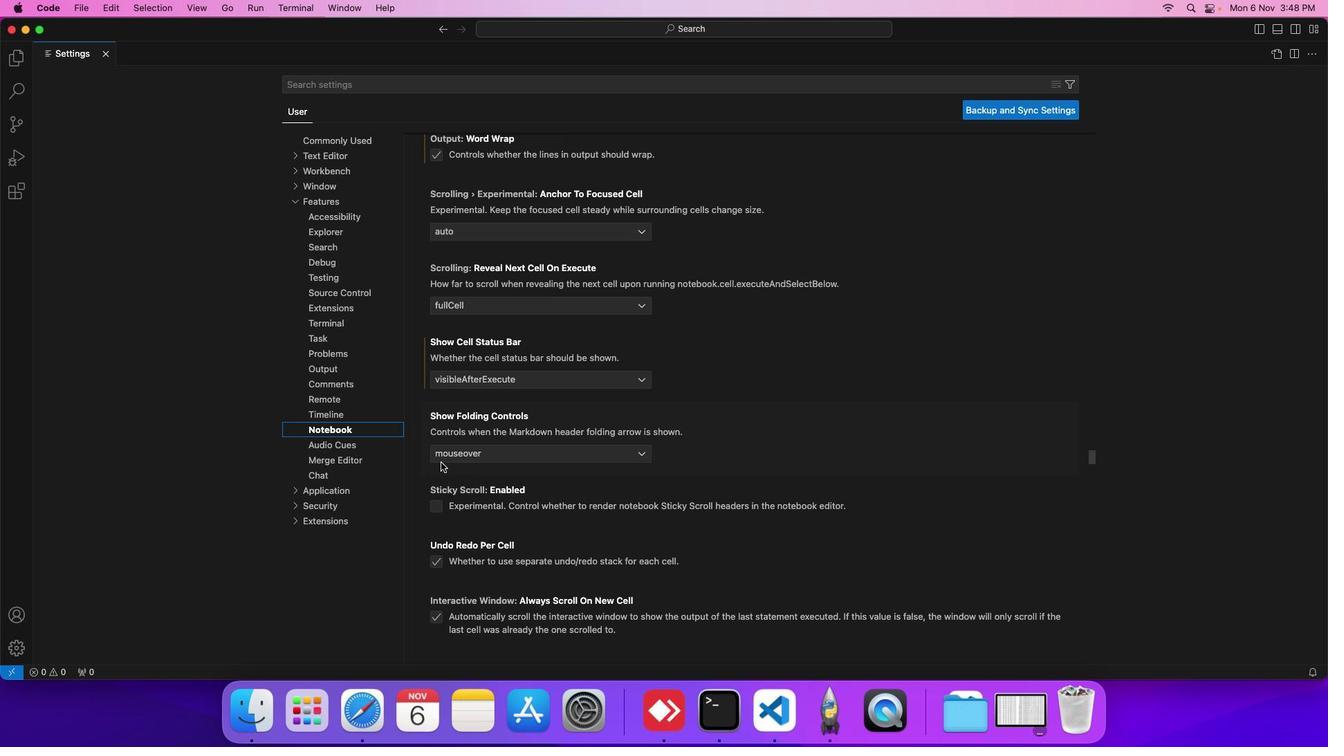 
Action: Mouse moved to (442, 498)
Screenshot: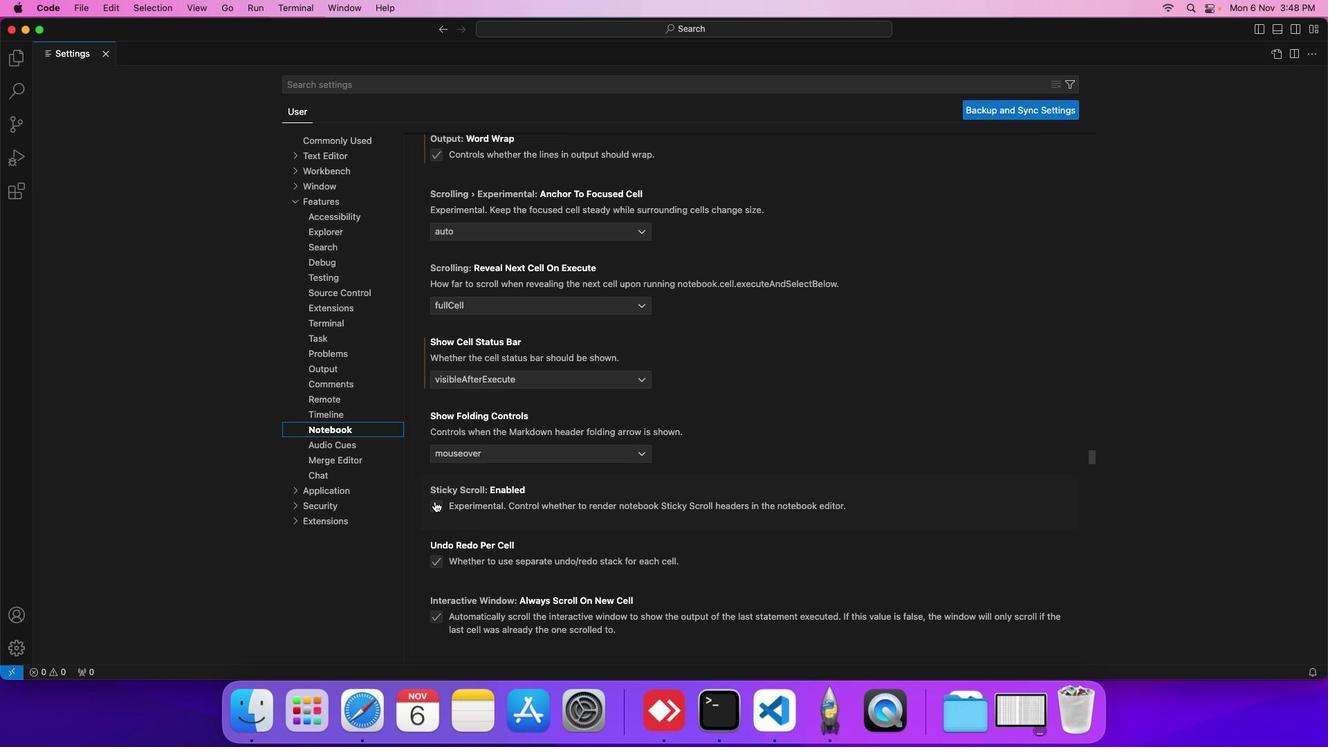 
Action: Mouse pressed left at (442, 498)
Screenshot: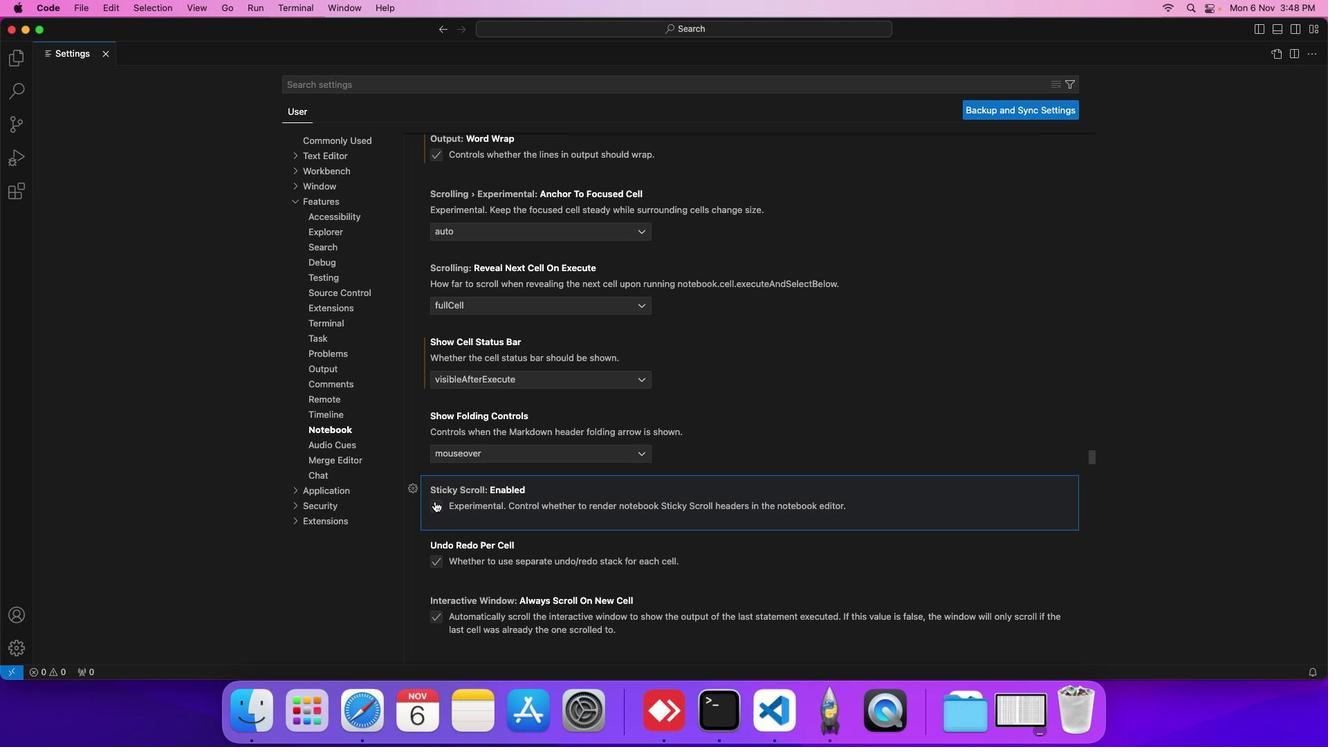 
Action: Mouse moved to (474, 514)
Screenshot: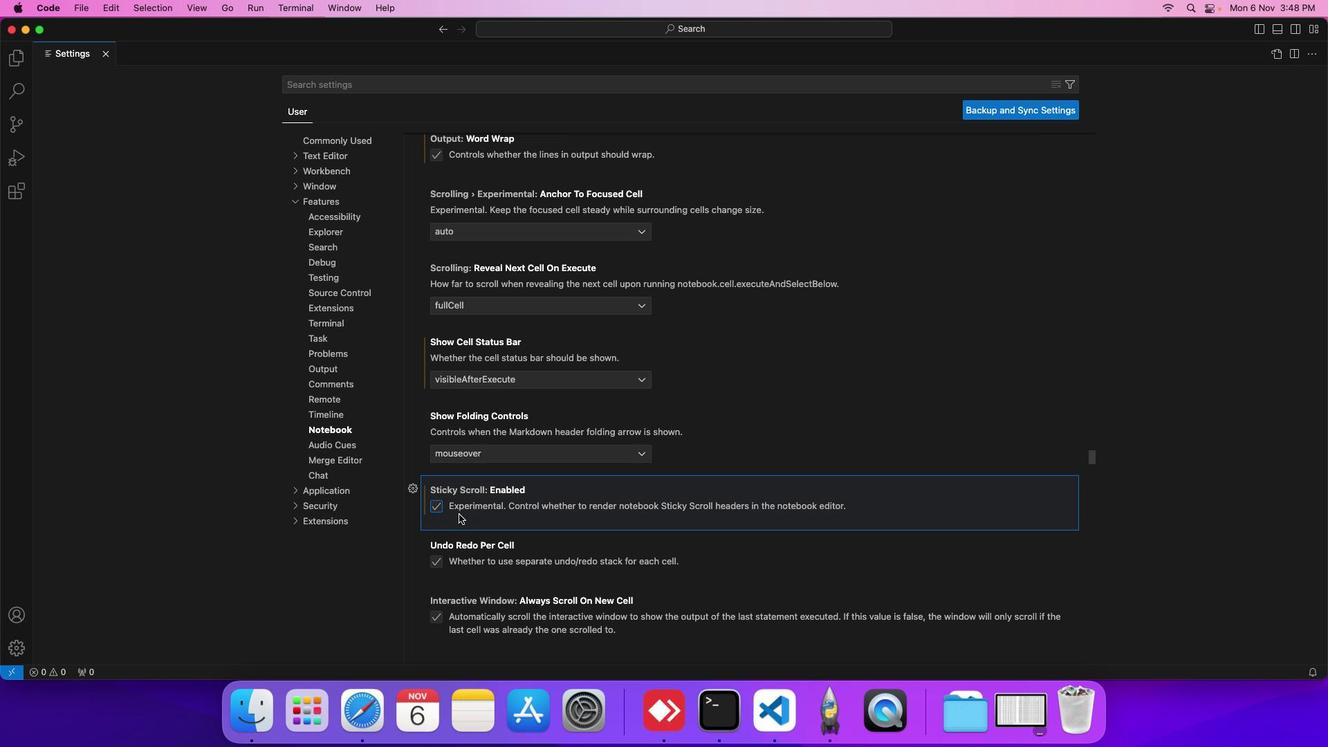
